 Task: Add a signature Mara Rodriguez containing With sincere appreciation and gratitude, Mara Rodriguez to email address softage.9@softage.net and add a folder Non-disclosure agreements
Action: Mouse moved to (1190, 90)
Screenshot: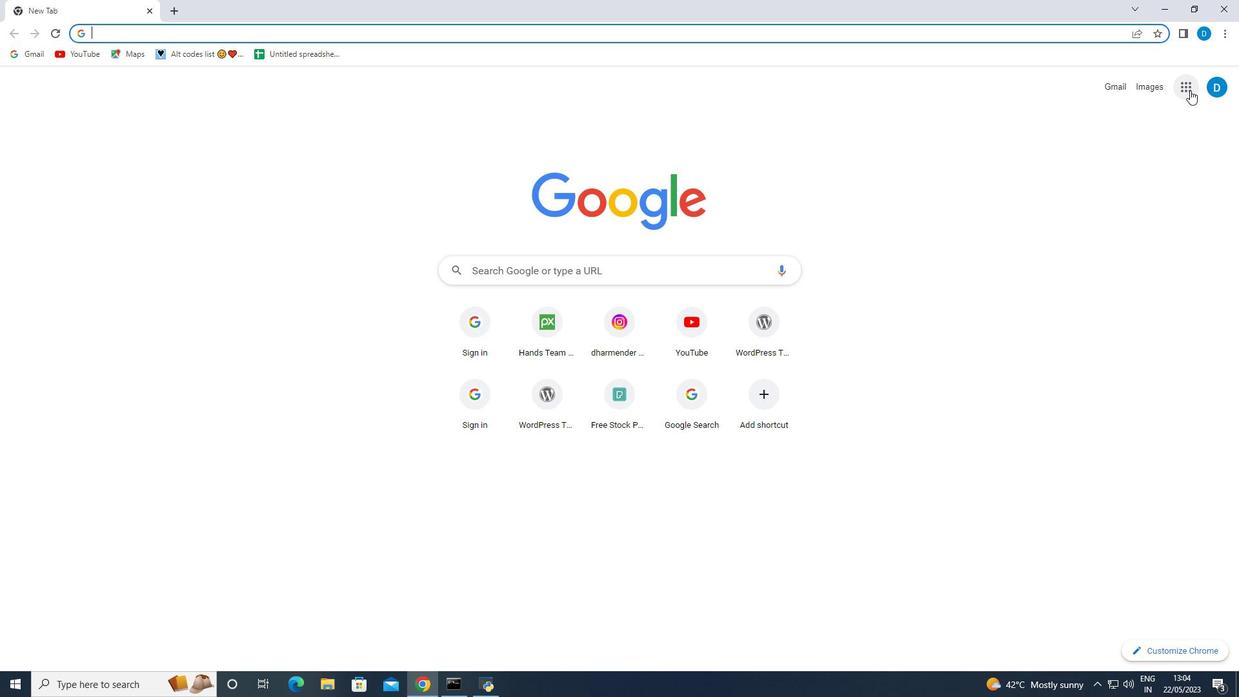 
Action: Mouse pressed left at (1190, 90)
Screenshot: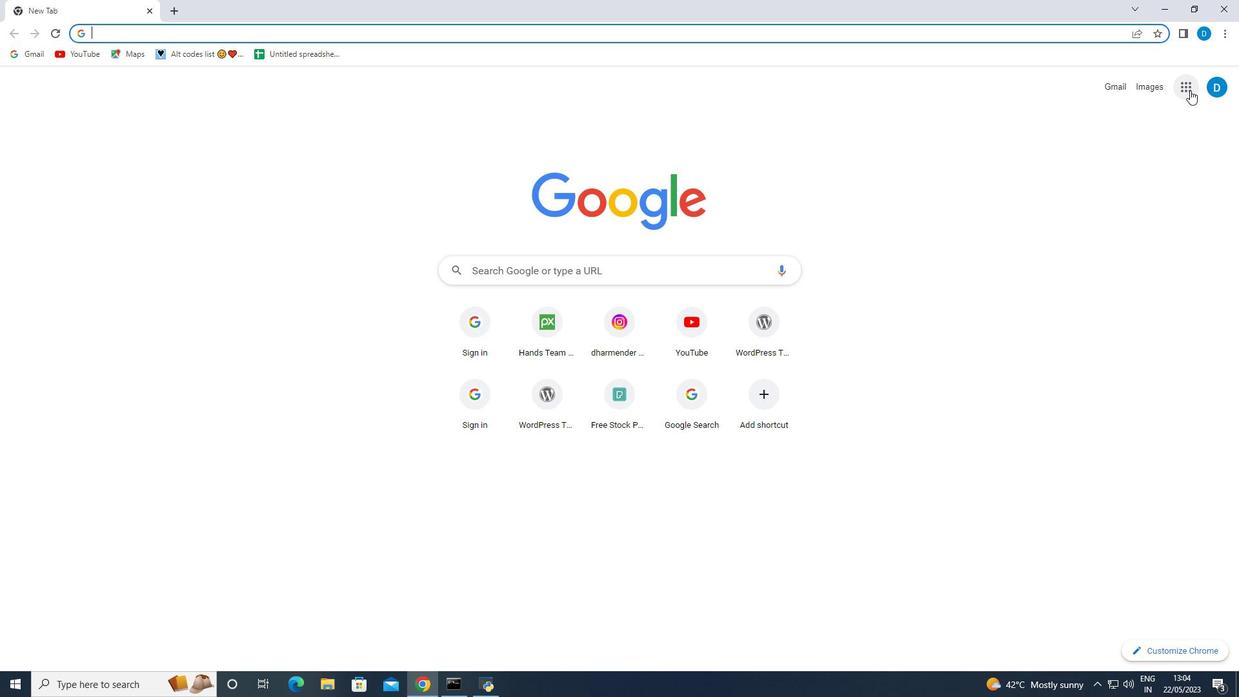 
Action: Mouse moved to (1064, 273)
Screenshot: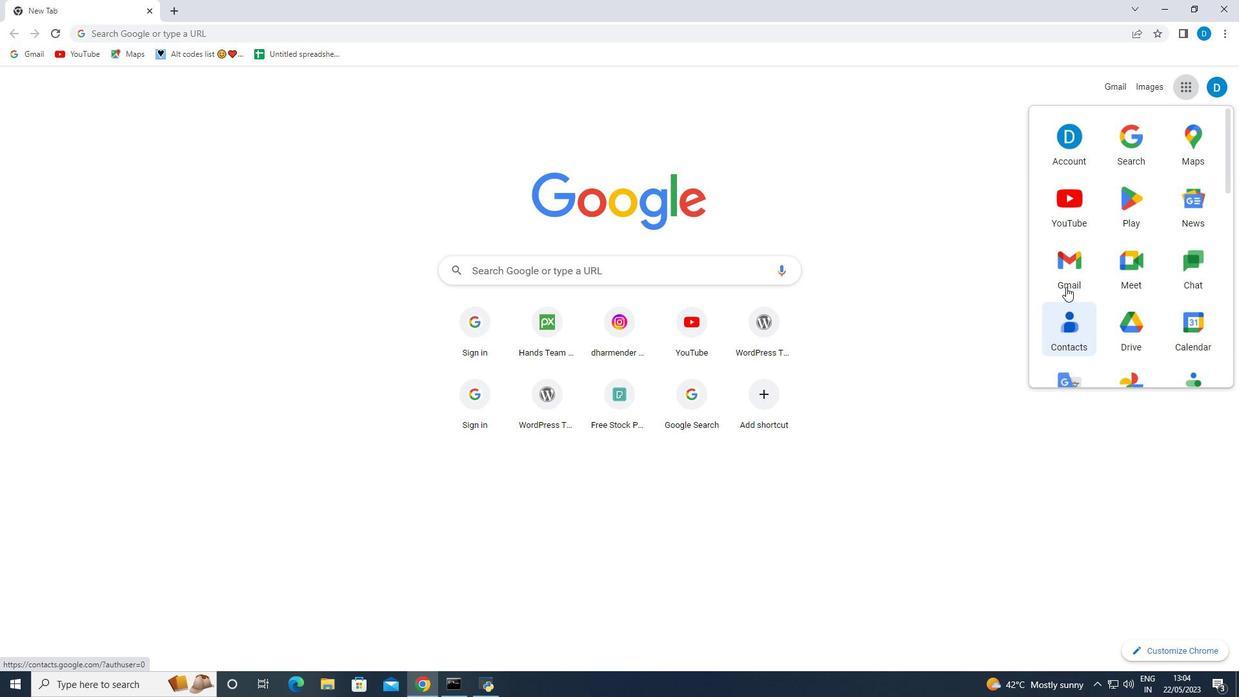 
Action: Mouse pressed left at (1064, 273)
Screenshot: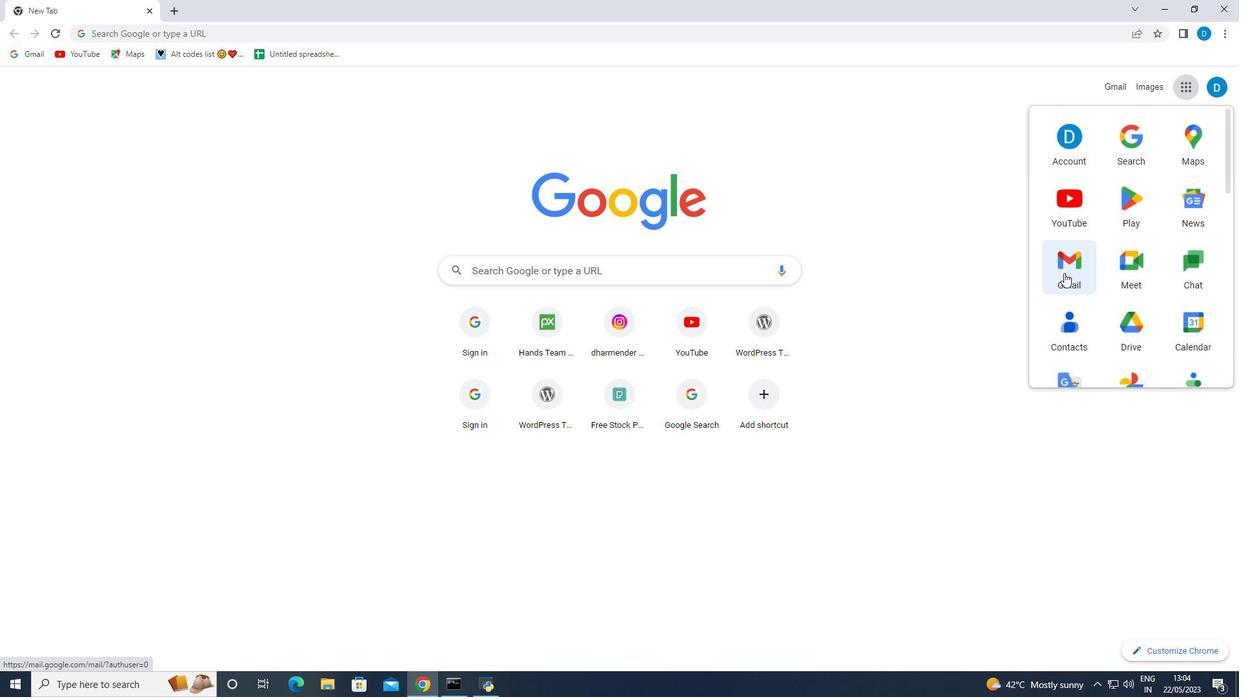 
Action: Mouse moved to (1153, 86)
Screenshot: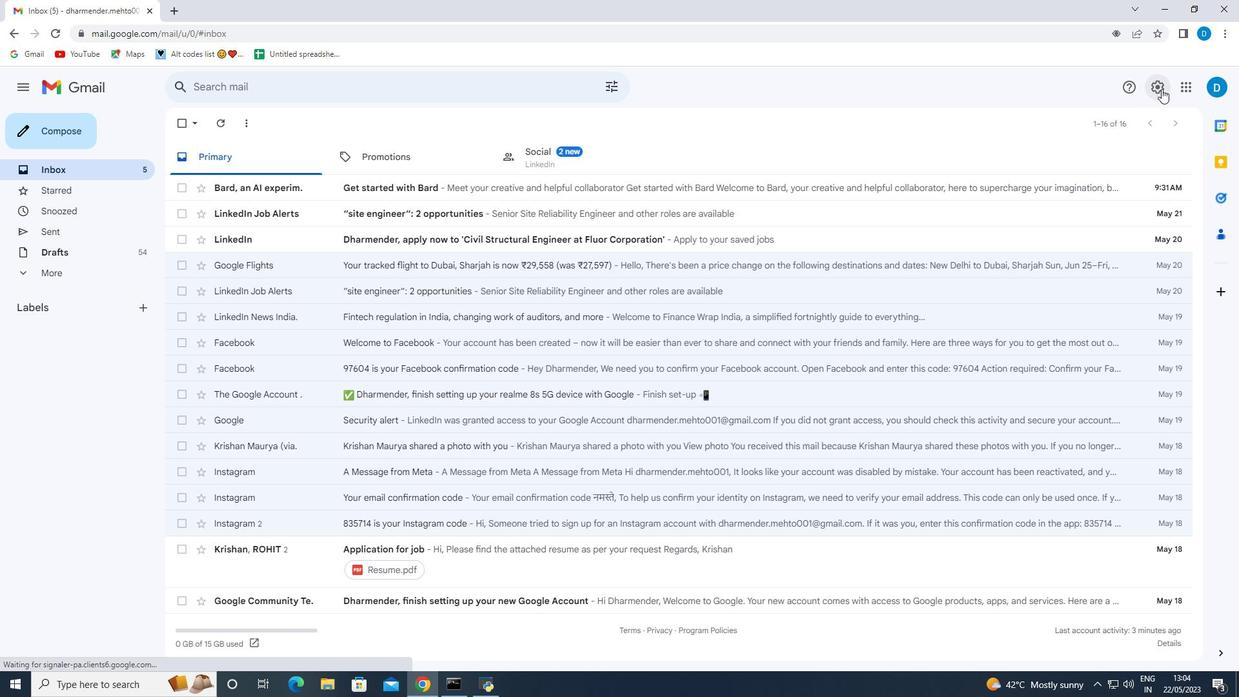 
Action: Mouse pressed left at (1153, 86)
Screenshot: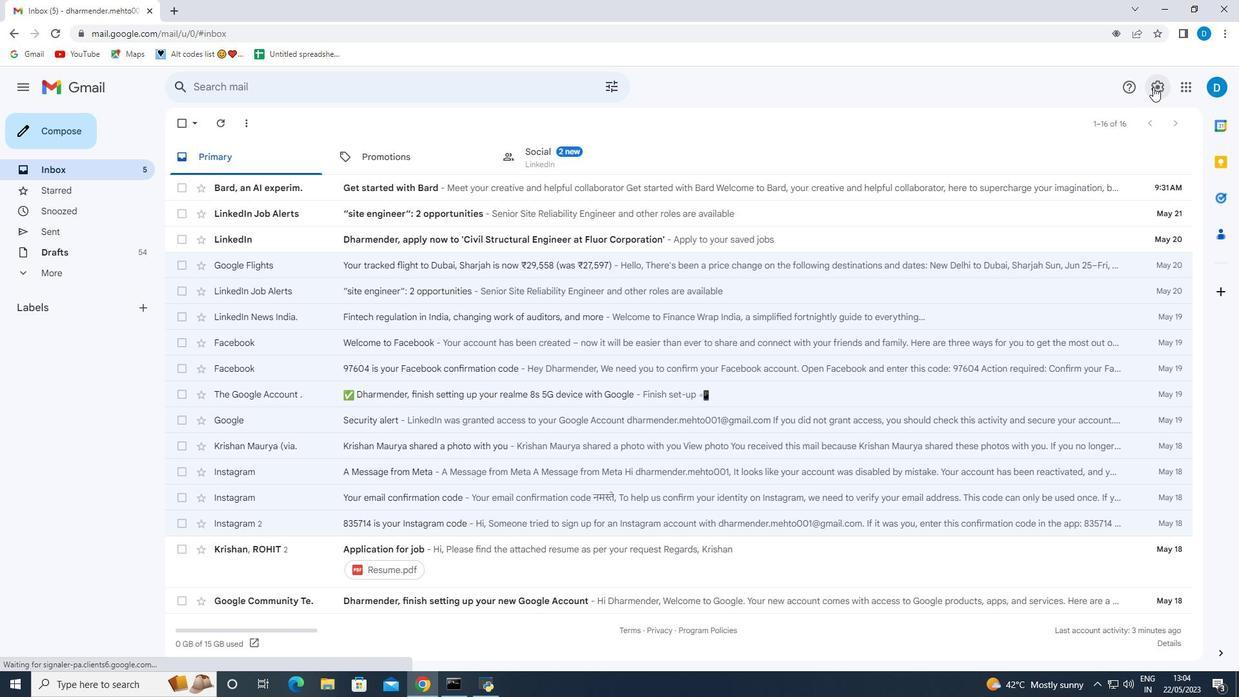 
Action: Mouse moved to (1093, 156)
Screenshot: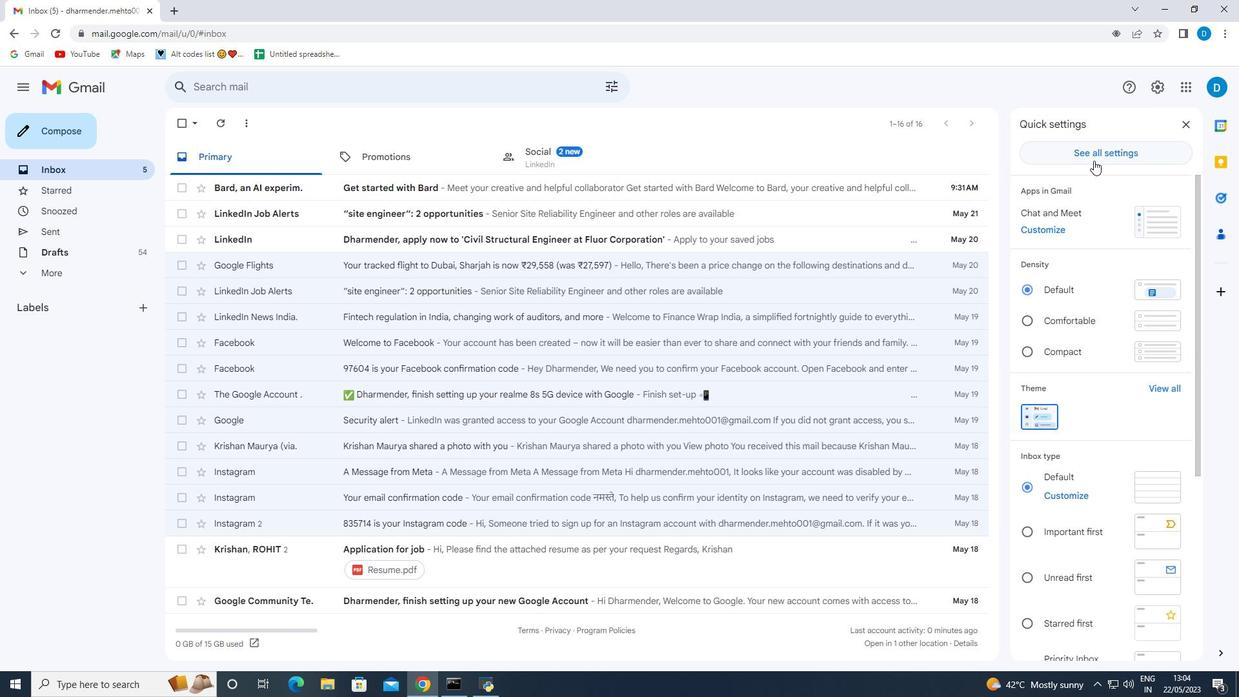 
Action: Mouse pressed left at (1093, 156)
Screenshot: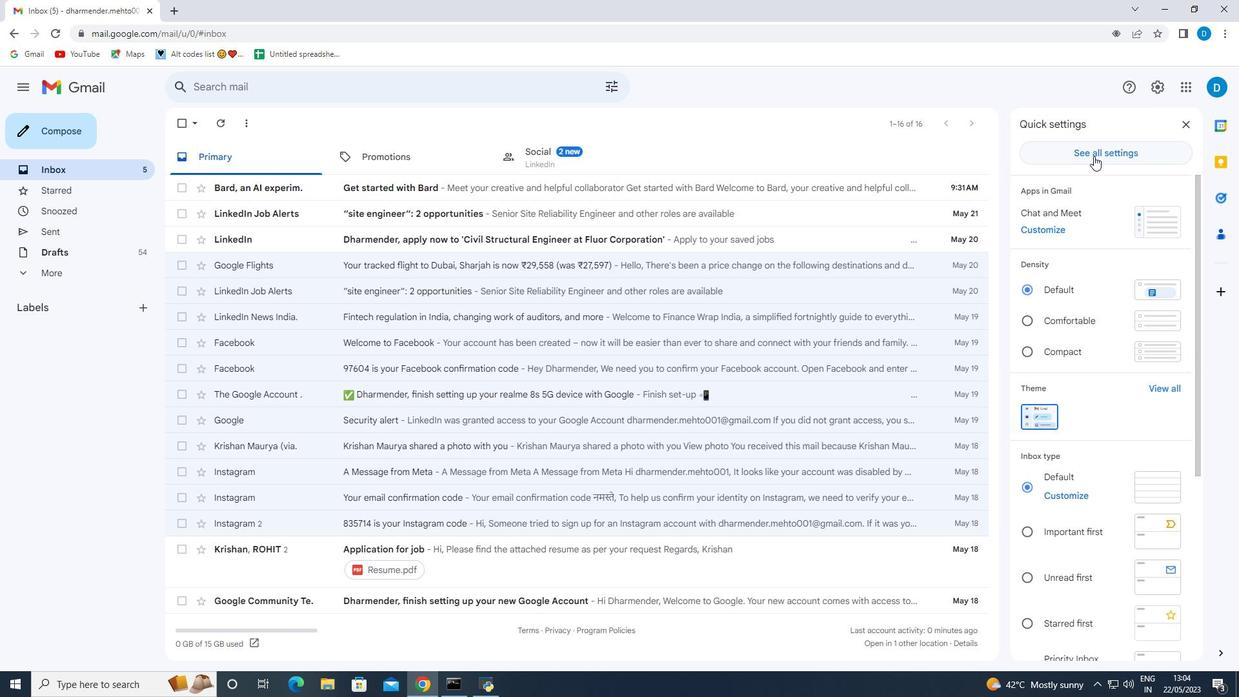 
Action: Mouse moved to (500, 422)
Screenshot: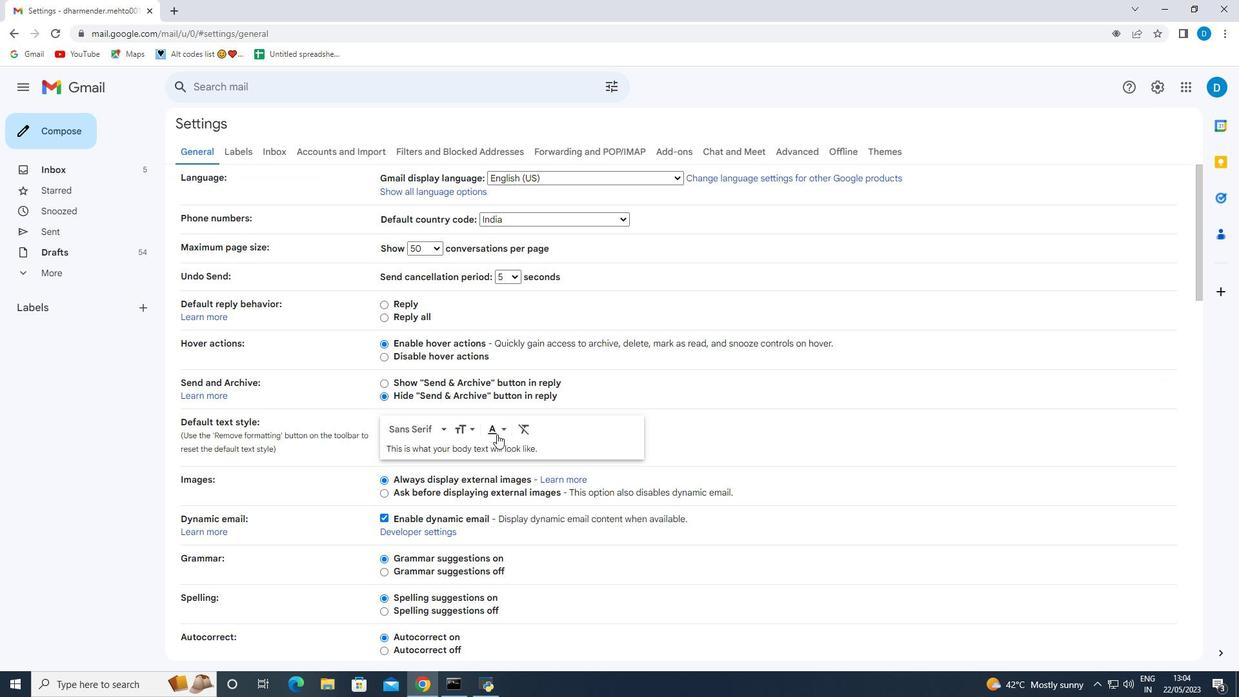 
Action: Mouse scrolled (500, 422) with delta (0, 0)
Screenshot: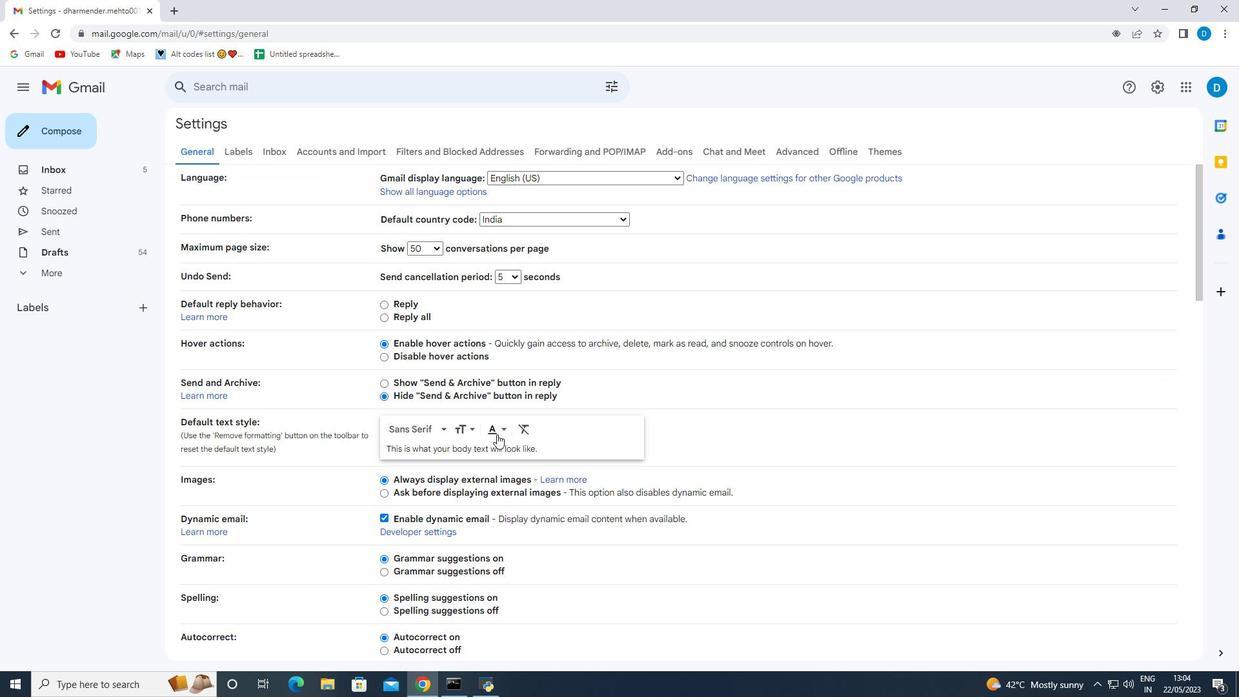 
Action: Mouse scrolled (500, 422) with delta (0, 0)
Screenshot: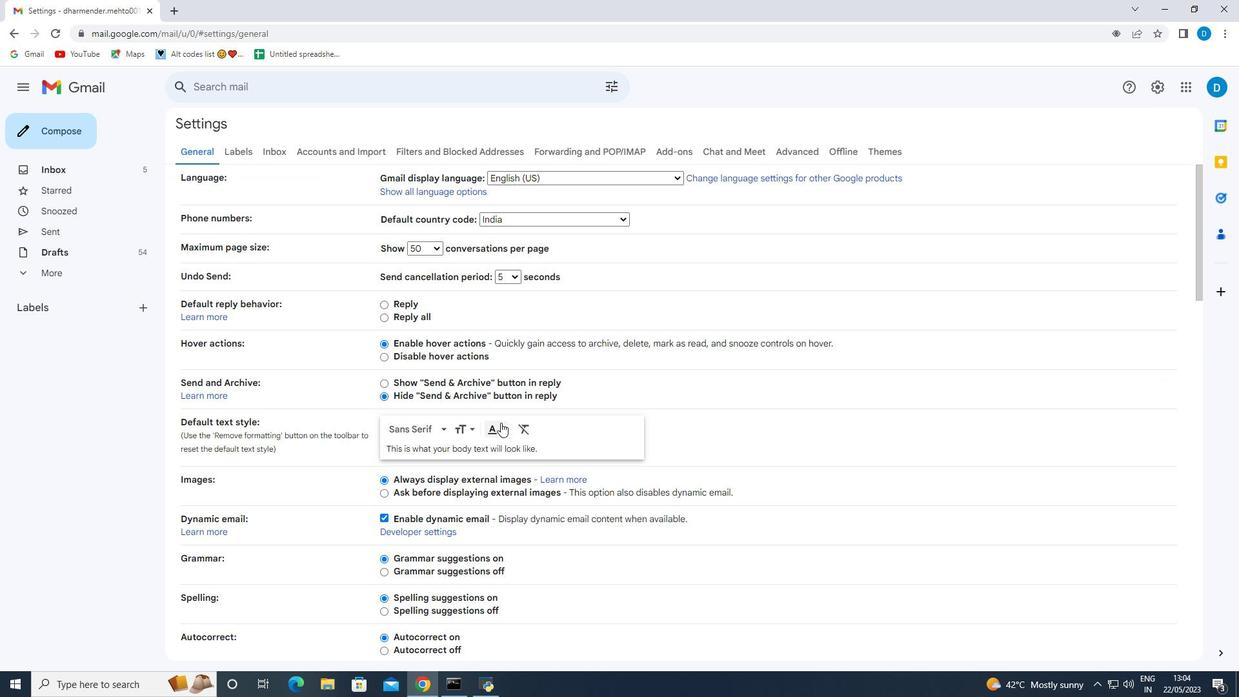 
Action: Mouse scrolled (500, 422) with delta (0, 0)
Screenshot: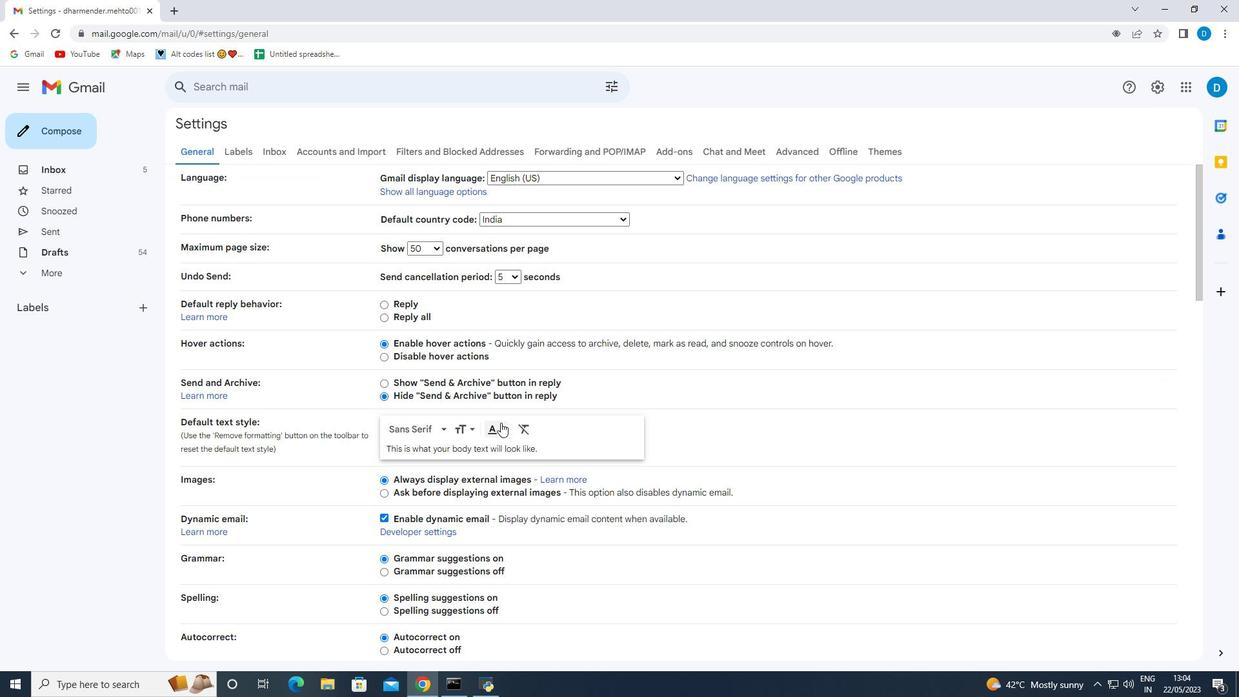 
Action: Mouse scrolled (500, 422) with delta (0, 0)
Screenshot: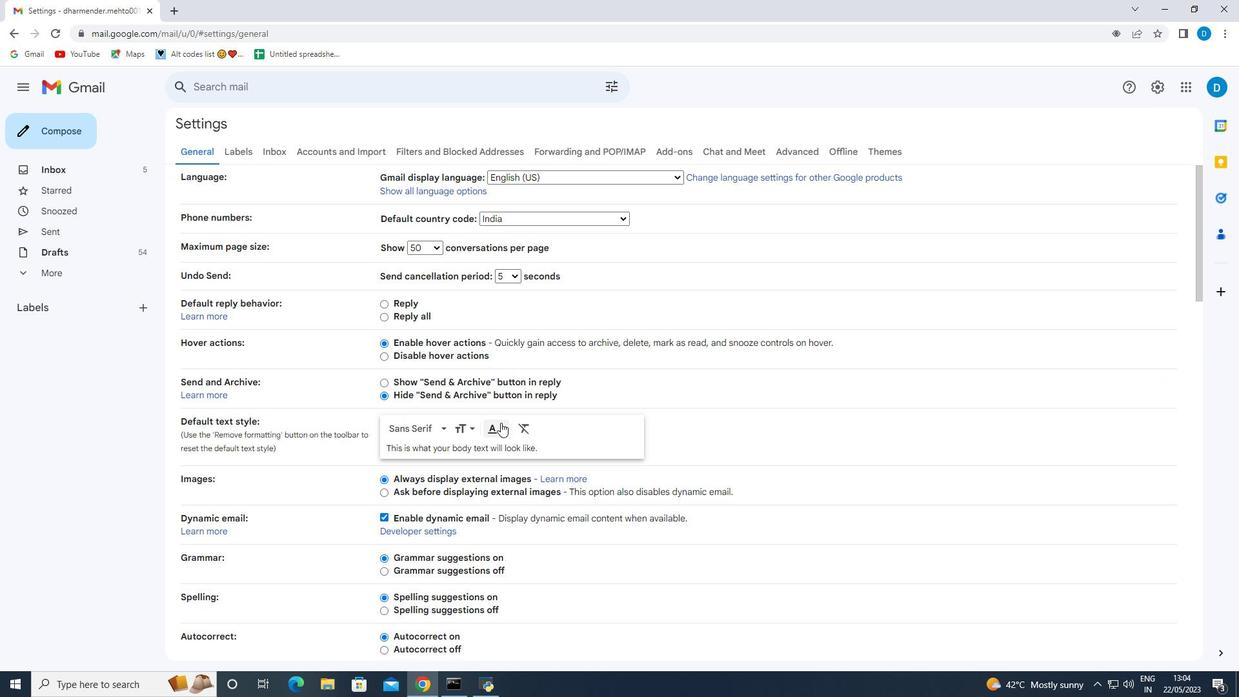 
Action: Mouse scrolled (500, 422) with delta (0, 0)
Screenshot: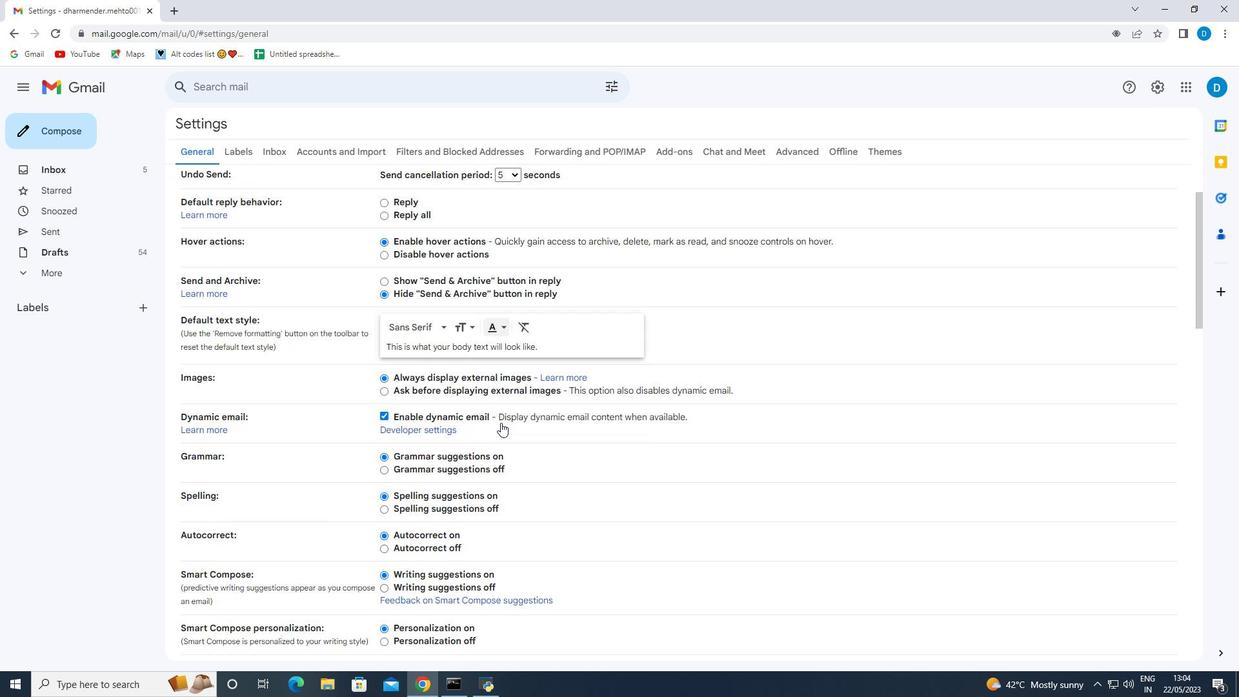 
Action: Mouse scrolled (500, 422) with delta (0, 0)
Screenshot: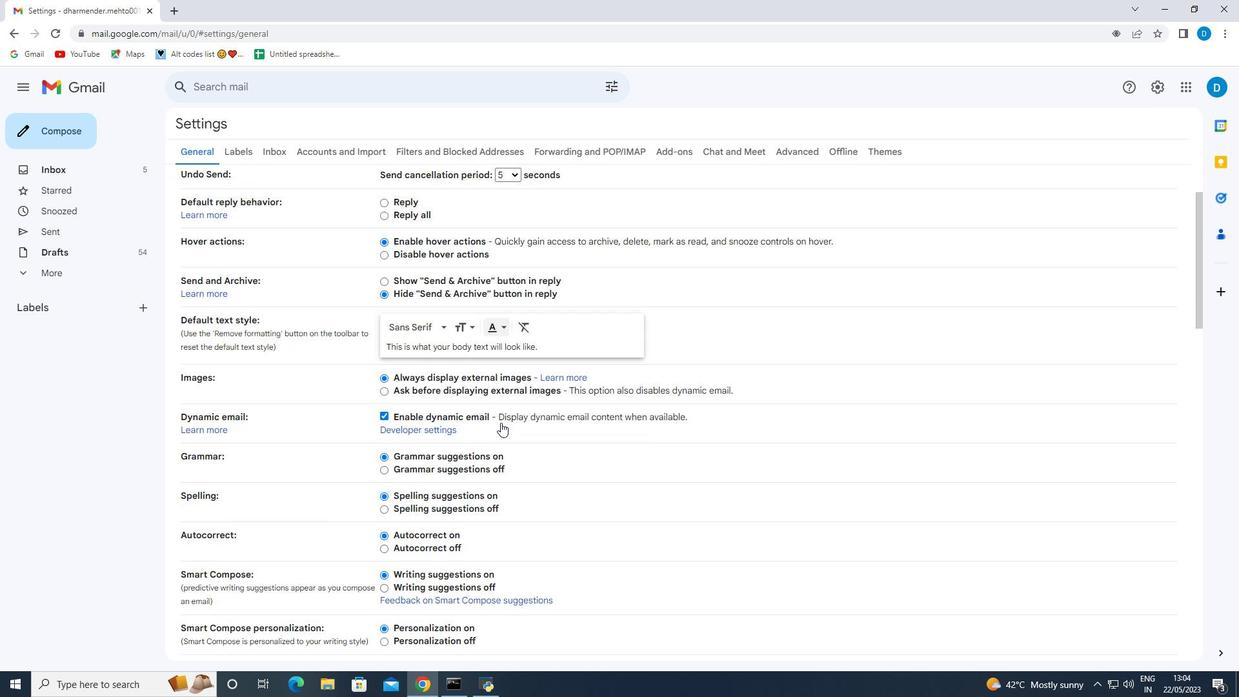 
Action: Mouse scrolled (500, 422) with delta (0, 0)
Screenshot: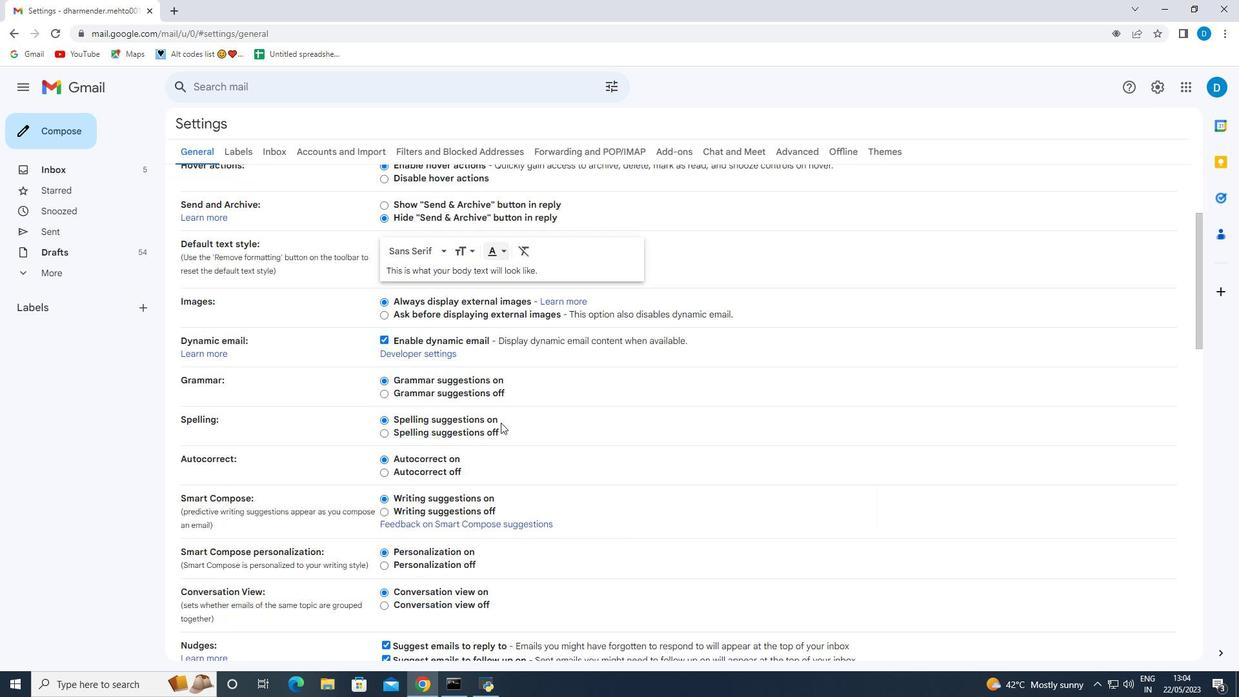 
Action: Mouse scrolled (500, 422) with delta (0, 0)
Screenshot: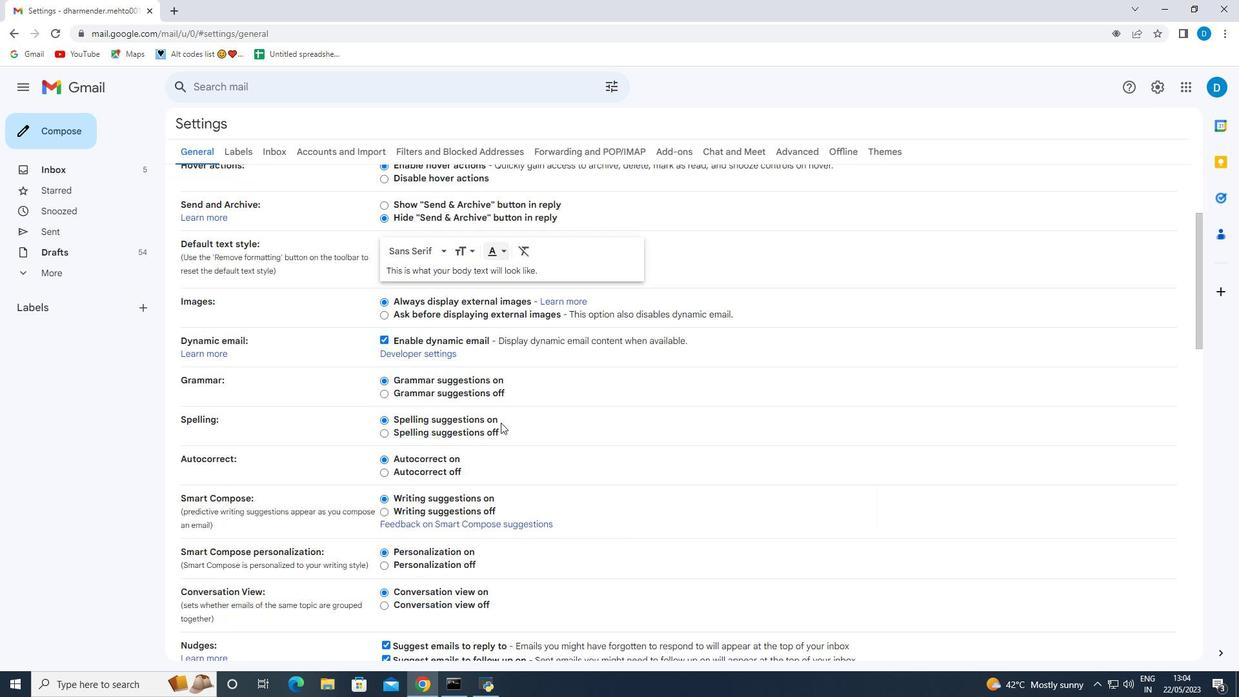 
Action: Mouse scrolled (500, 422) with delta (0, 0)
Screenshot: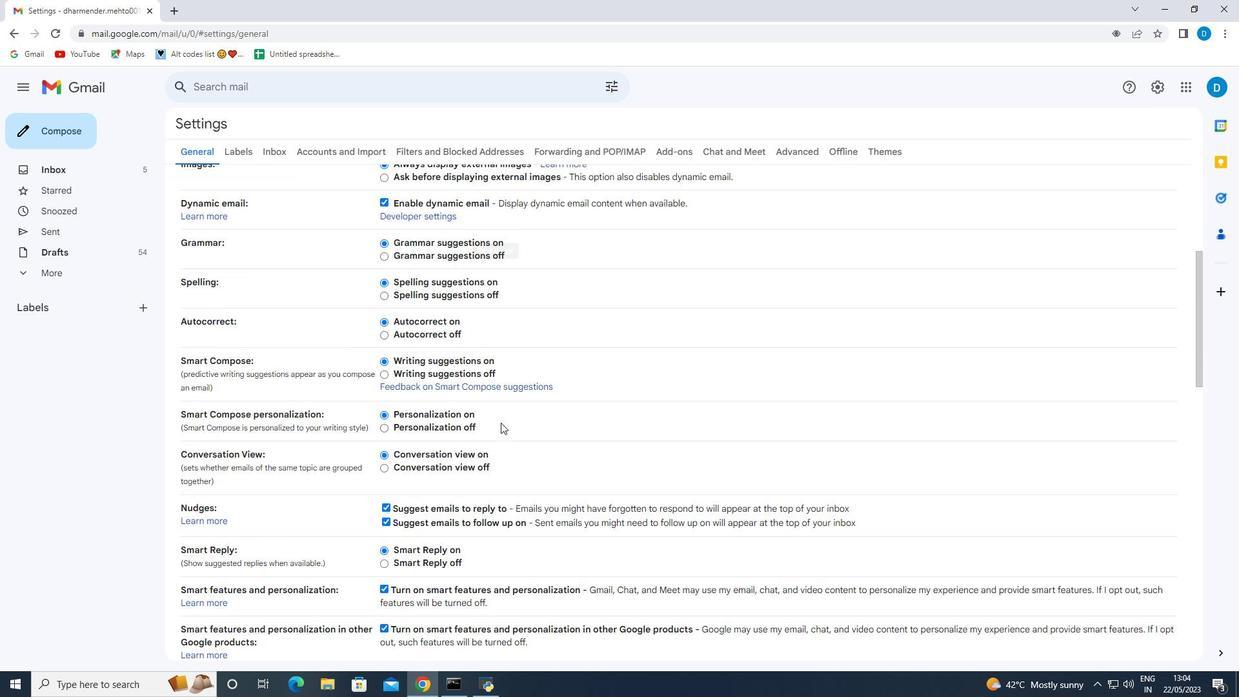 
Action: Mouse scrolled (500, 422) with delta (0, 0)
Screenshot: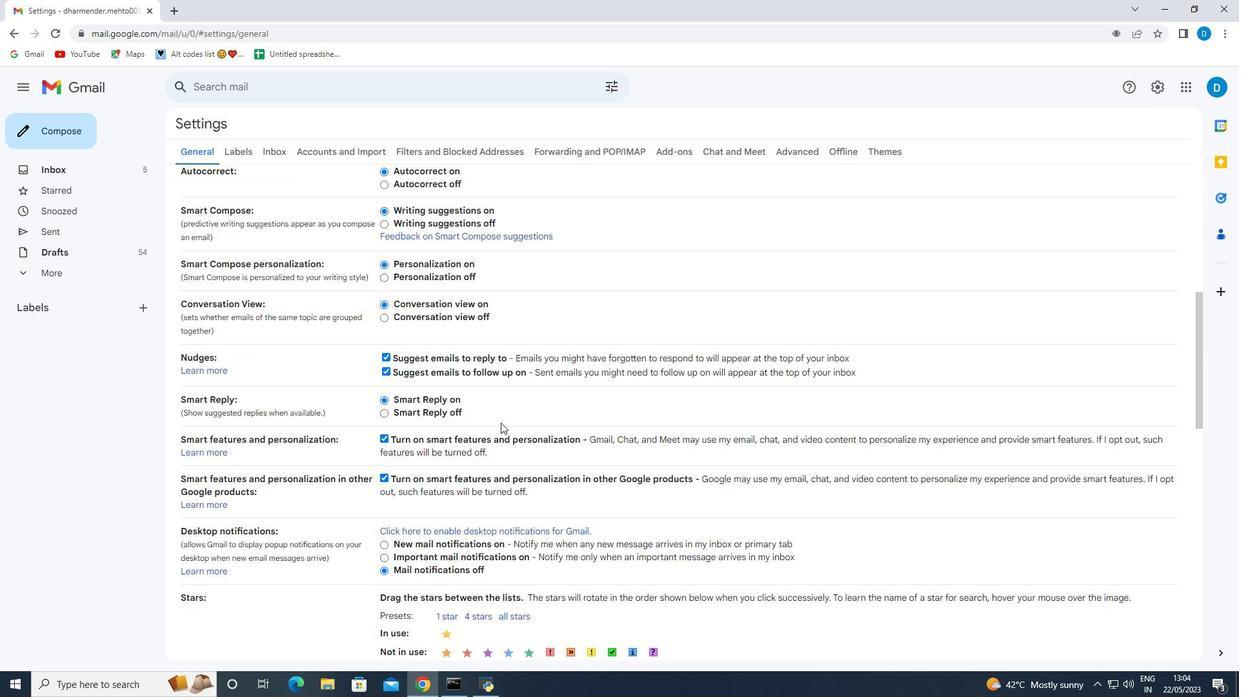 
Action: Mouse scrolled (500, 422) with delta (0, 0)
Screenshot: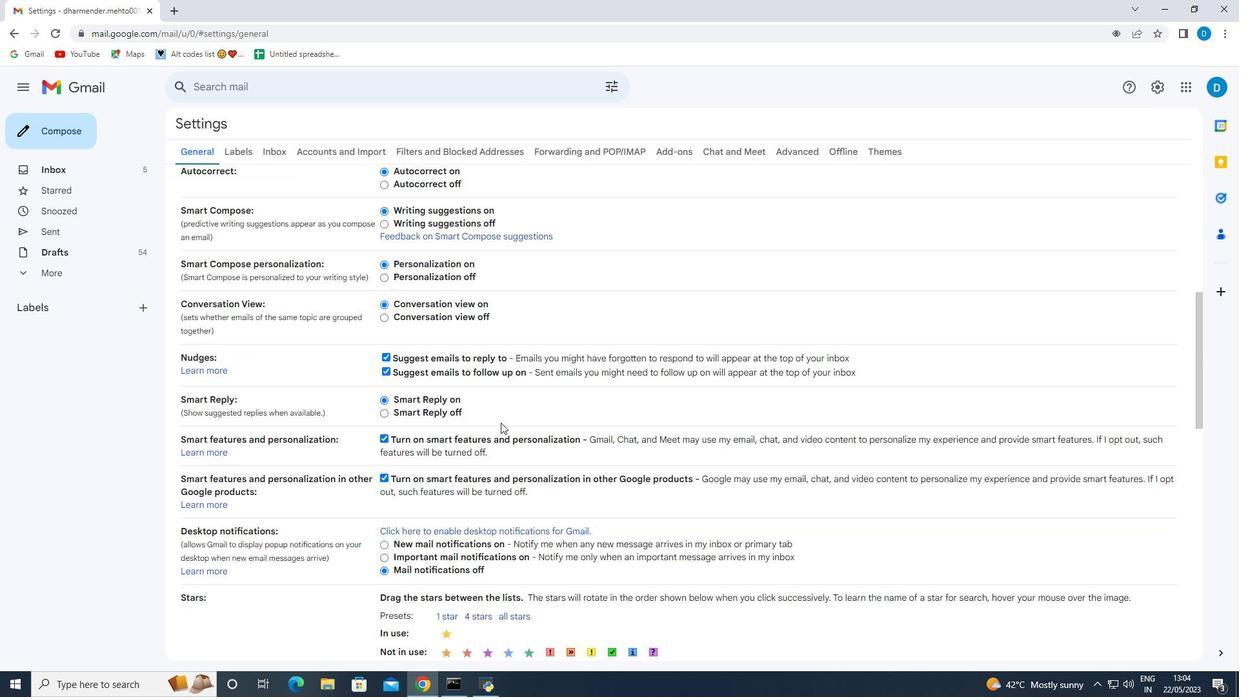 
Action: Mouse scrolled (500, 422) with delta (0, 0)
Screenshot: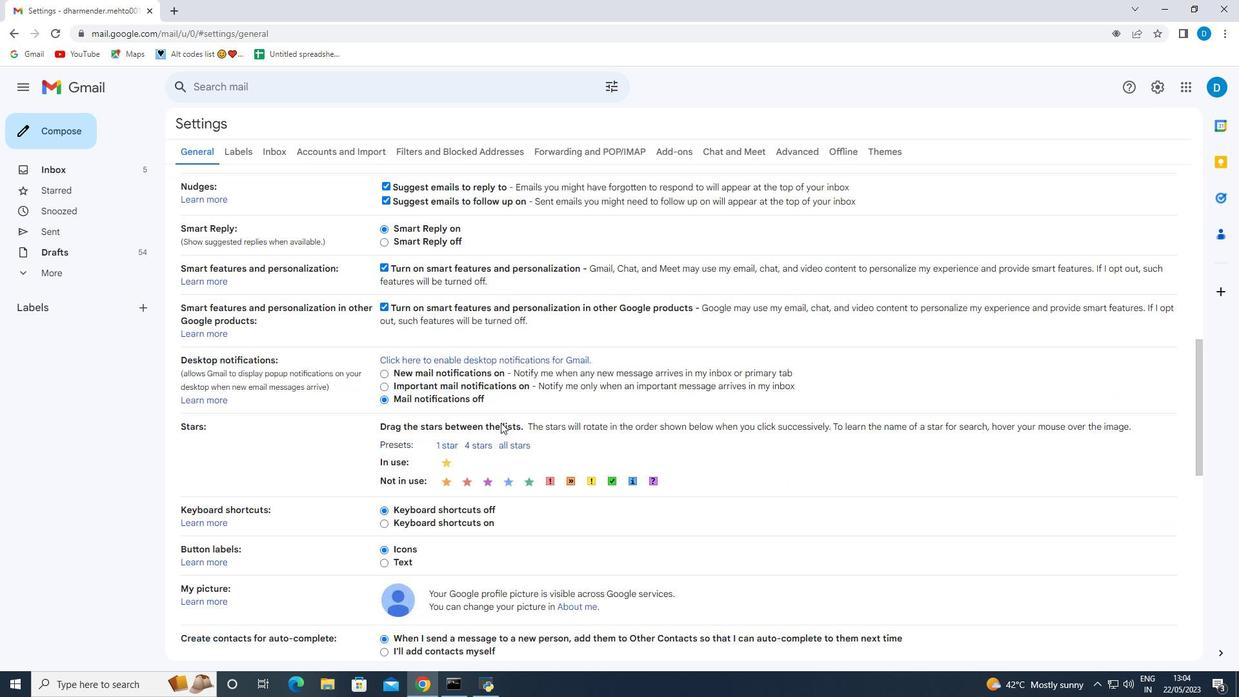 
Action: Mouse scrolled (500, 422) with delta (0, 0)
Screenshot: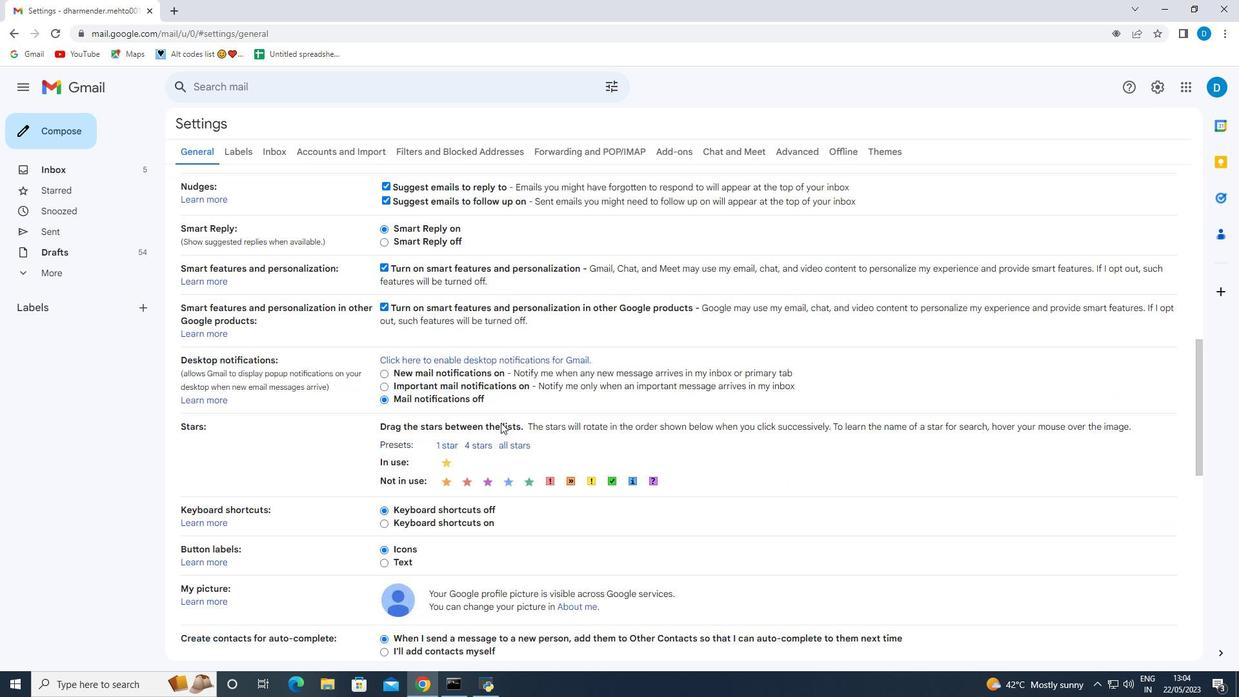 
Action: Mouse moved to (513, 509)
Screenshot: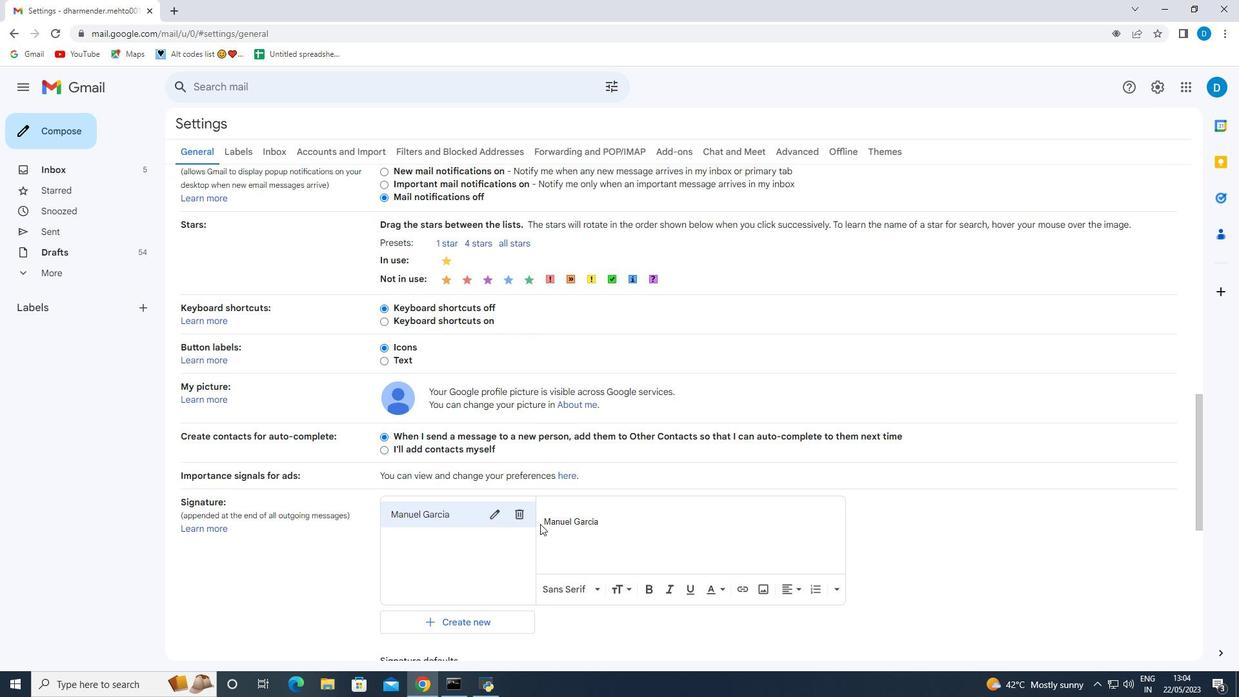 
Action: Mouse pressed left at (513, 509)
Screenshot: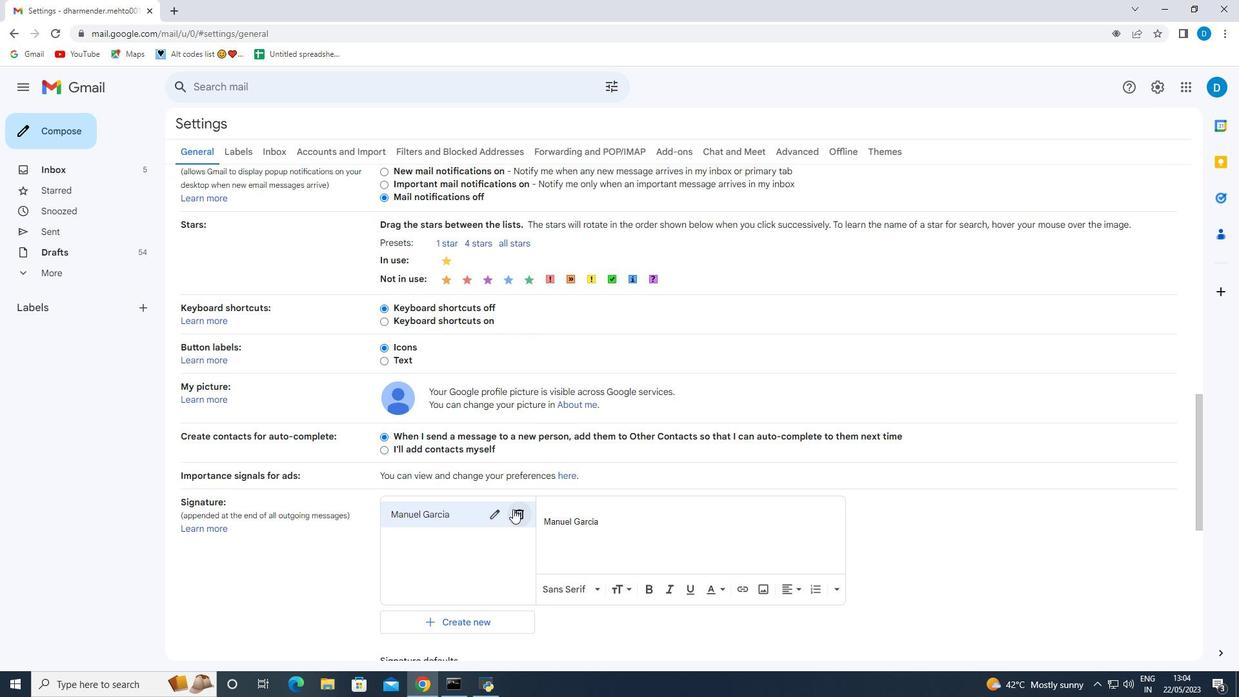 
Action: Mouse moved to (722, 403)
Screenshot: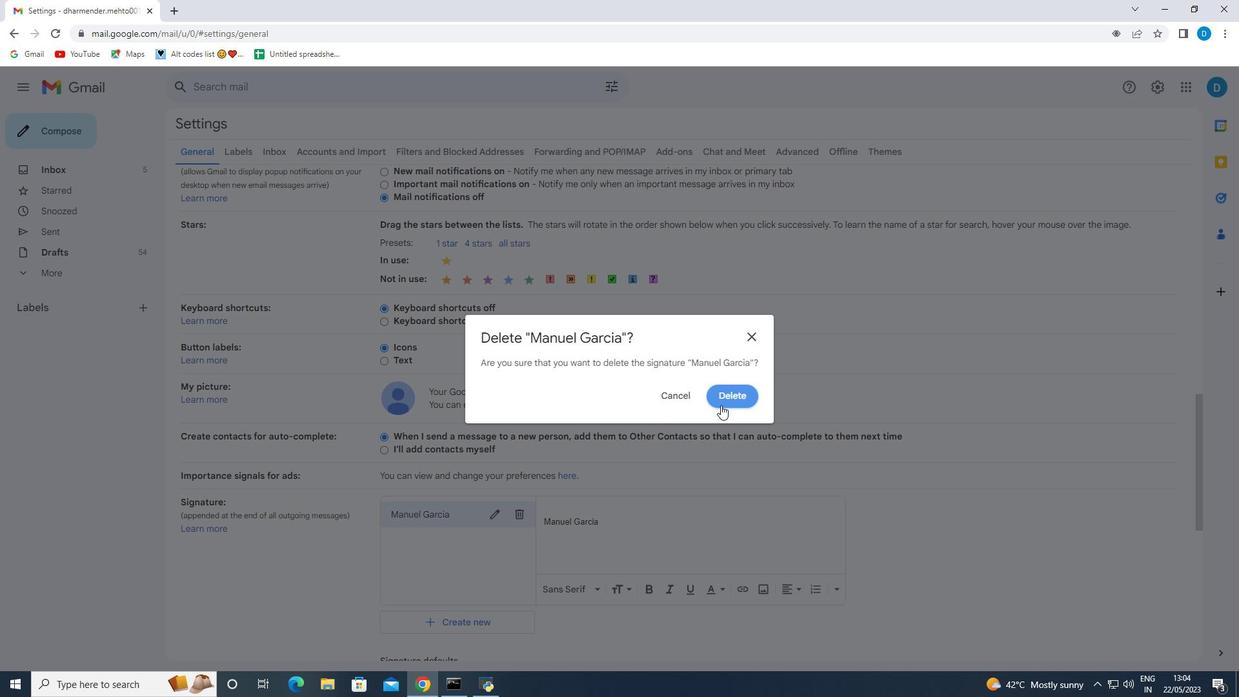 
Action: Mouse pressed left at (722, 403)
Screenshot: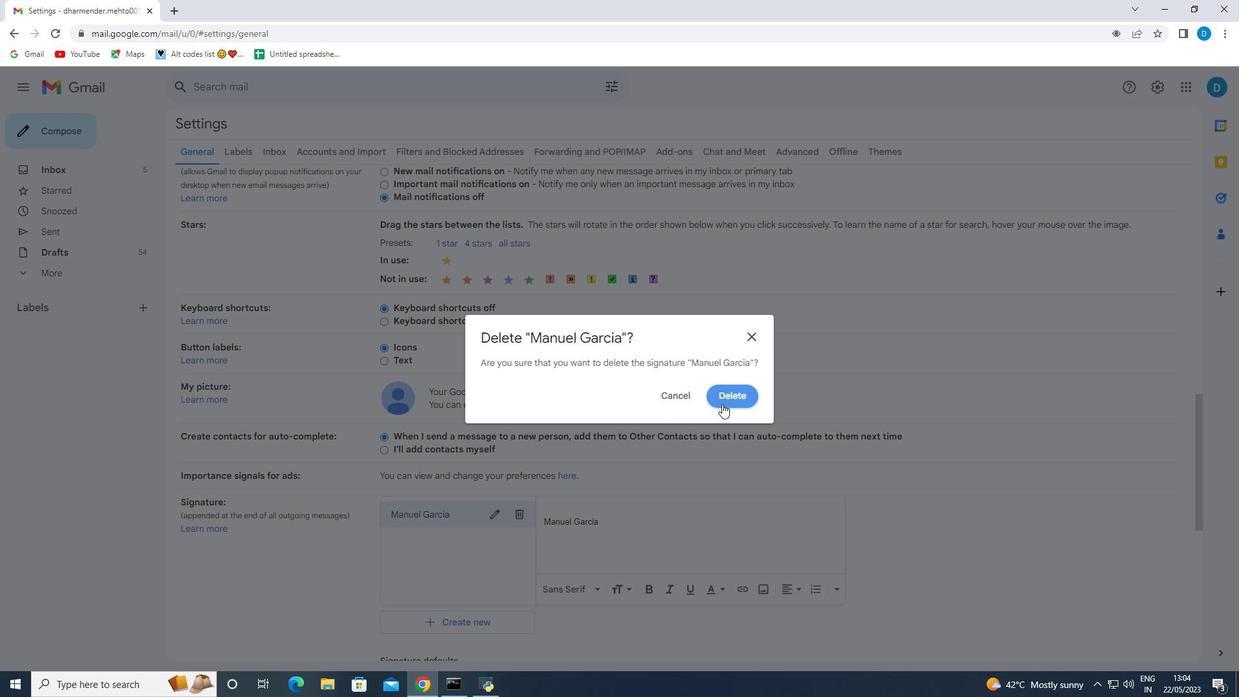
Action: Mouse scrolled (722, 402) with delta (0, 0)
Screenshot: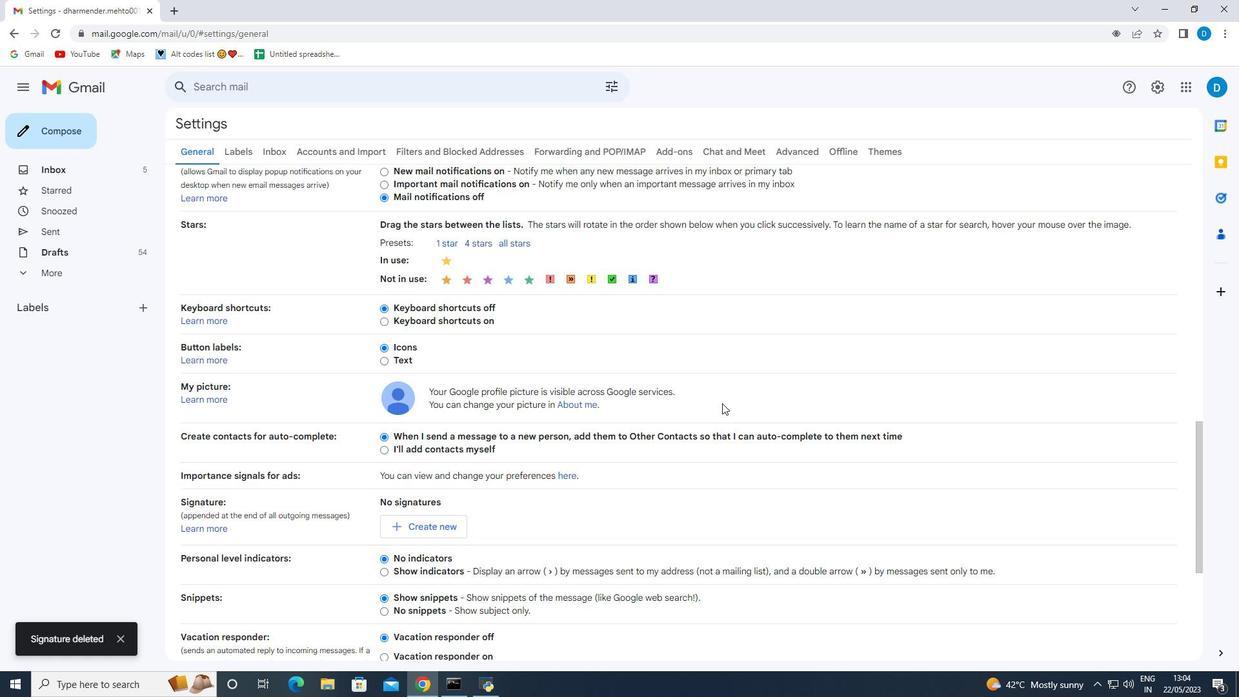 
Action: Mouse scrolled (722, 402) with delta (0, 0)
Screenshot: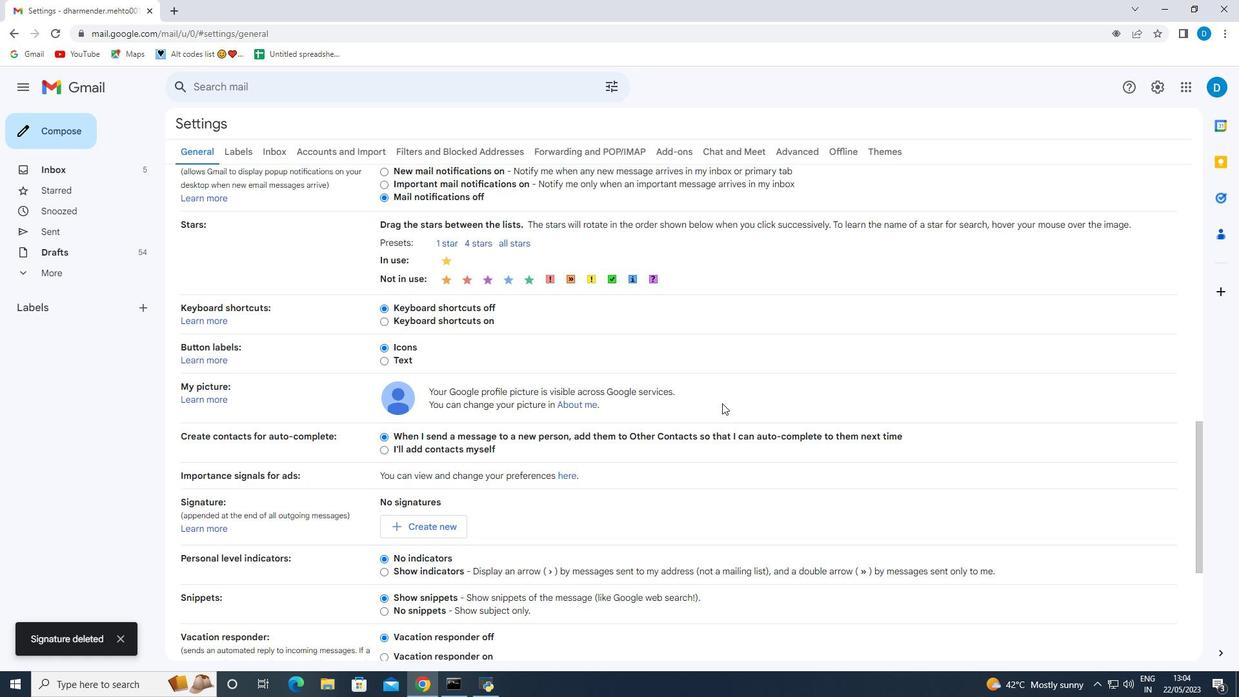 
Action: Mouse scrolled (722, 402) with delta (0, 0)
Screenshot: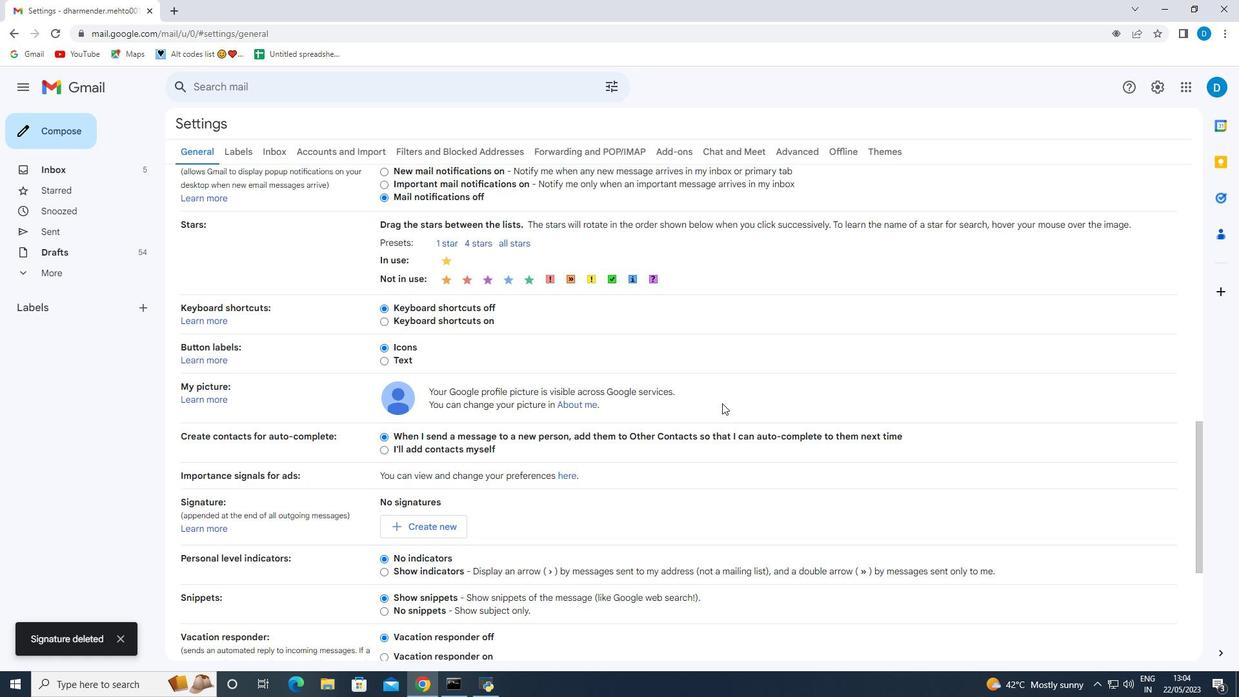 
Action: Mouse scrolled (722, 402) with delta (0, 0)
Screenshot: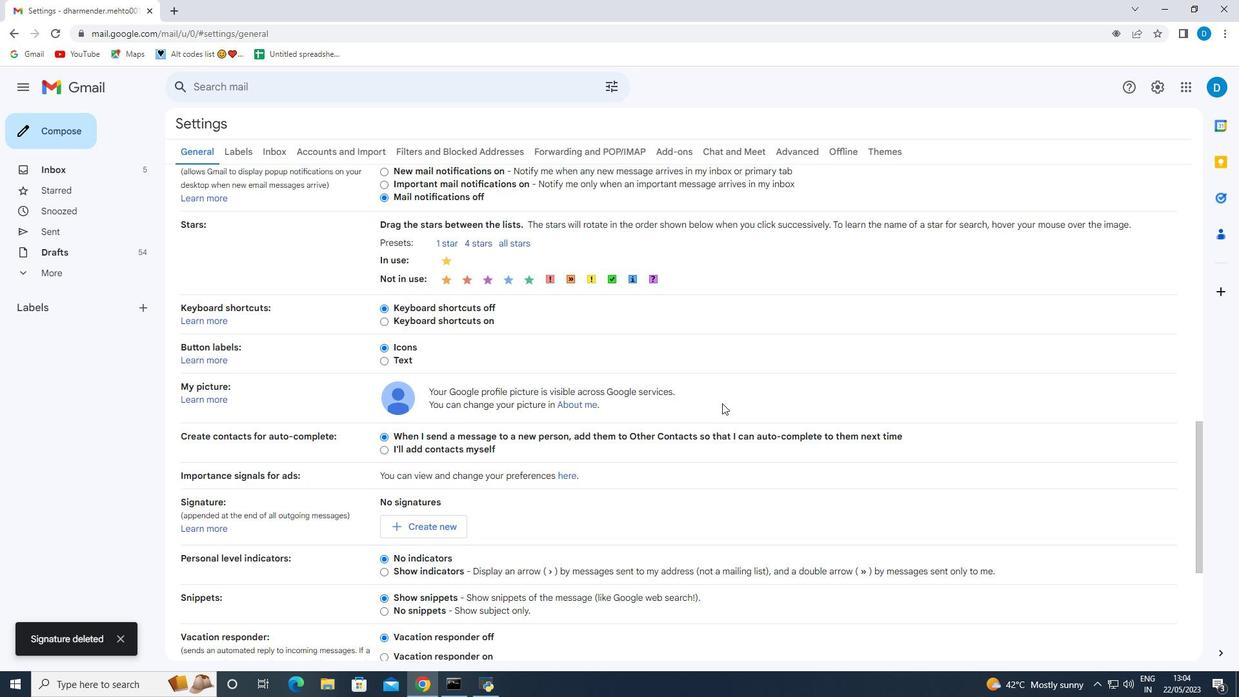 
Action: Mouse scrolled (722, 402) with delta (0, 0)
Screenshot: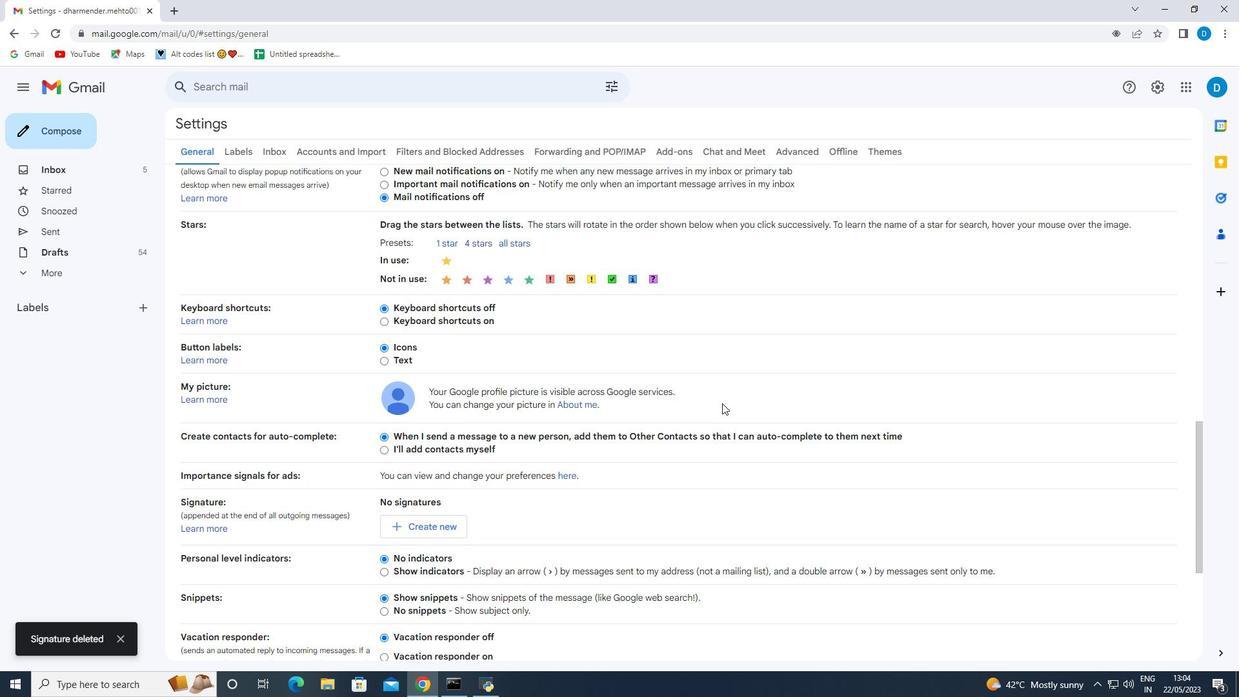 
Action: Mouse scrolled (722, 402) with delta (0, 0)
Screenshot: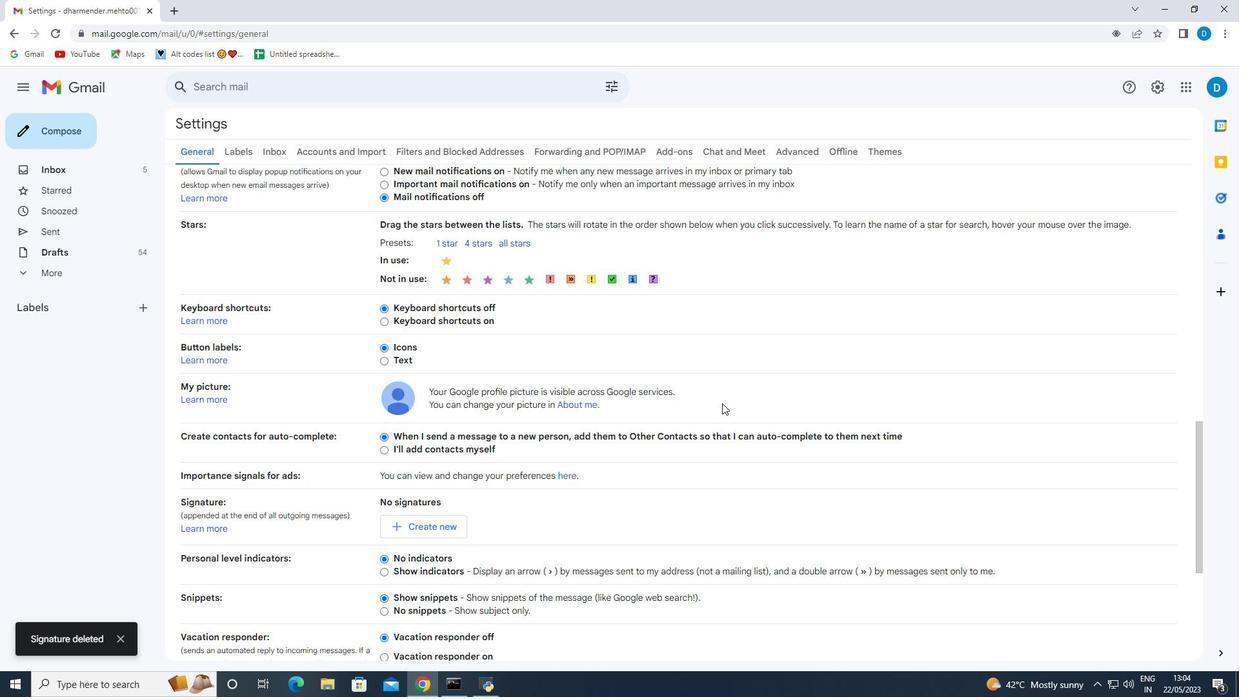 
Action: Mouse moved to (624, 385)
Screenshot: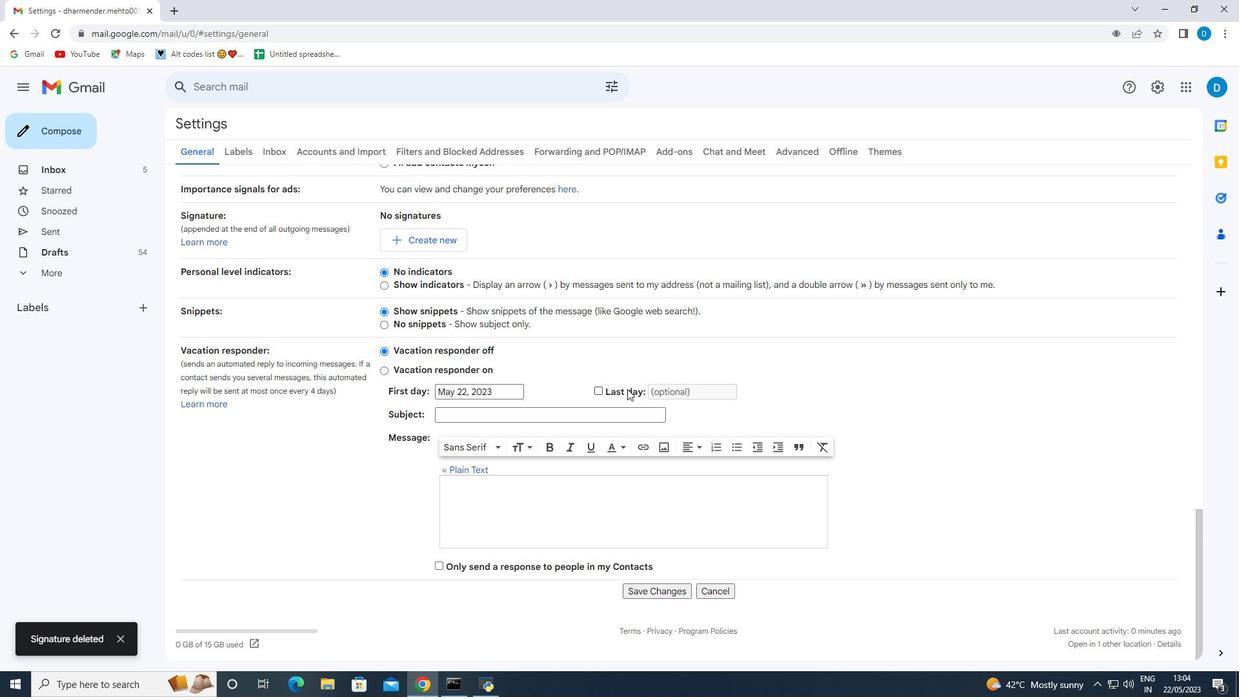 
Action: Mouse scrolled (624, 386) with delta (0, 0)
Screenshot: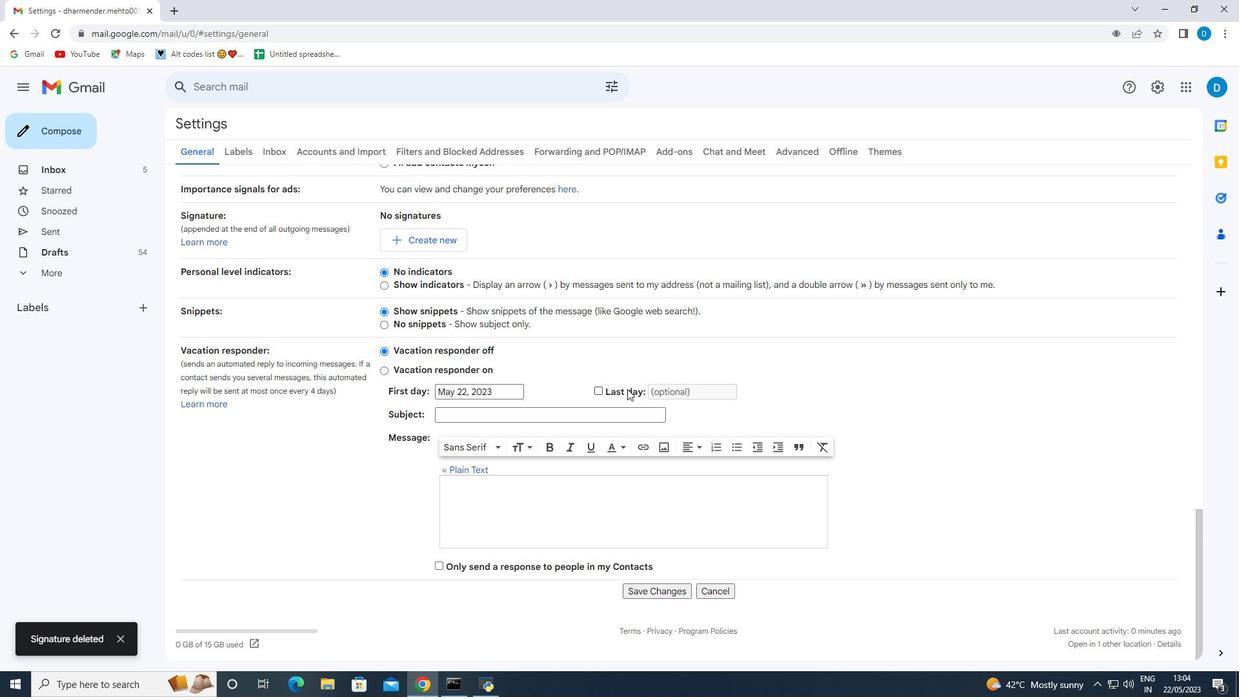 
Action: Mouse scrolled (624, 386) with delta (0, 0)
Screenshot: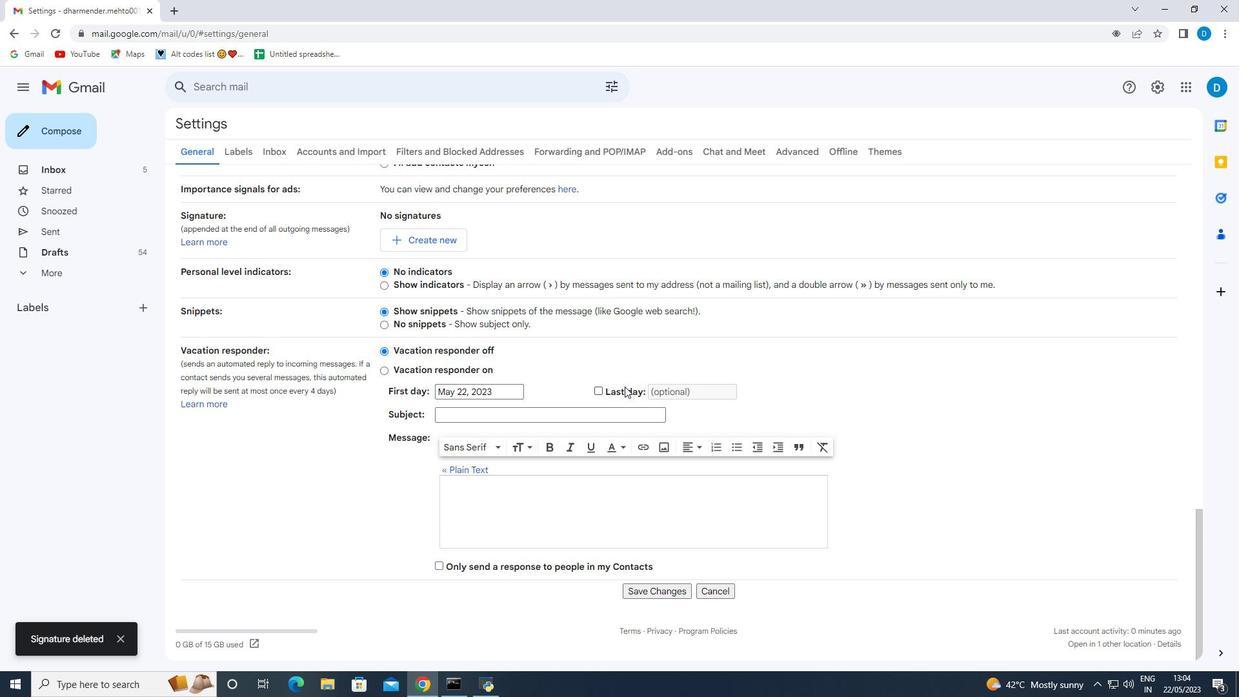 
Action: Mouse moved to (444, 365)
Screenshot: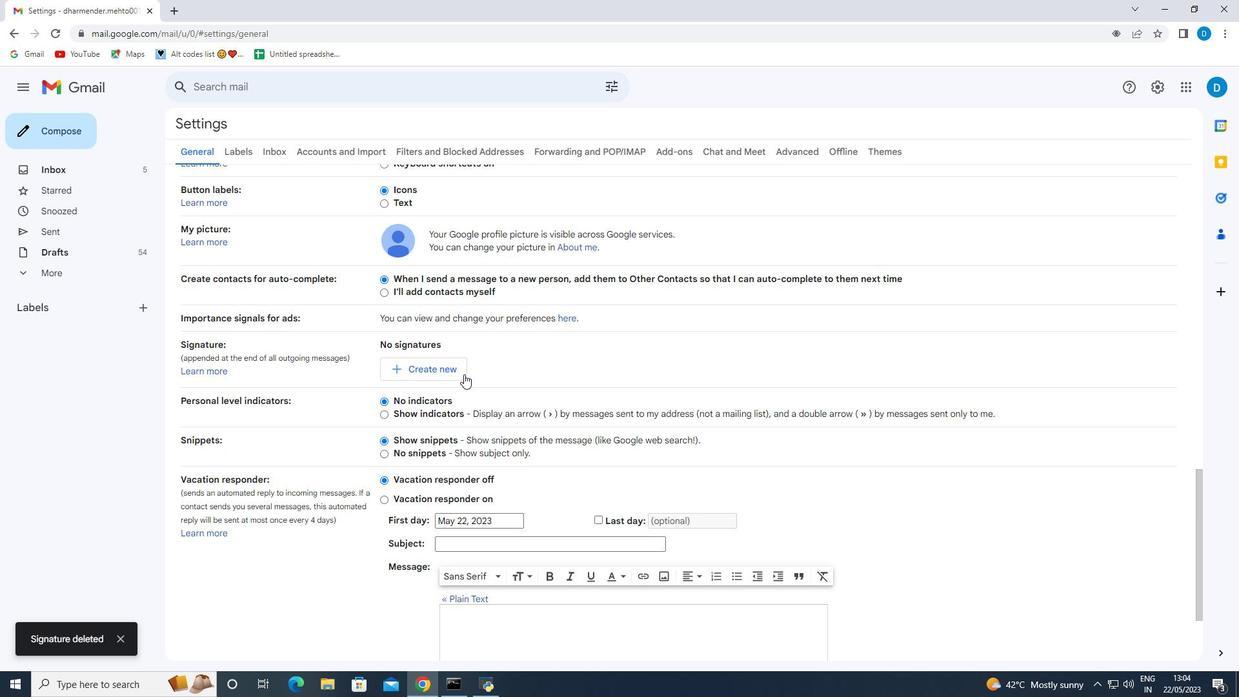 
Action: Mouse pressed left at (444, 365)
Screenshot: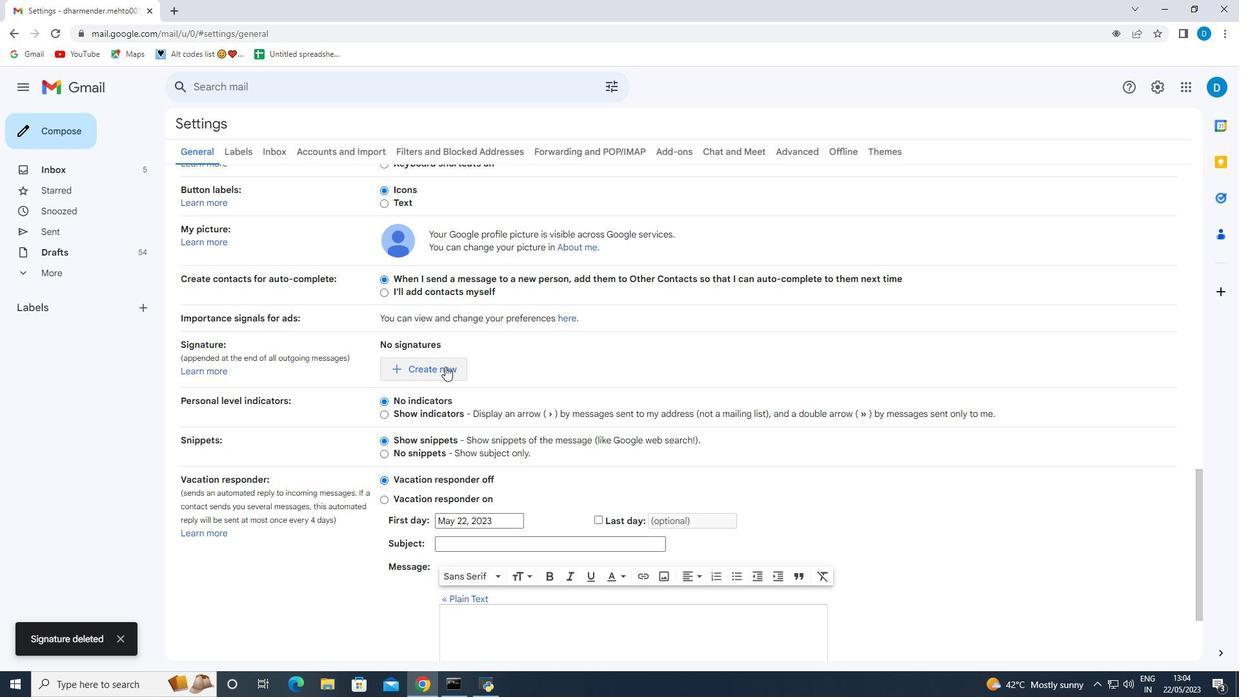 
Action: Mouse moved to (511, 363)
Screenshot: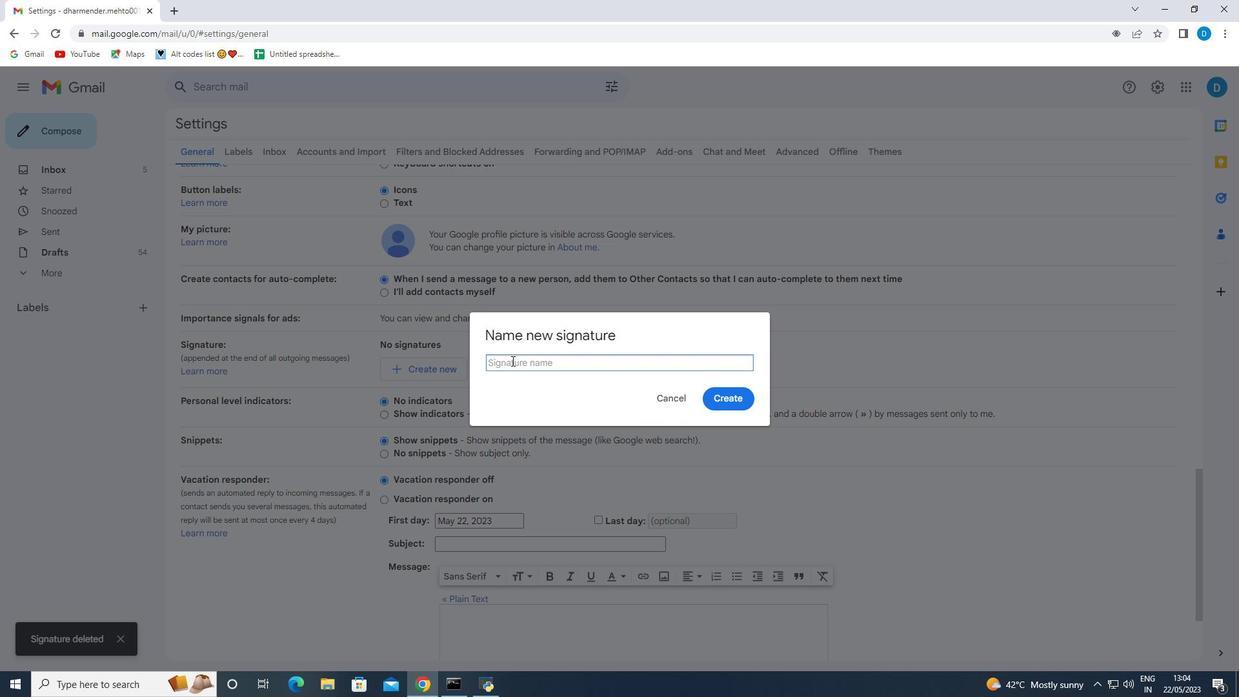 
Action: Mouse pressed left at (511, 363)
Screenshot: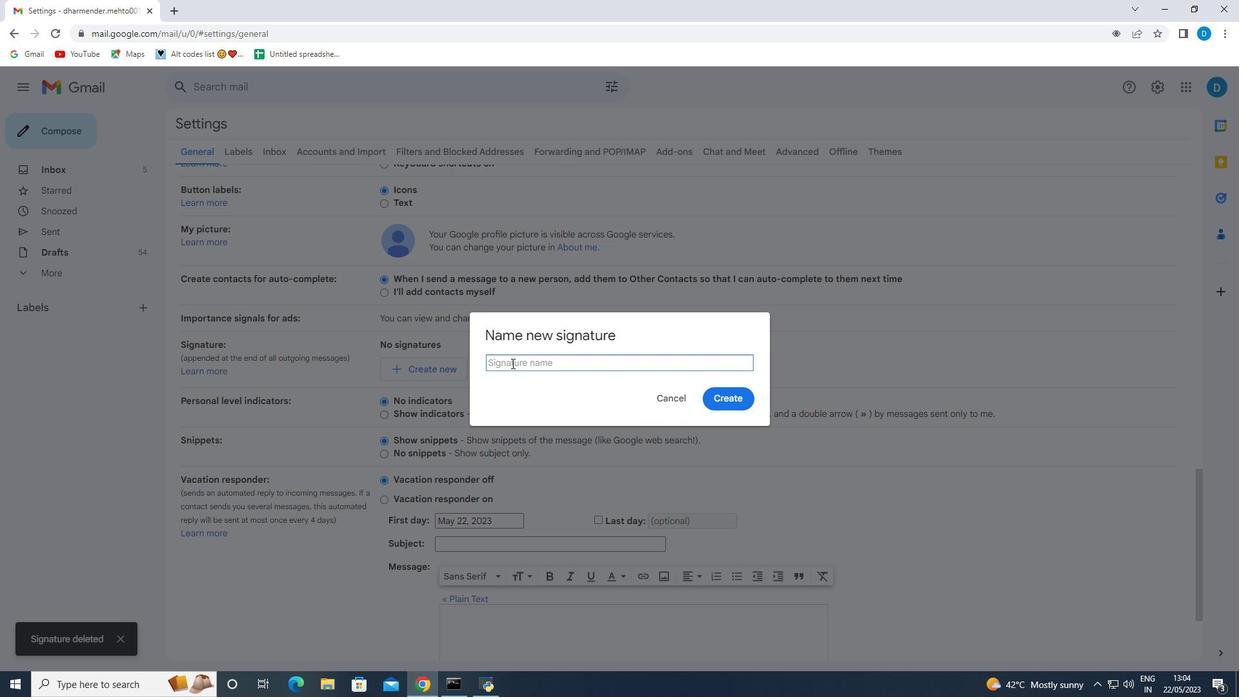 
Action: Key pressed <Key.shift><Key.shift><Key.shift><Key.shift><Key.shift><Key.shift><Key.shift><Key.shift><Key.shift><Key.shift><Key.shift><Key.shift><Key.shift><Key.shift><Key.shift>Mara<Key.space><Key.shift>Rodriguez
Screenshot: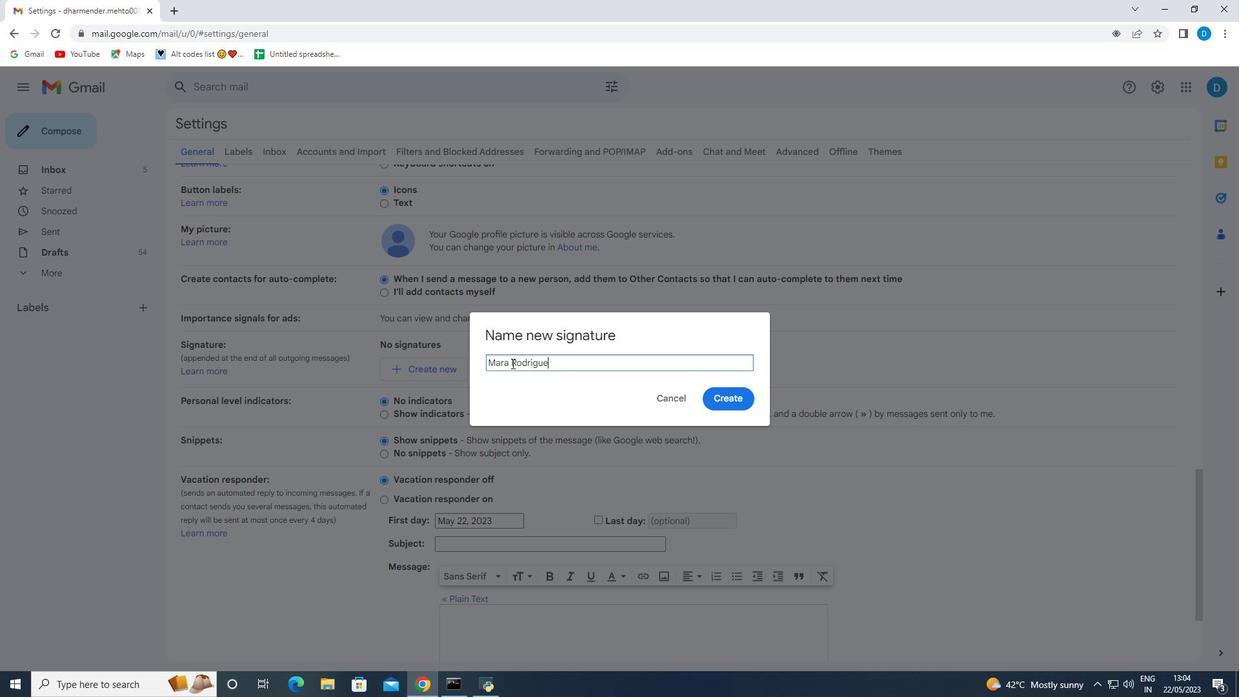 
Action: Mouse moved to (726, 405)
Screenshot: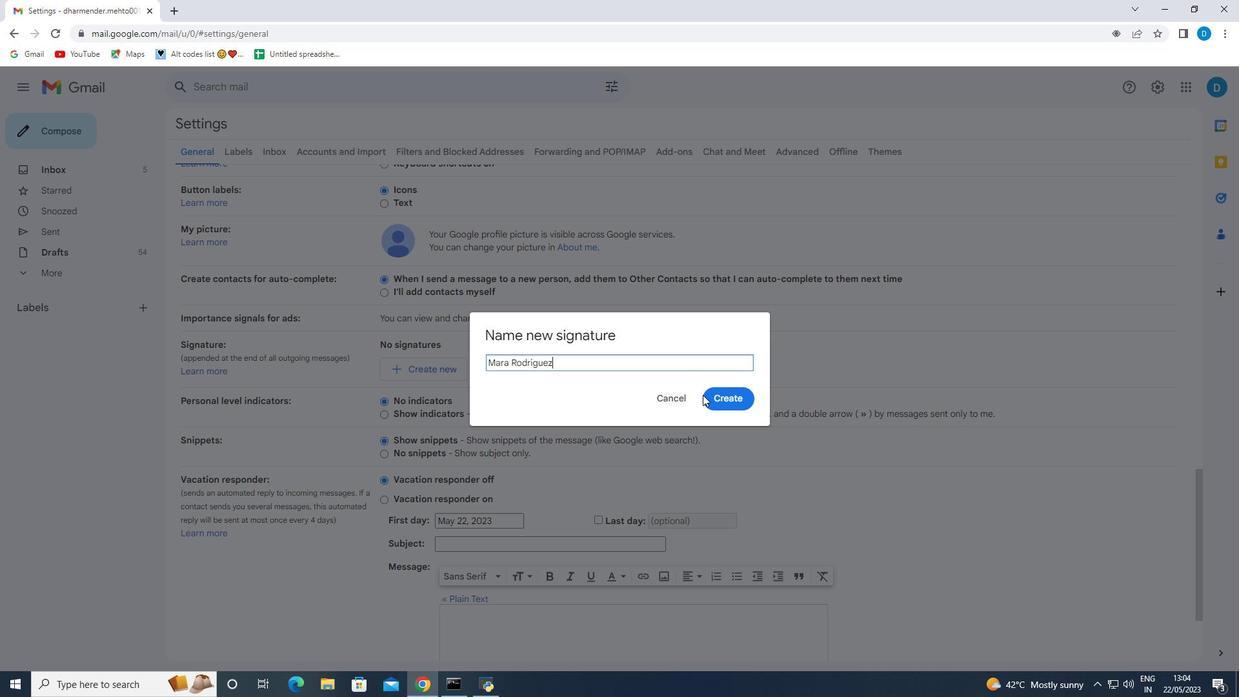 
Action: Mouse pressed left at (726, 405)
Screenshot: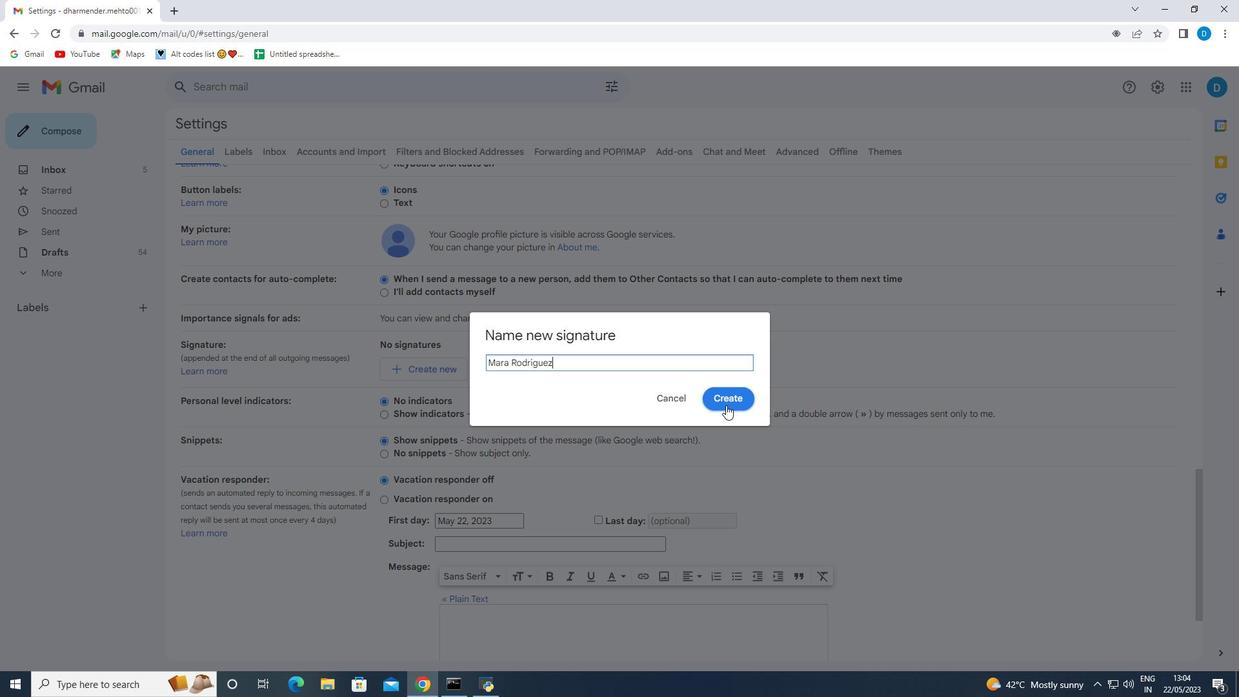 
Action: Mouse moved to (561, 368)
Screenshot: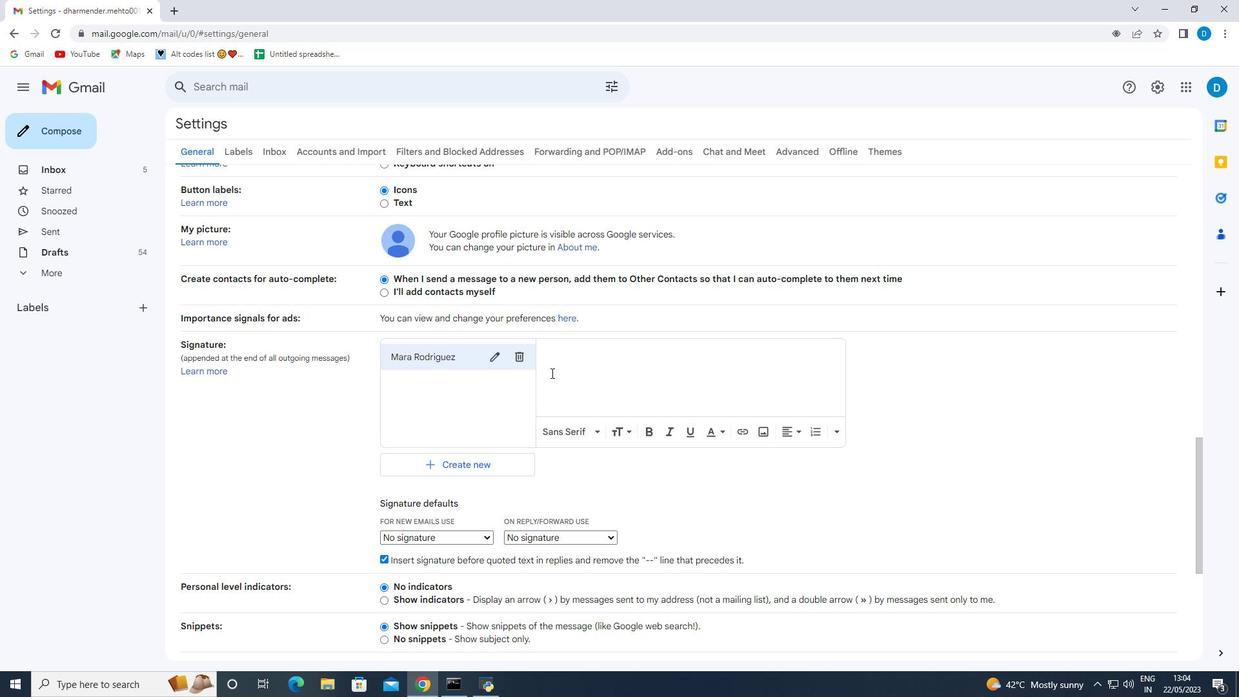 
Action: Mouse pressed left at (561, 368)
Screenshot: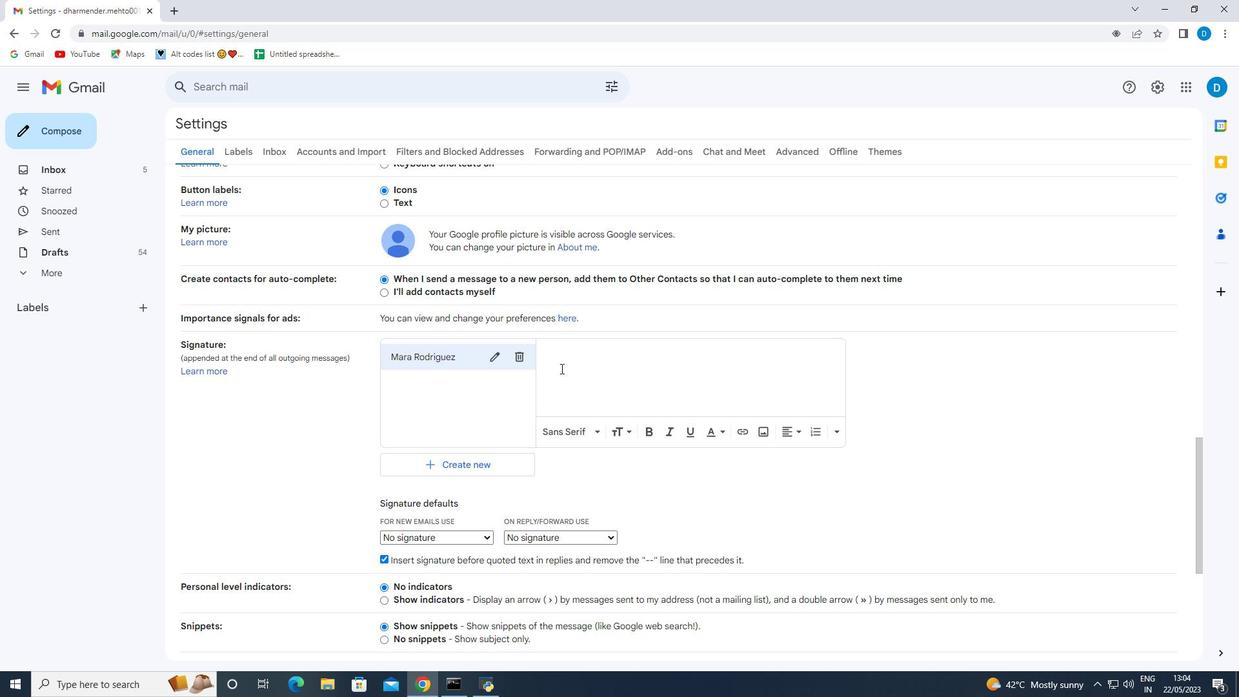 
Action: Key pressed <Key.enter><Key.shift><Key.shift><Key.shift><Key.shift>Mara<Key.space><Key.shift>Rodriguez
Screenshot: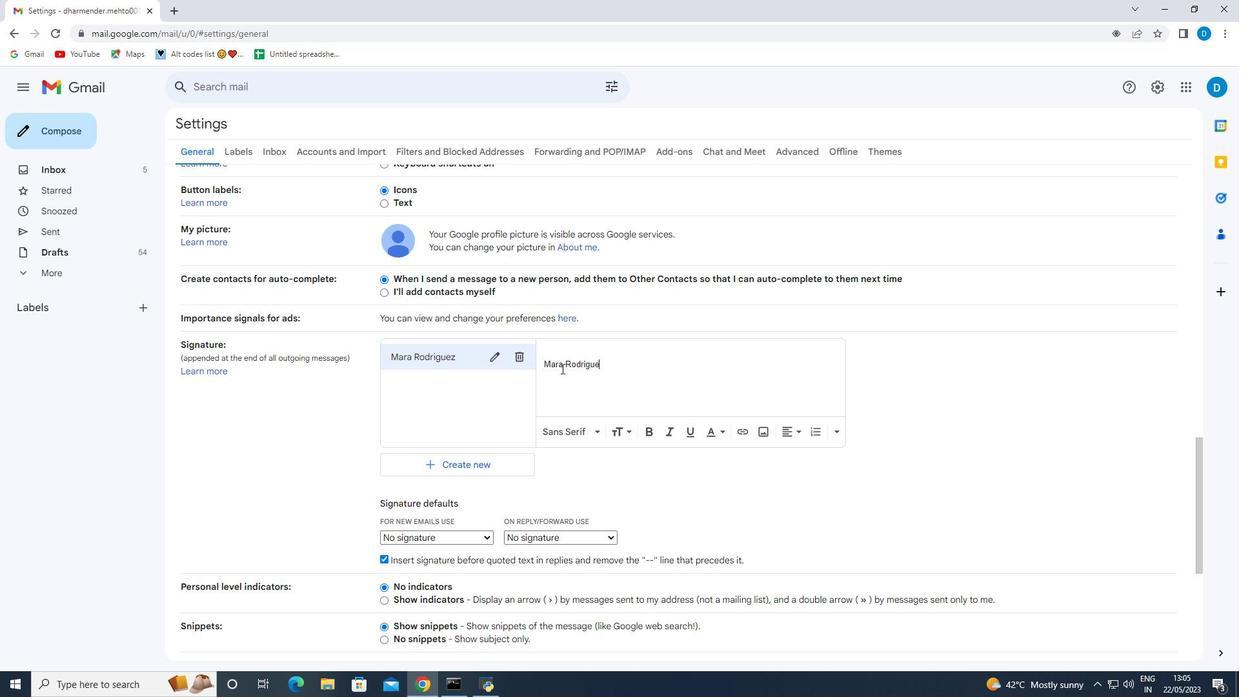 
Action: Mouse moved to (559, 490)
Screenshot: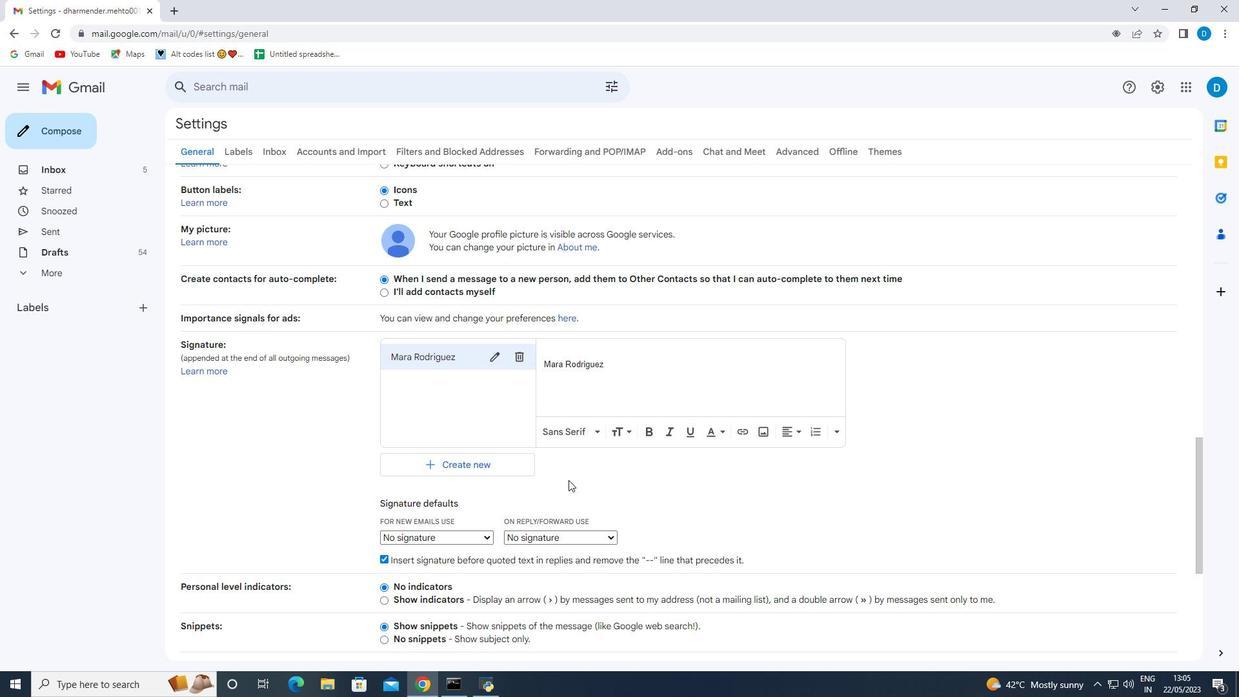 
Action: Mouse scrolled (559, 489) with delta (0, 0)
Screenshot: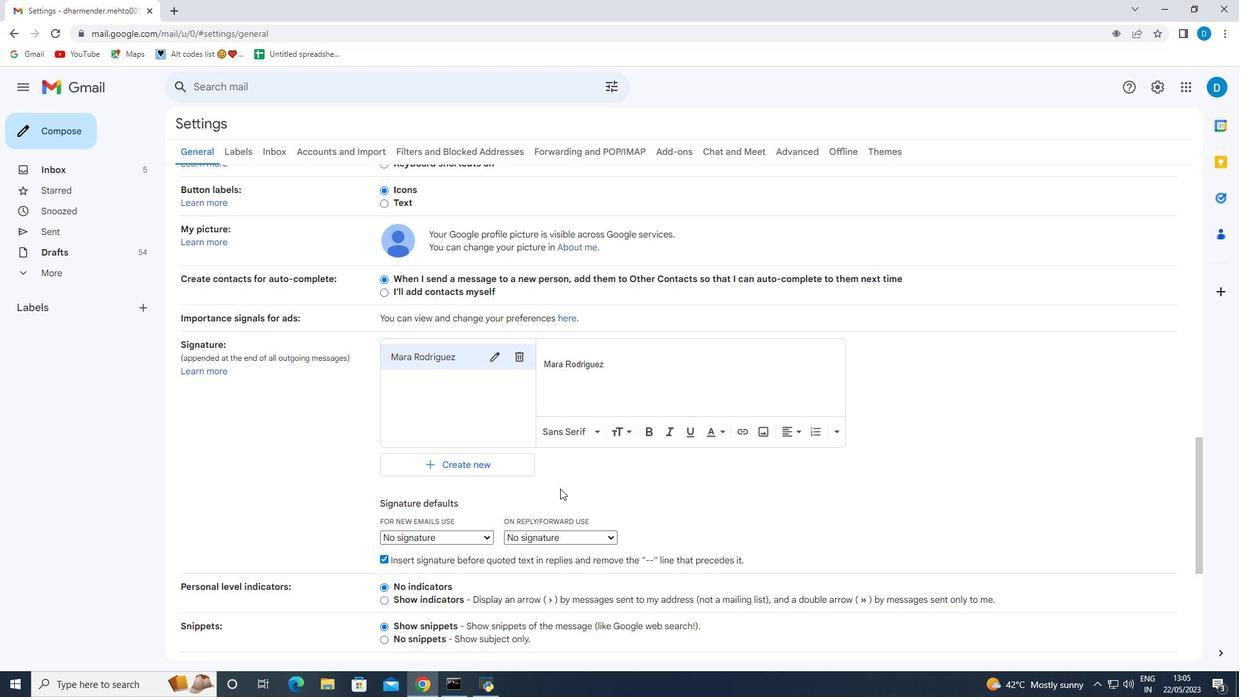 
Action: Mouse moved to (464, 478)
Screenshot: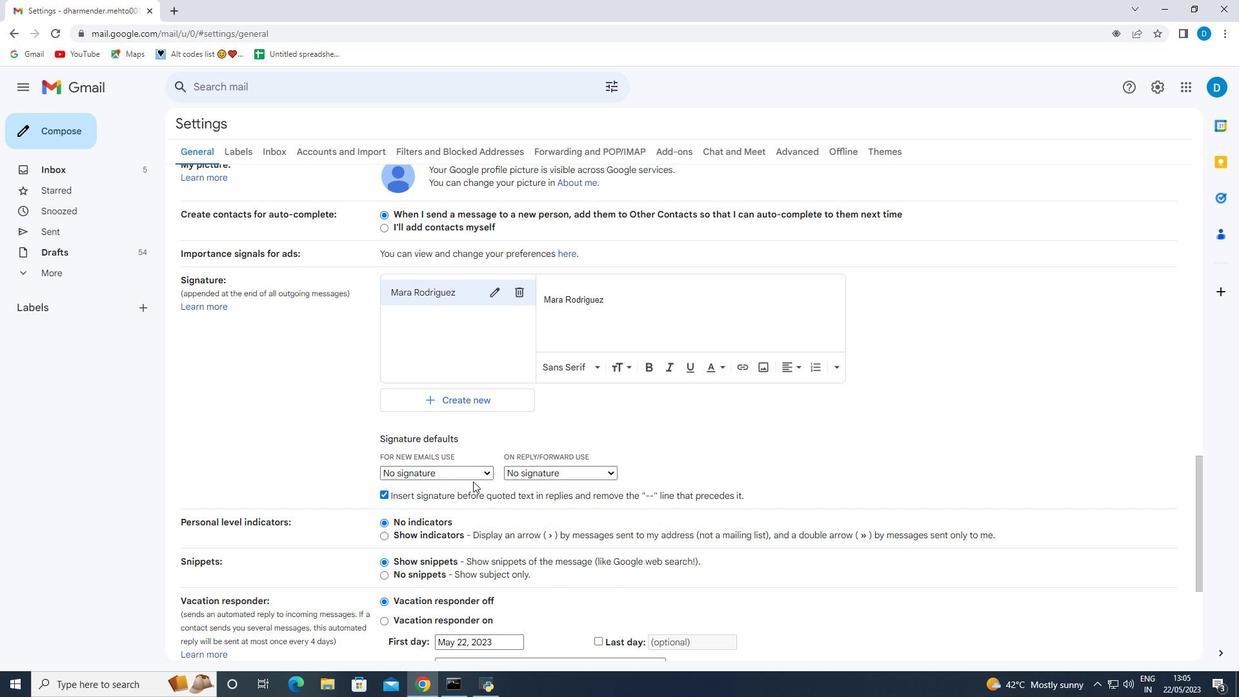 
Action: Mouse pressed left at (464, 478)
Screenshot: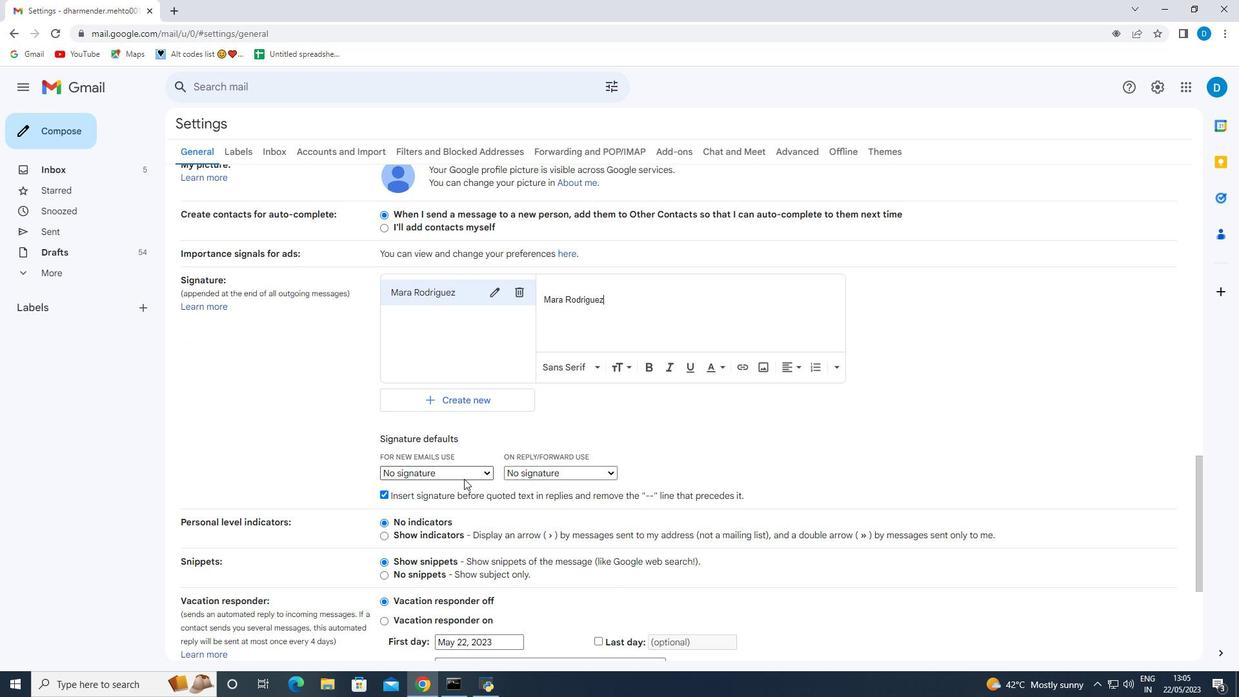 
Action: Mouse moved to (466, 501)
Screenshot: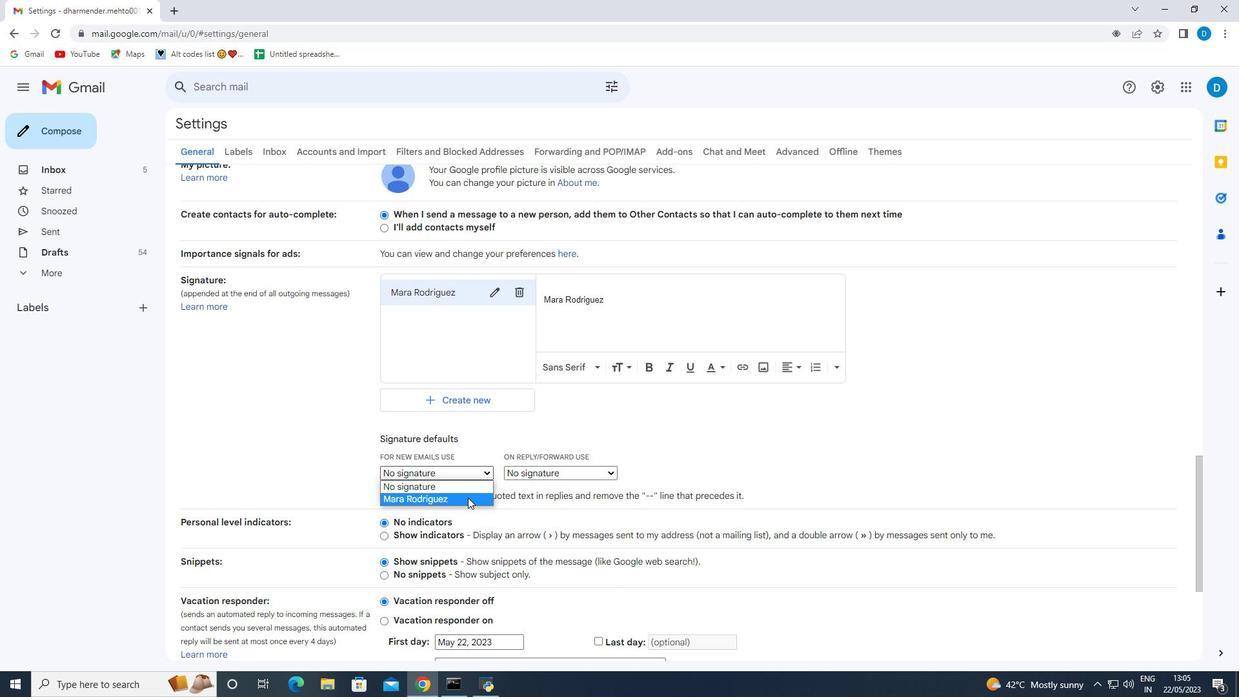 
Action: Mouse pressed left at (466, 501)
Screenshot: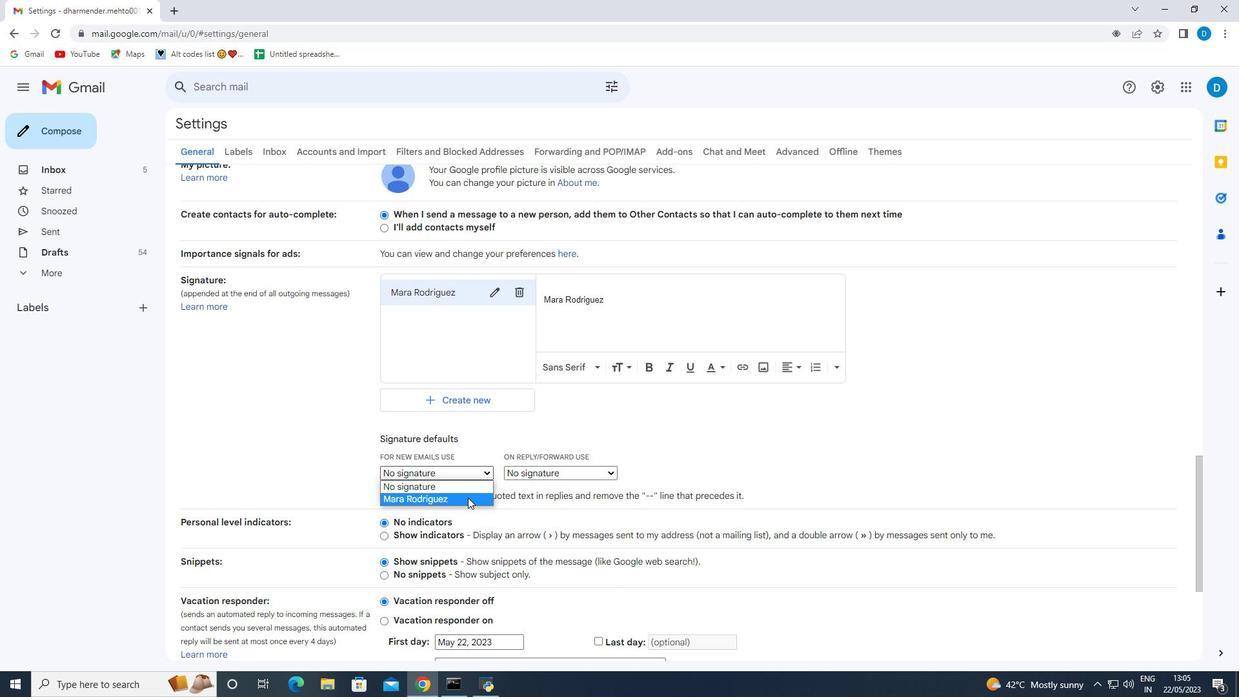 
Action: Mouse moved to (574, 475)
Screenshot: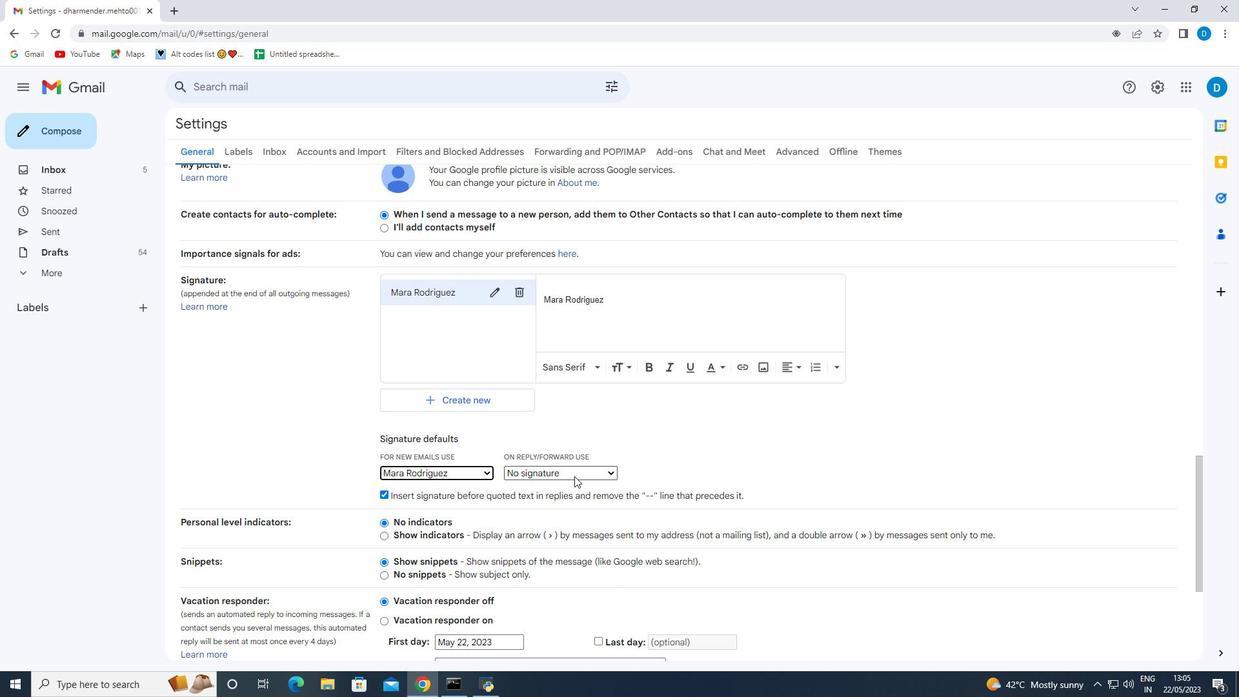 
Action: Mouse pressed left at (574, 475)
Screenshot: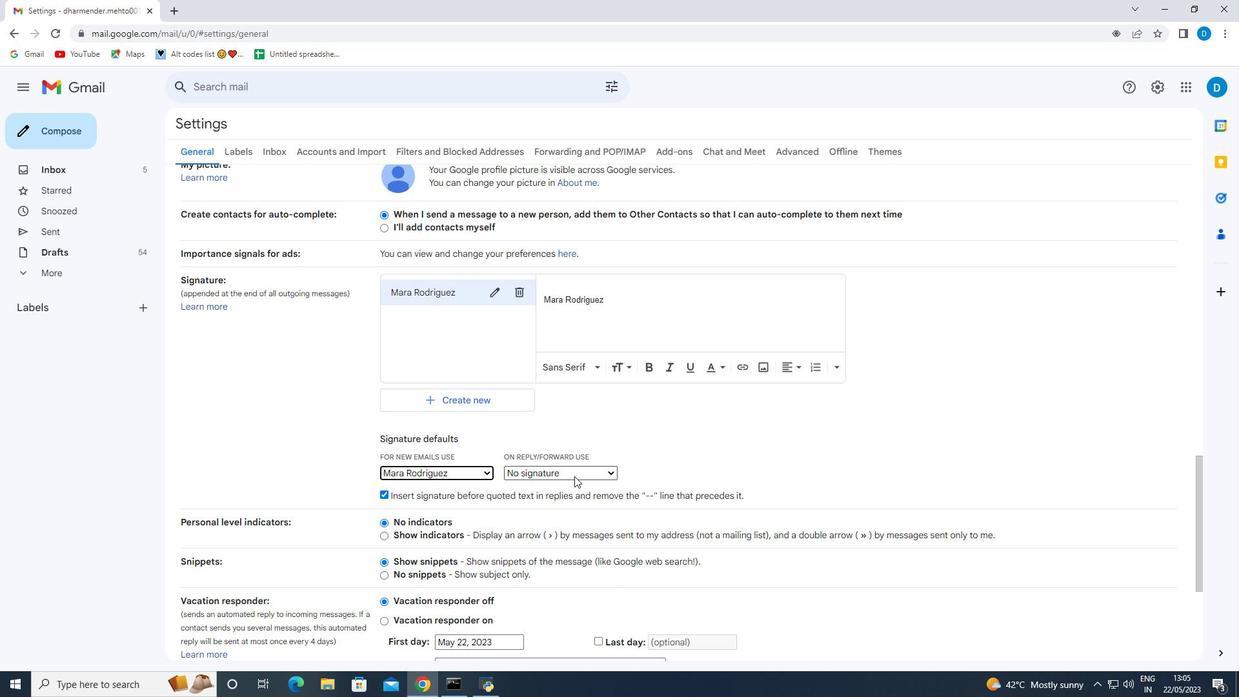 
Action: Mouse moved to (566, 496)
Screenshot: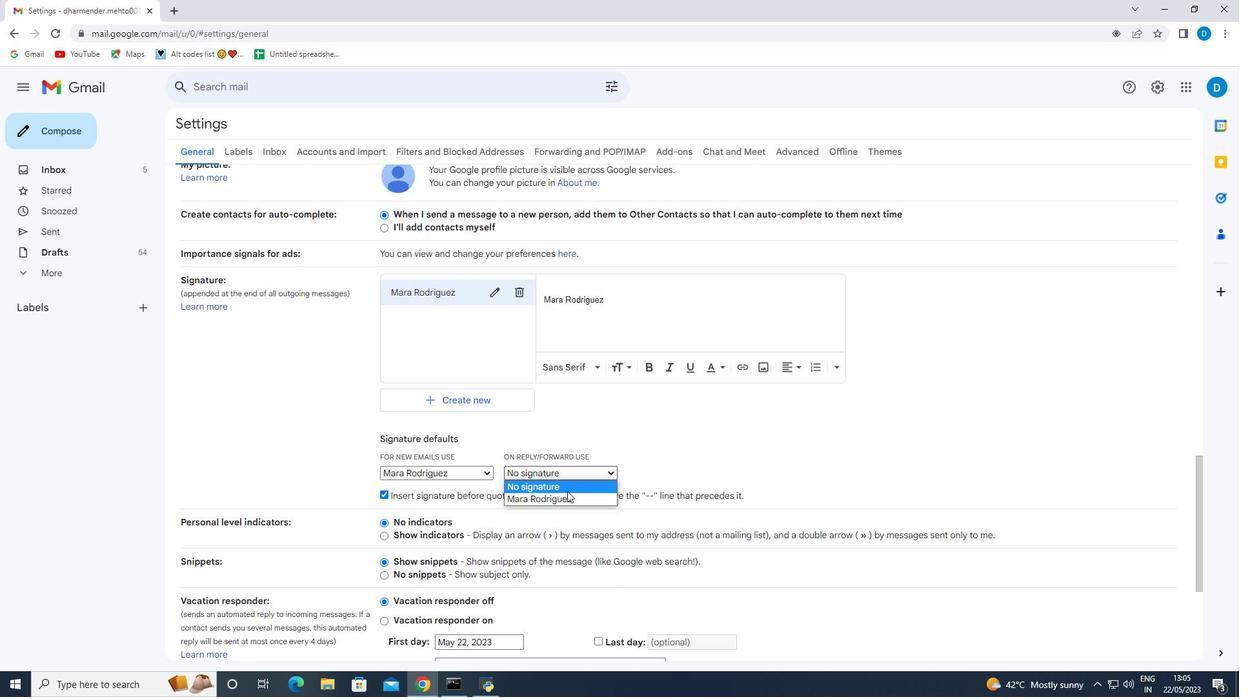 
Action: Mouse pressed left at (566, 496)
Screenshot: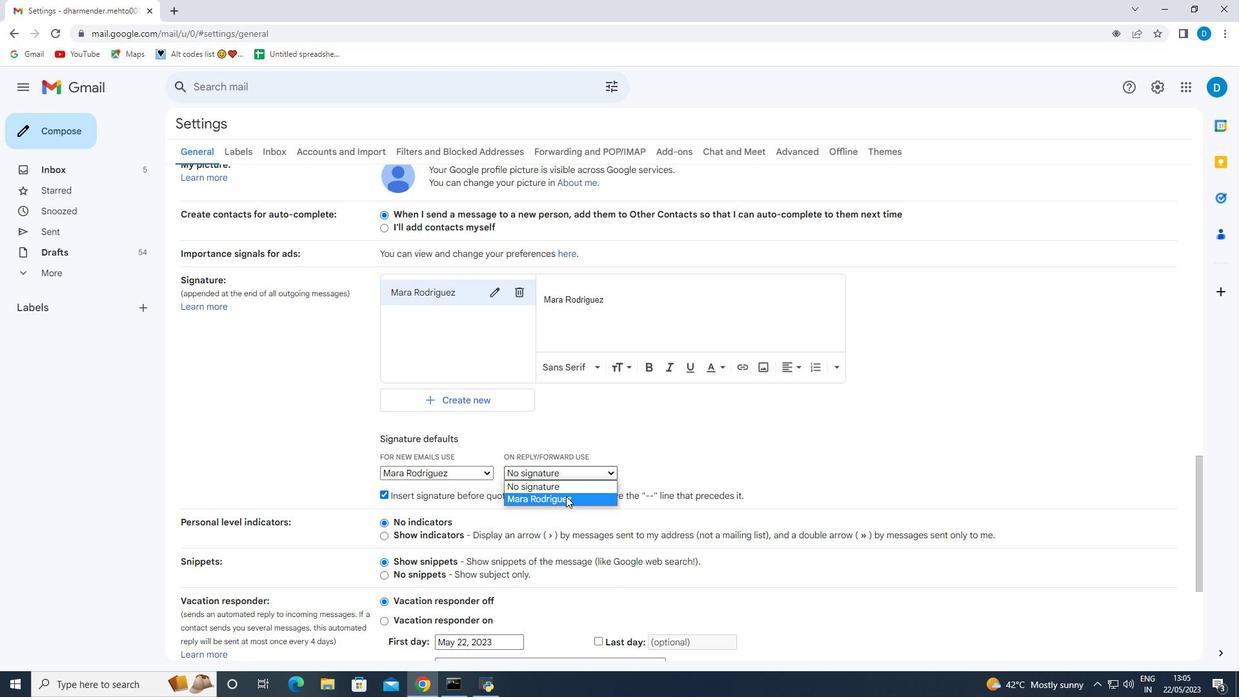 
Action: Mouse moved to (575, 480)
Screenshot: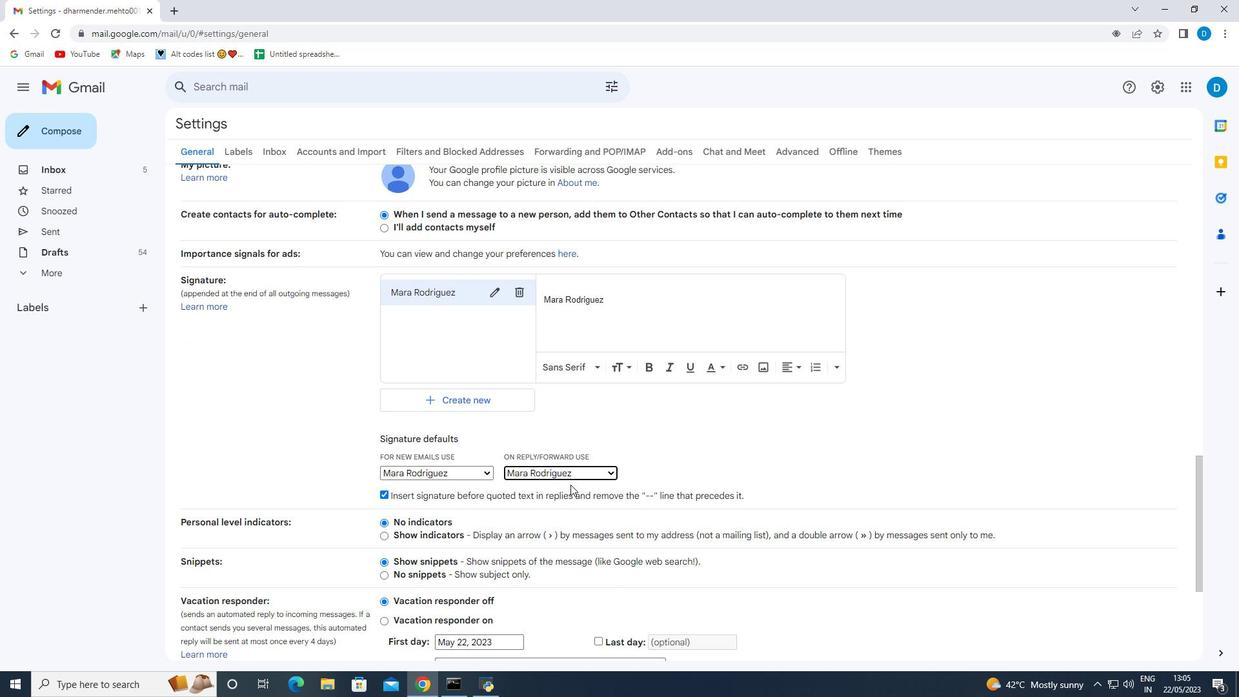 
Action: Mouse scrolled (575, 480) with delta (0, 0)
Screenshot: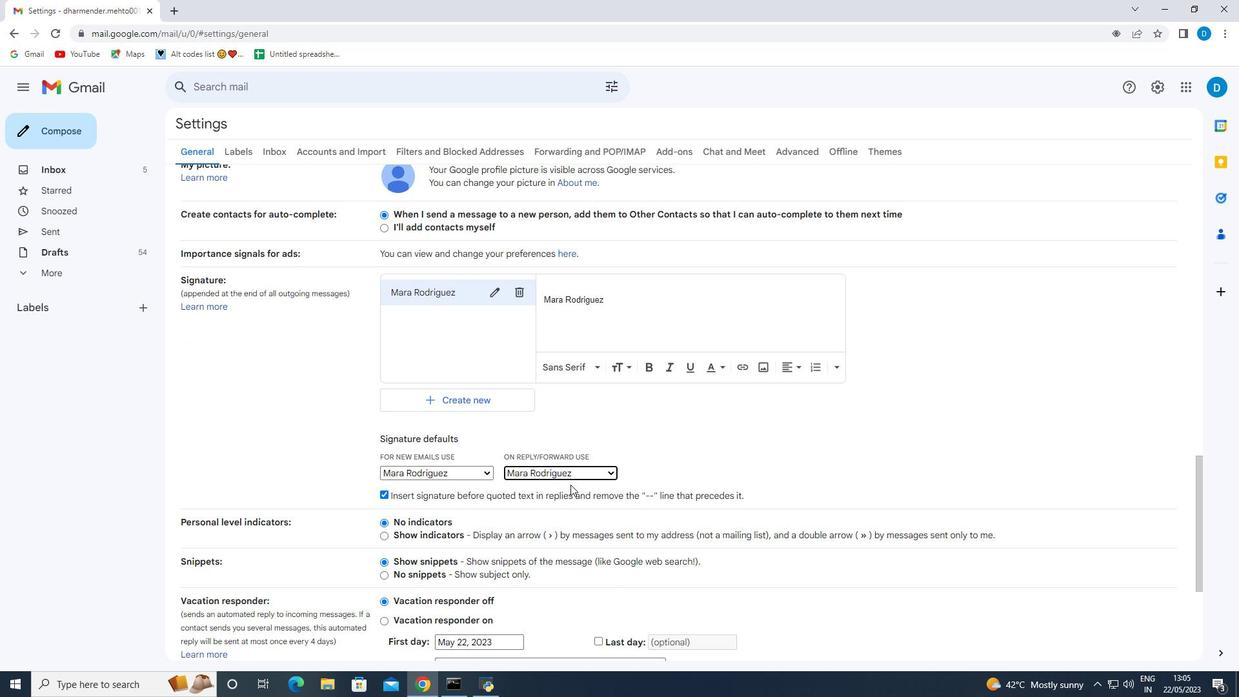 
Action: Mouse scrolled (575, 480) with delta (0, 0)
Screenshot: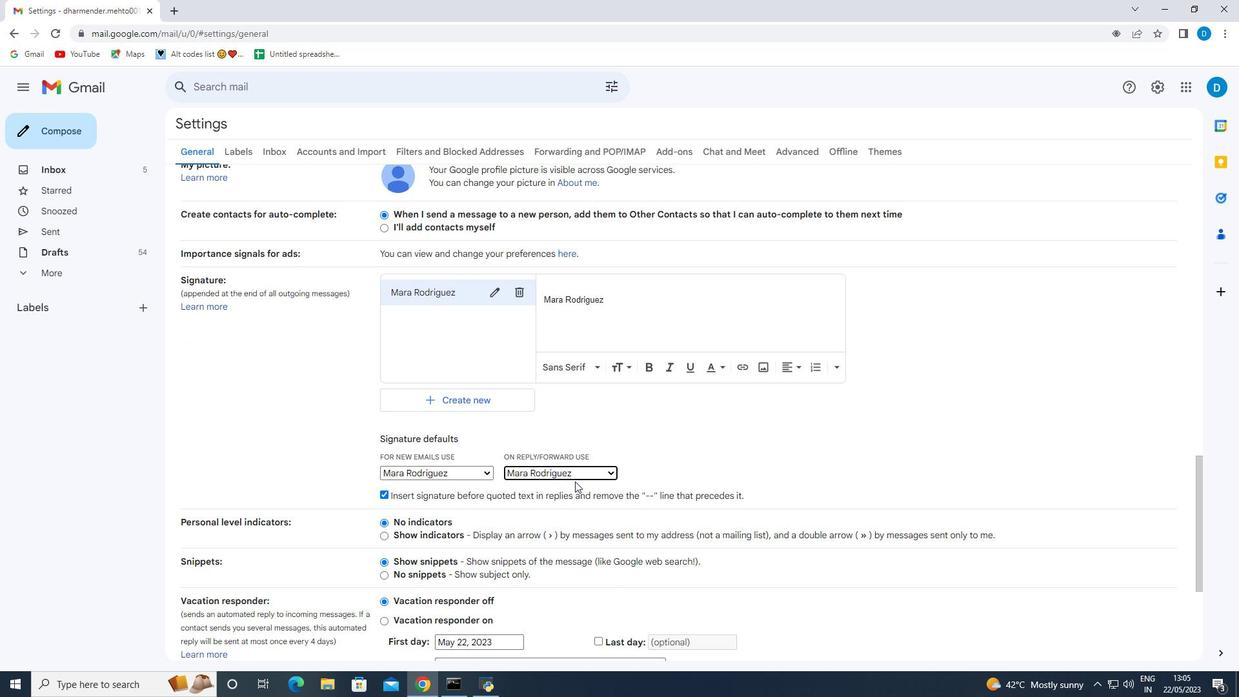 
Action: Mouse scrolled (575, 480) with delta (0, 0)
Screenshot: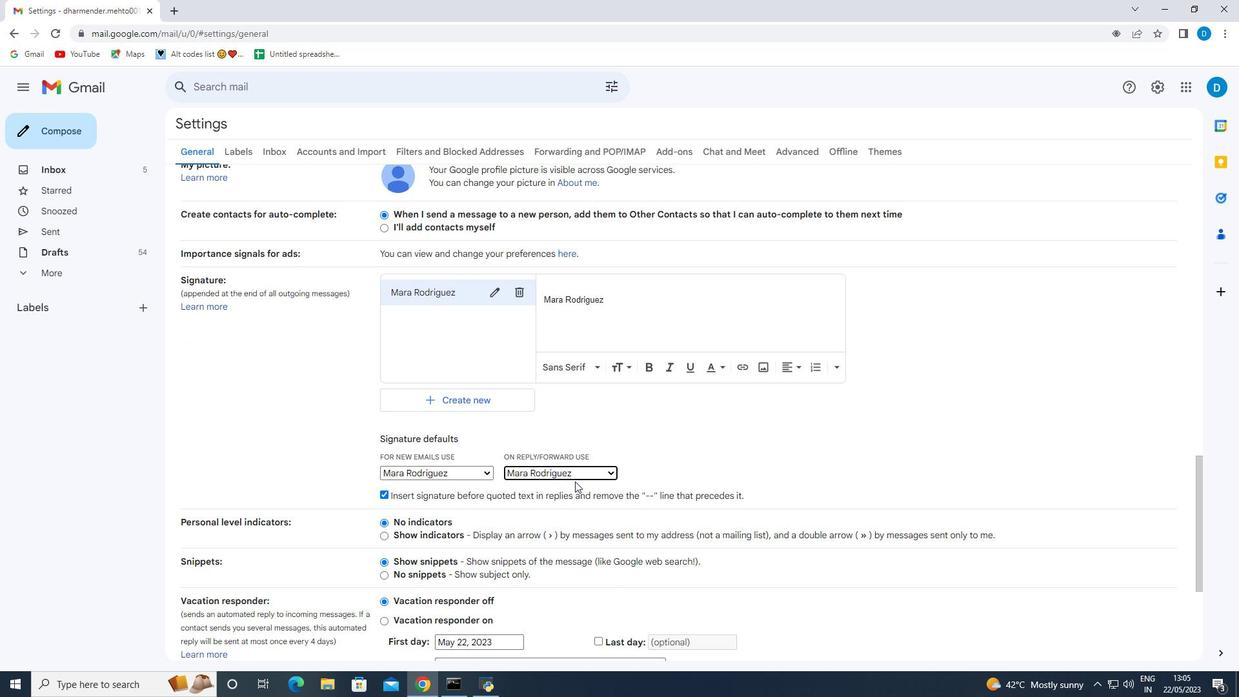 
Action: Mouse scrolled (575, 480) with delta (0, 0)
Screenshot: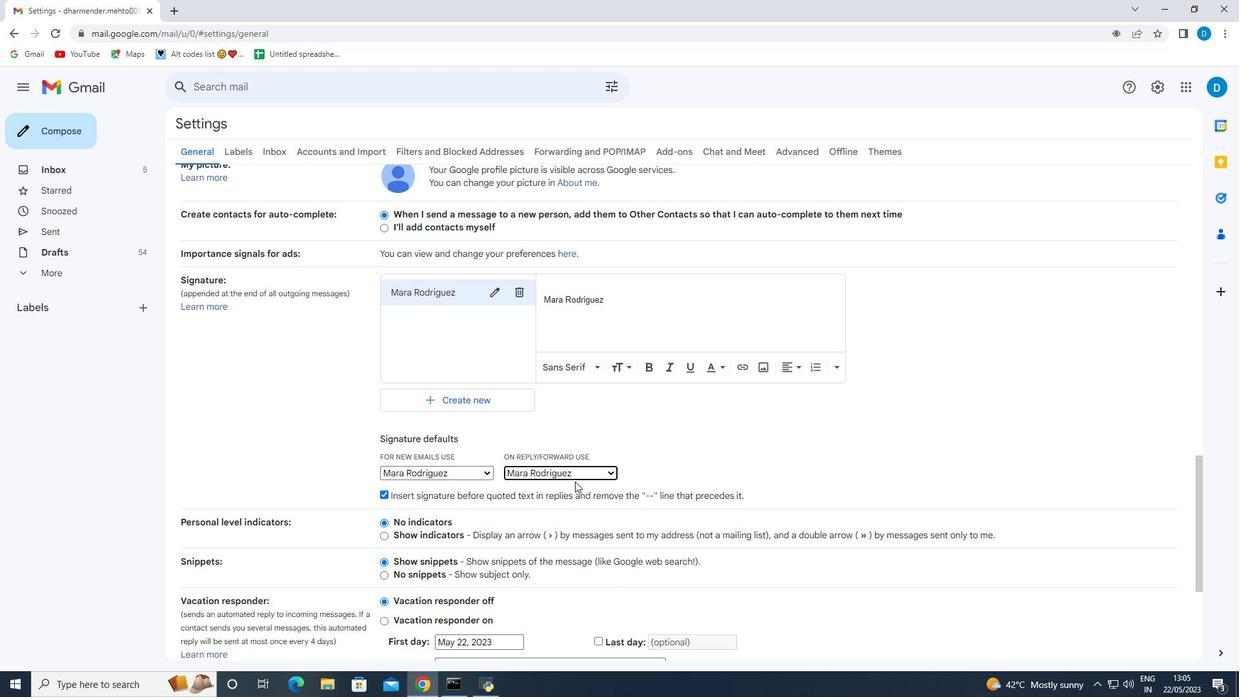 
Action: Mouse scrolled (575, 480) with delta (0, 0)
Screenshot: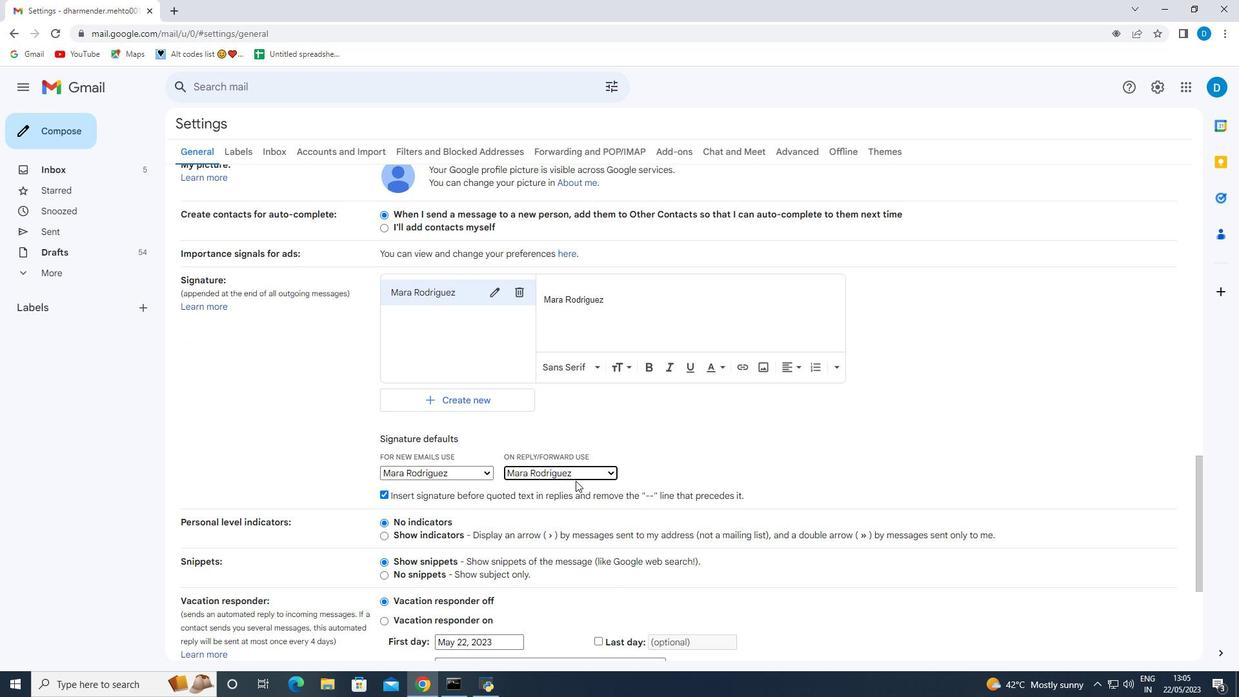 
Action: Mouse moved to (580, 472)
Screenshot: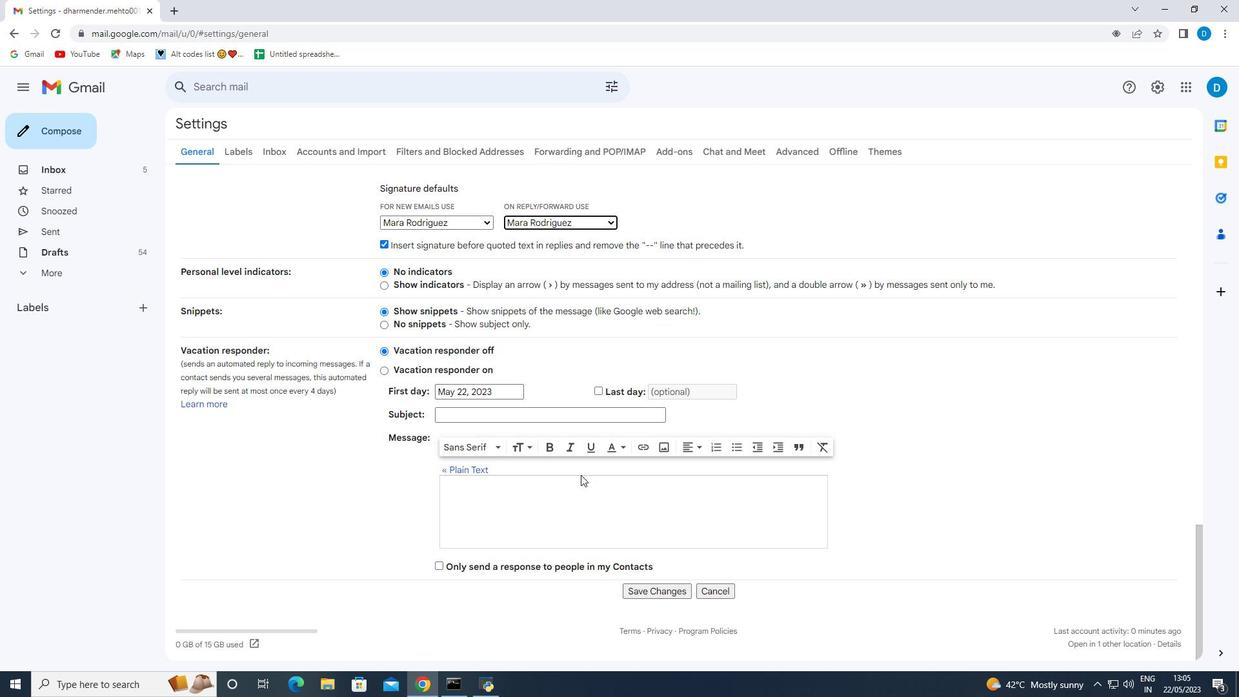 
Action: Mouse scrolled (580, 471) with delta (0, 0)
Screenshot: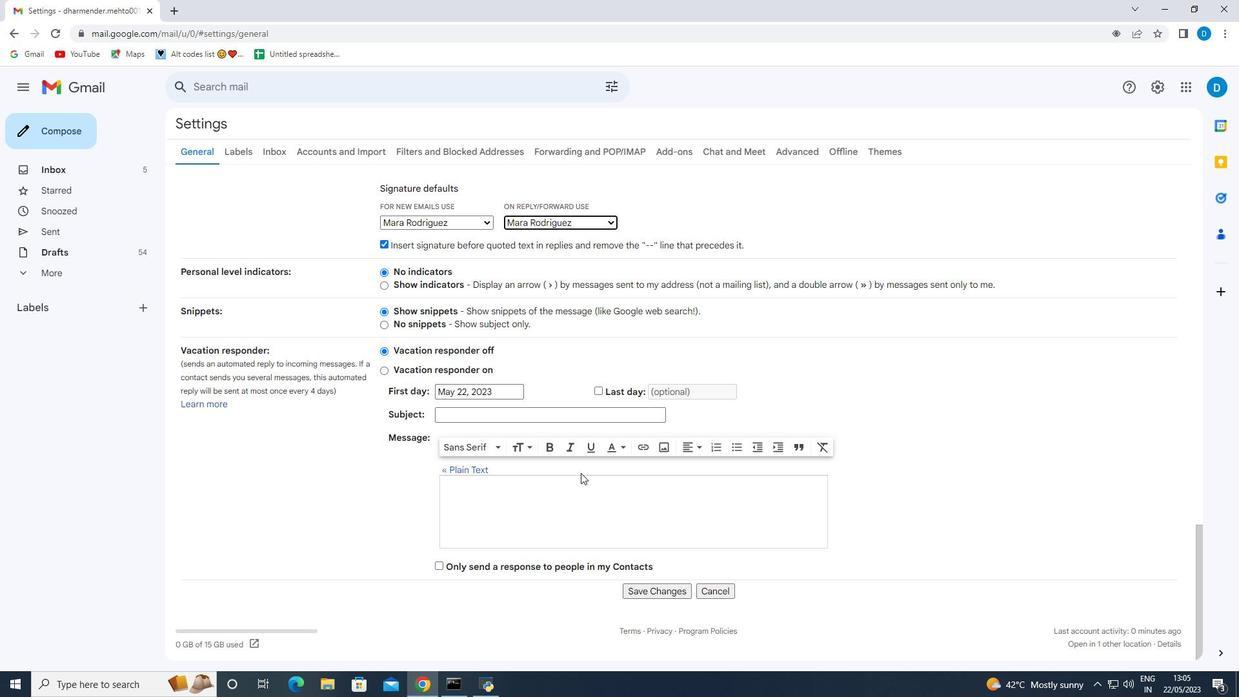 
Action: Mouse scrolled (580, 471) with delta (0, 0)
Screenshot: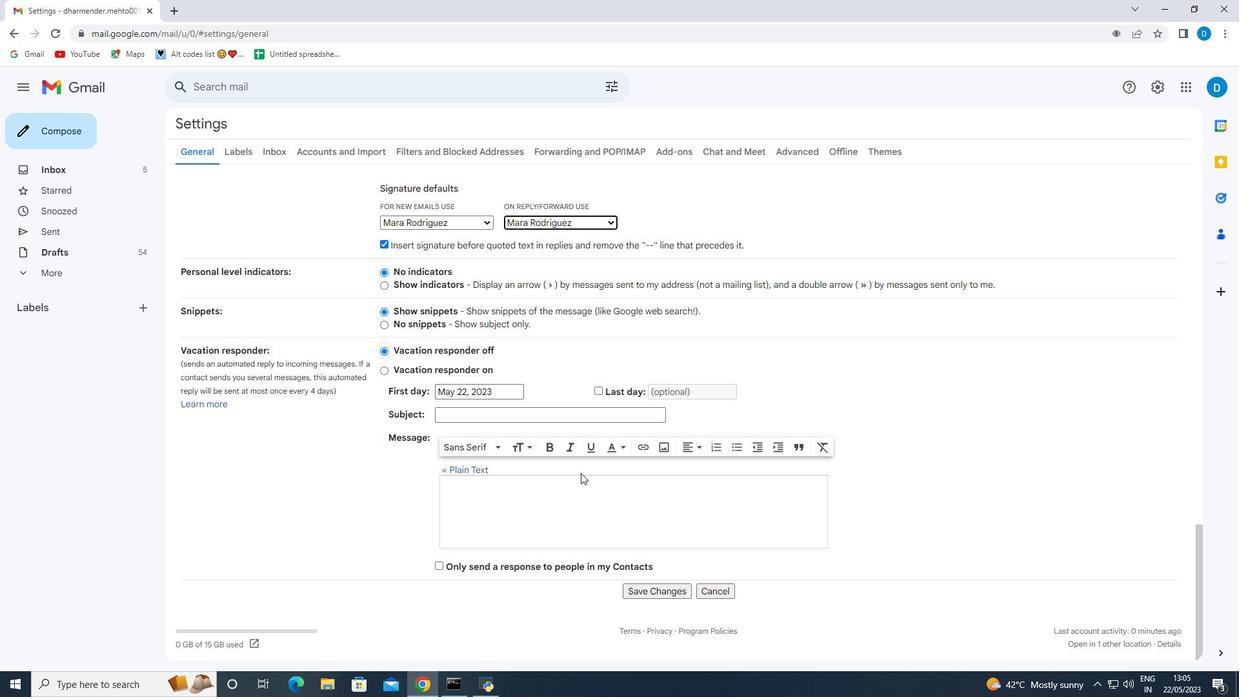 
Action: Mouse scrolled (580, 471) with delta (0, 0)
Screenshot: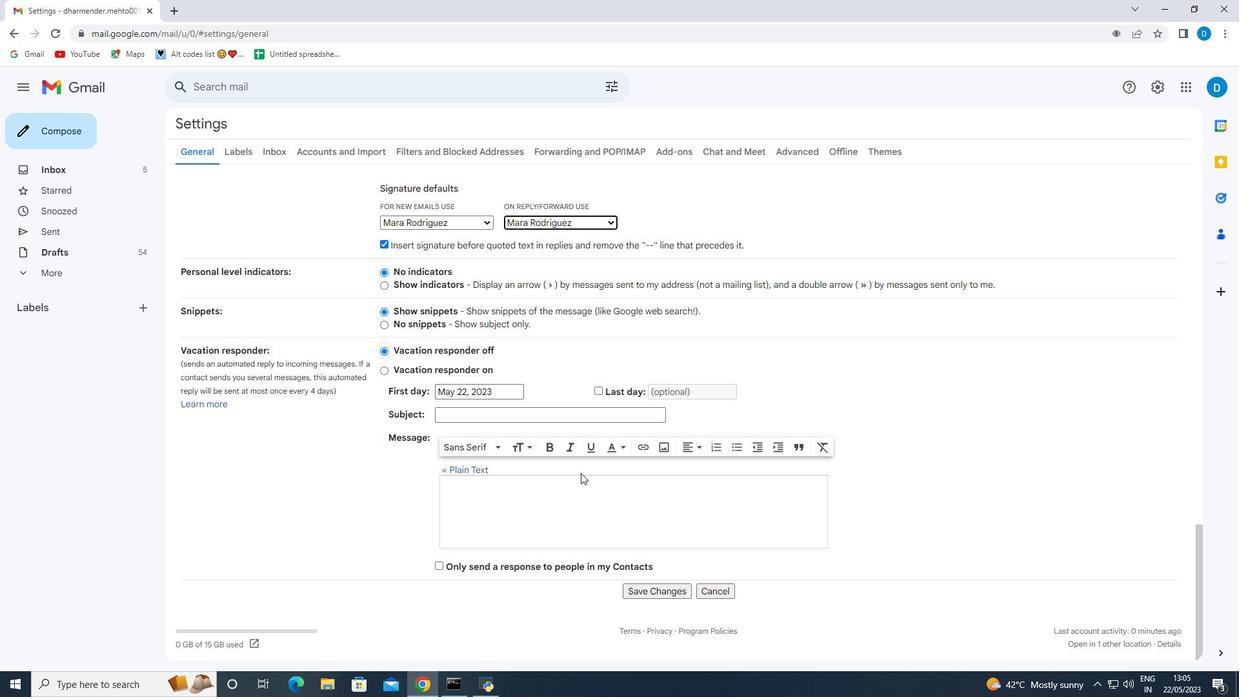 
Action: Mouse moved to (639, 590)
Screenshot: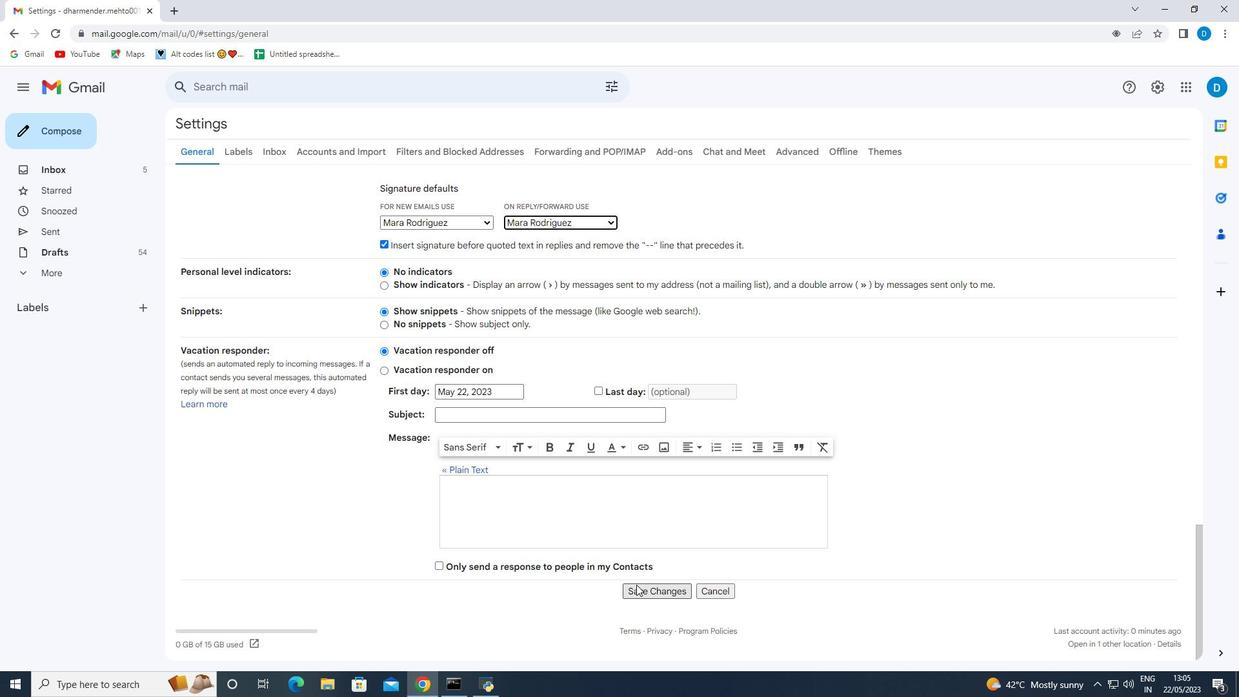 
Action: Mouse pressed left at (639, 590)
Screenshot: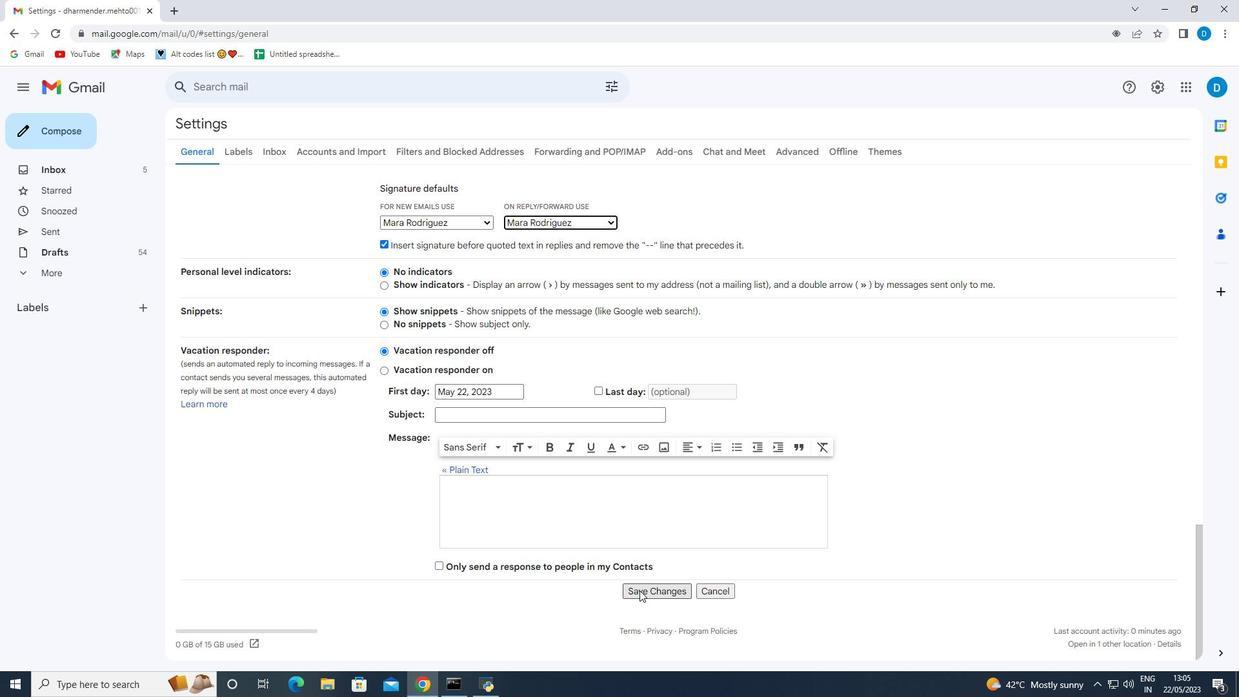 
Action: Mouse moved to (74, 132)
Screenshot: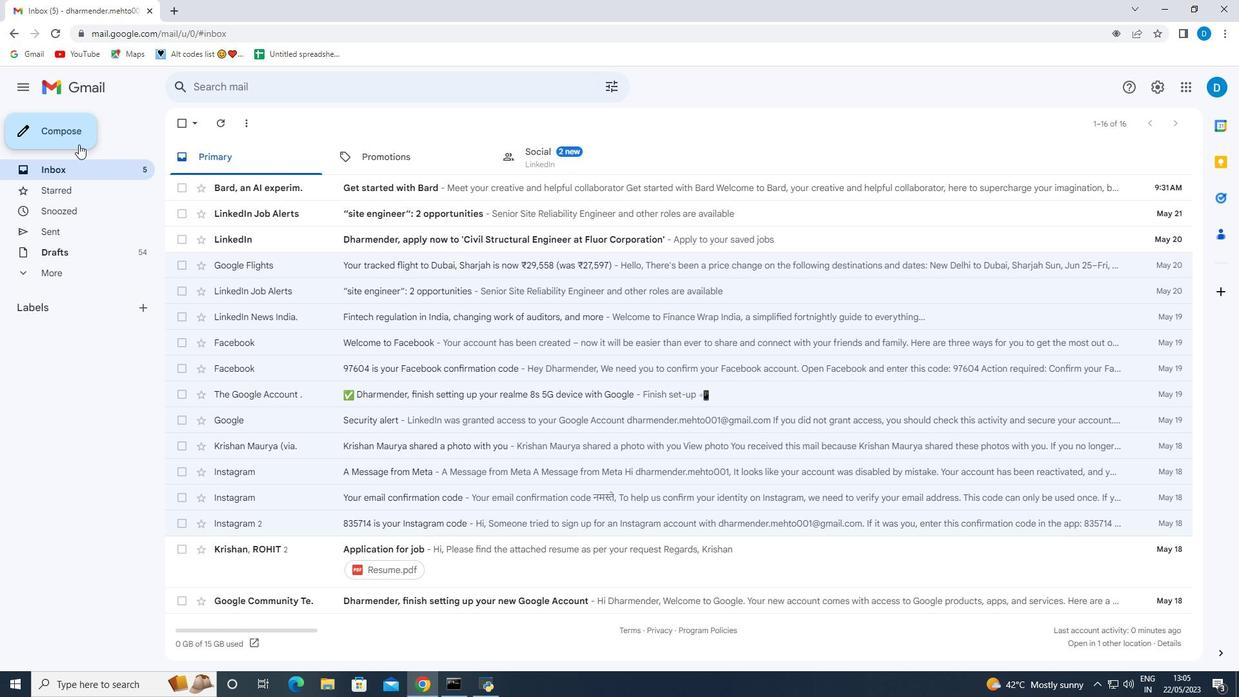 
Action: Mouse pressed left at (74, 132)
Screenshot: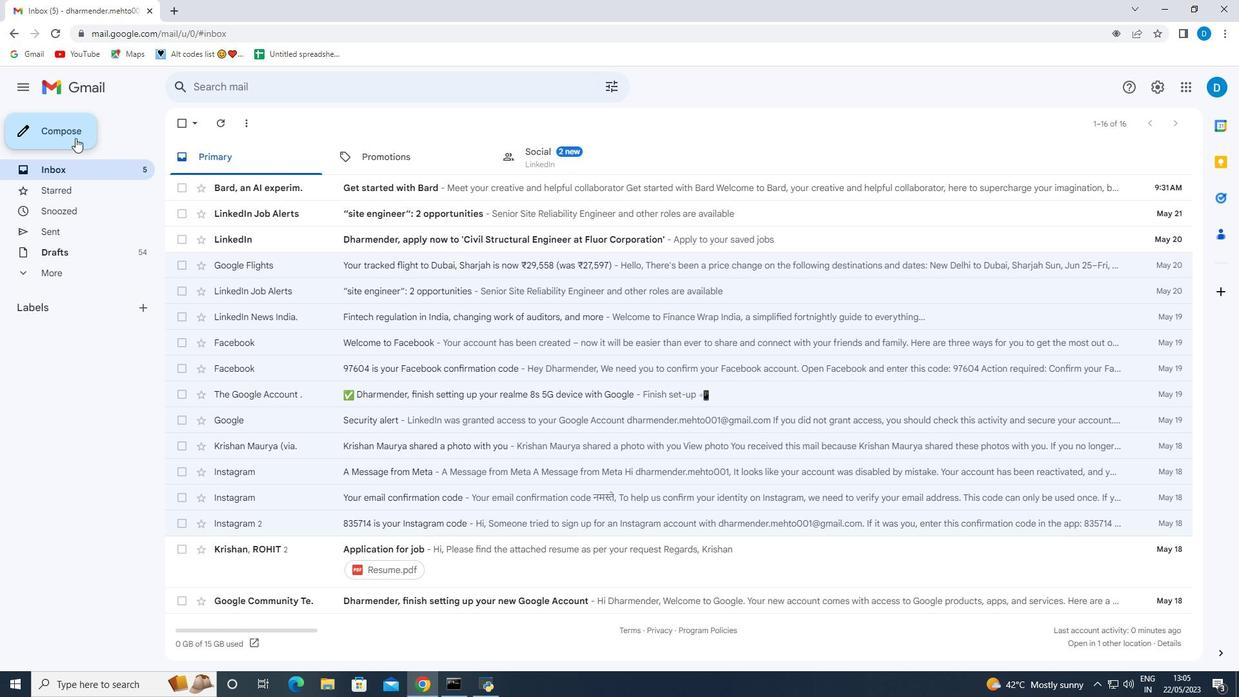 
Action: Mouse moved to (828, 364)
Screenshot: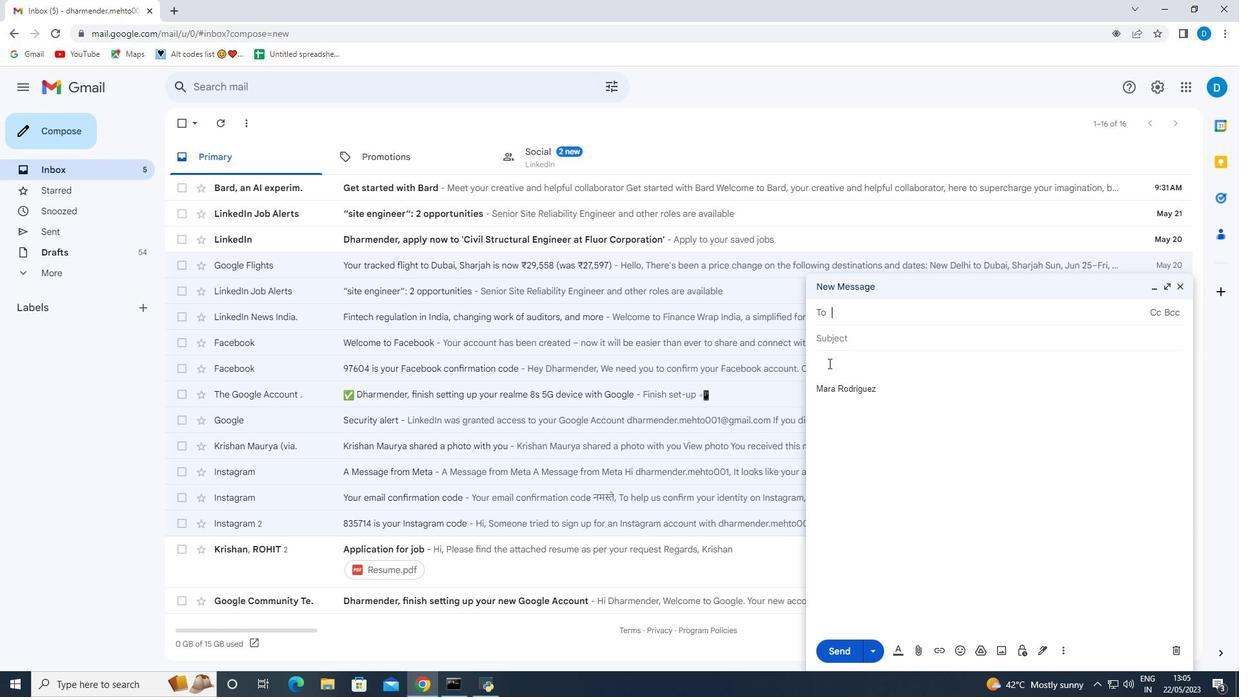 
Action: Mouse pressed left at (828, 364)
Screenshot: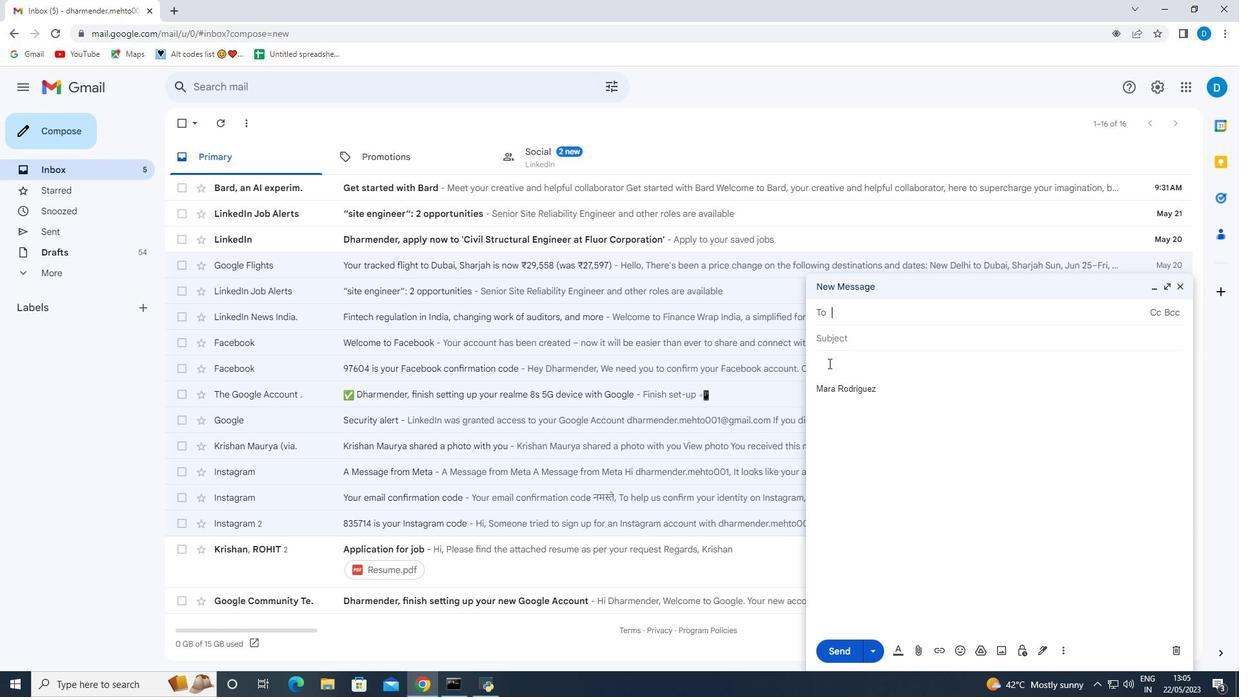 
Action: Mouse moved to (831, 365)
Screenshot: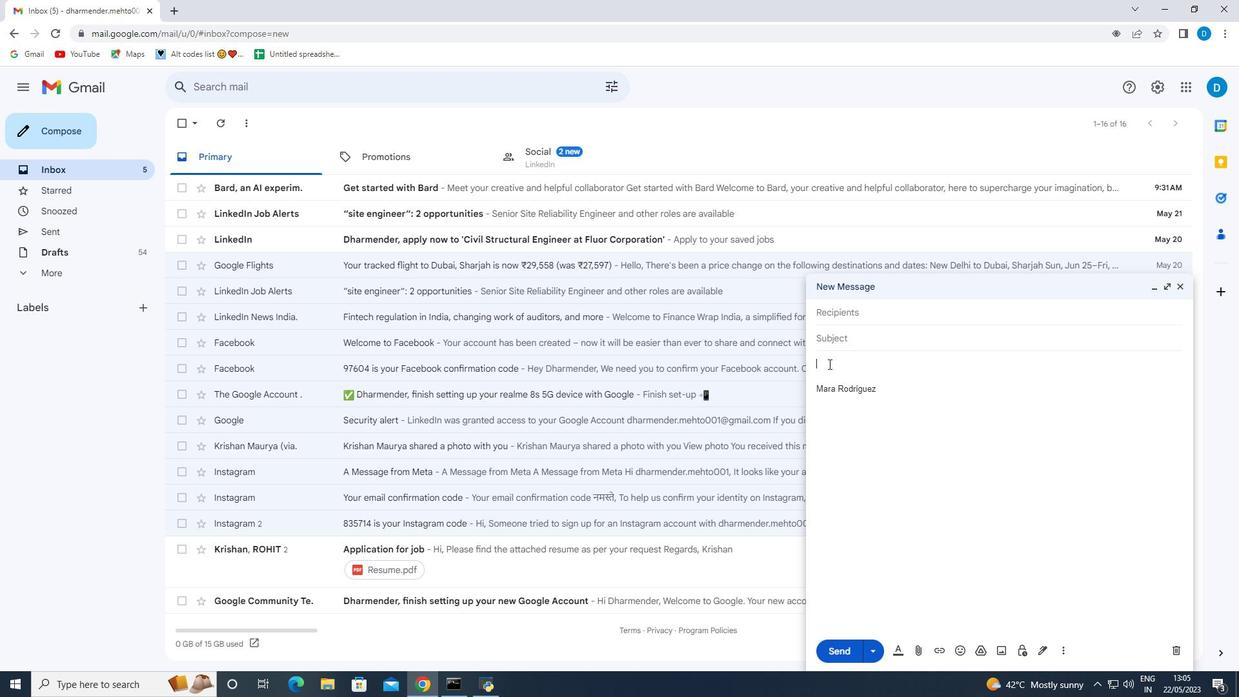 
Action: Key pressed <Key.shift>With<Key.space>sincere<Key.space>appreciation<Key.space>and<Key.space>gratitut<Key.backspace>de,
Screenshot: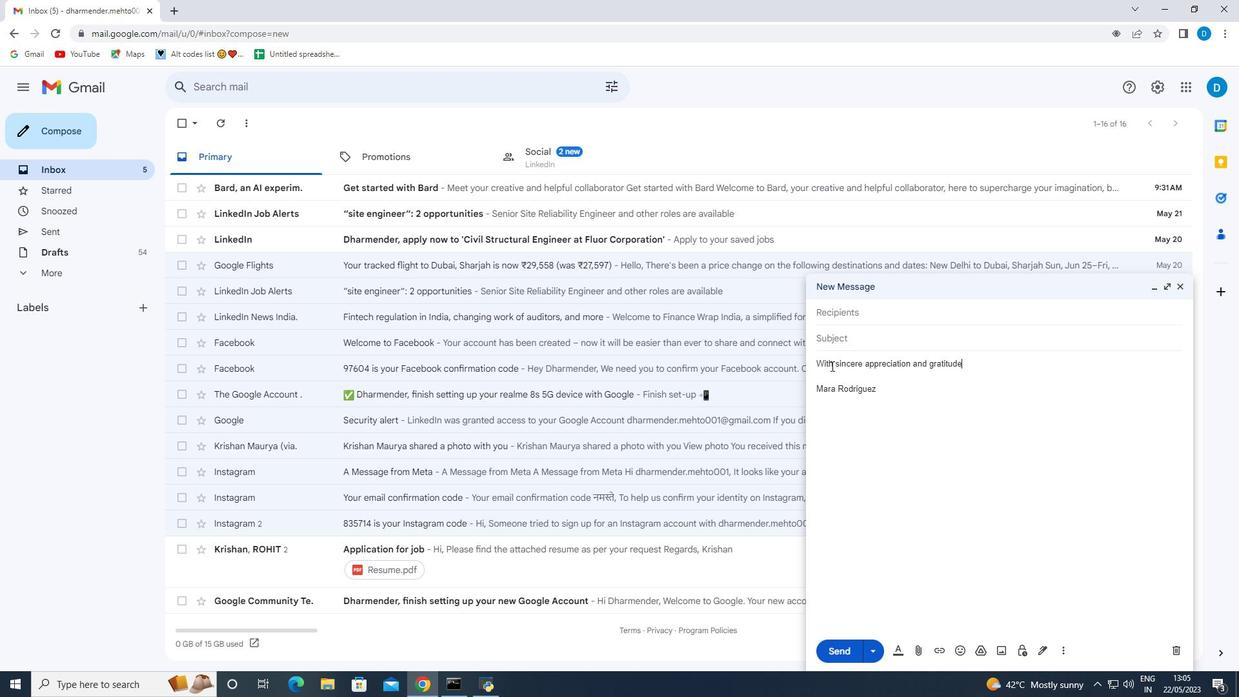 
Action: Mouse moved to (1060, 648)
Screenshot: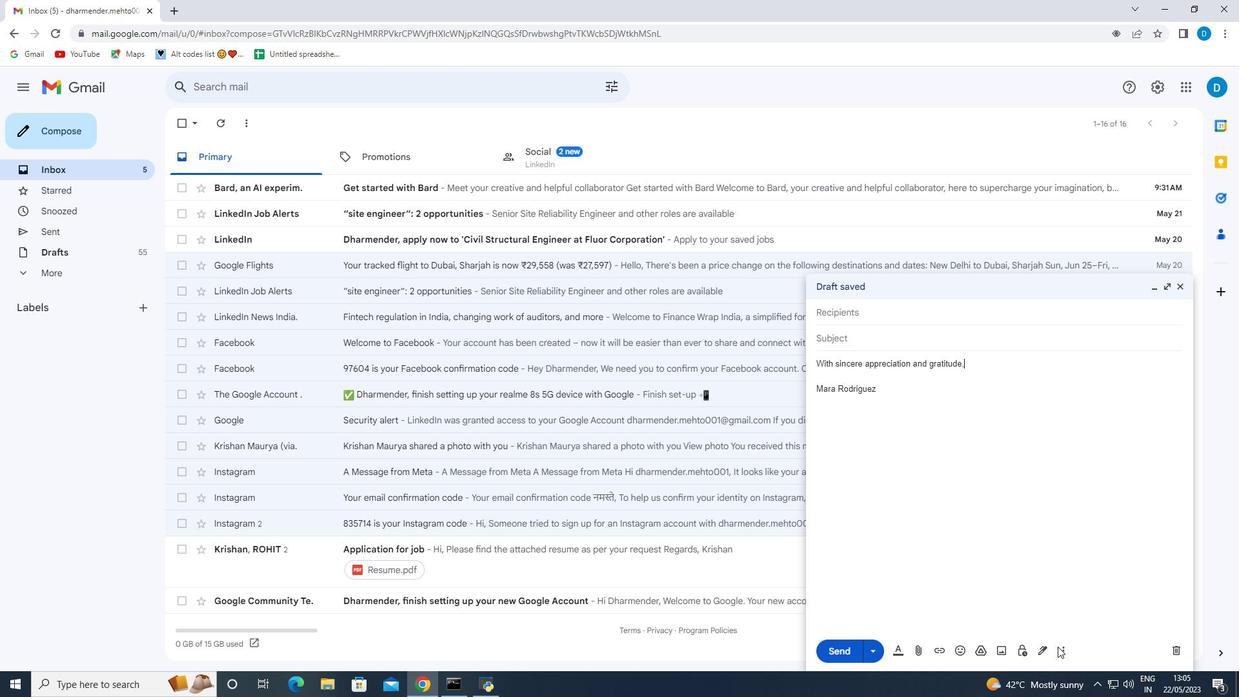 
Action: Mouse pressed left at (1060, 648)
Screenshot: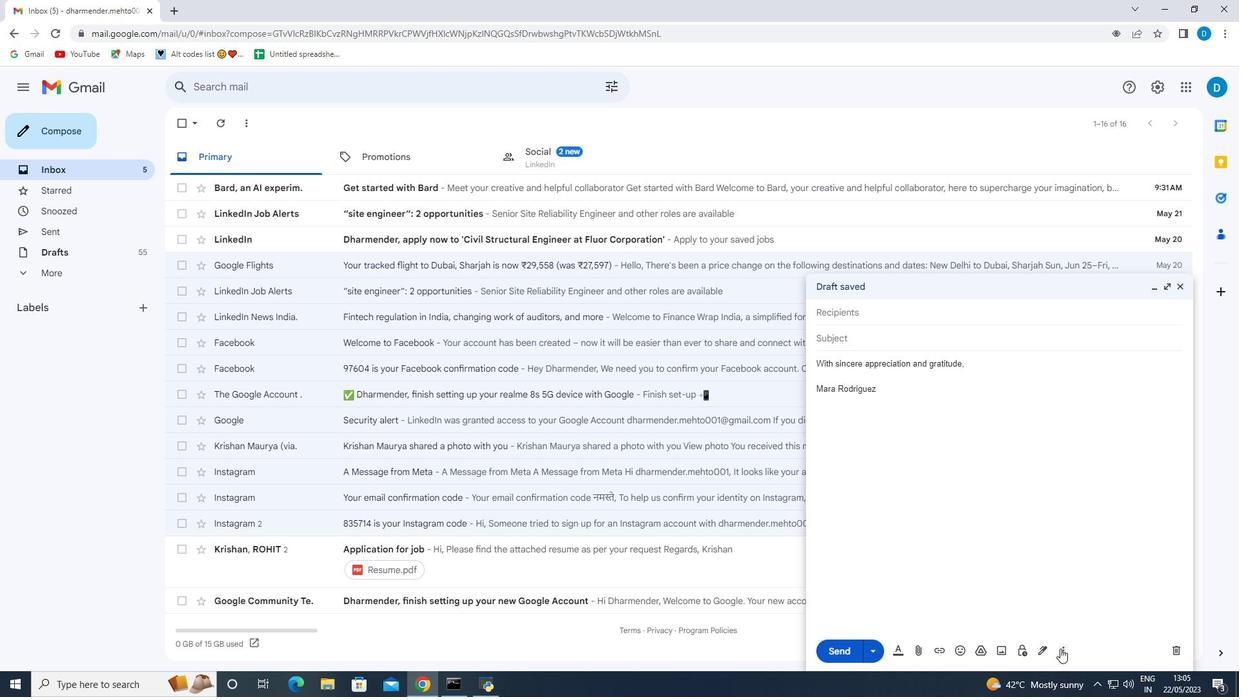 
Action: Mouse moved to (1091, 522)
Screenshot: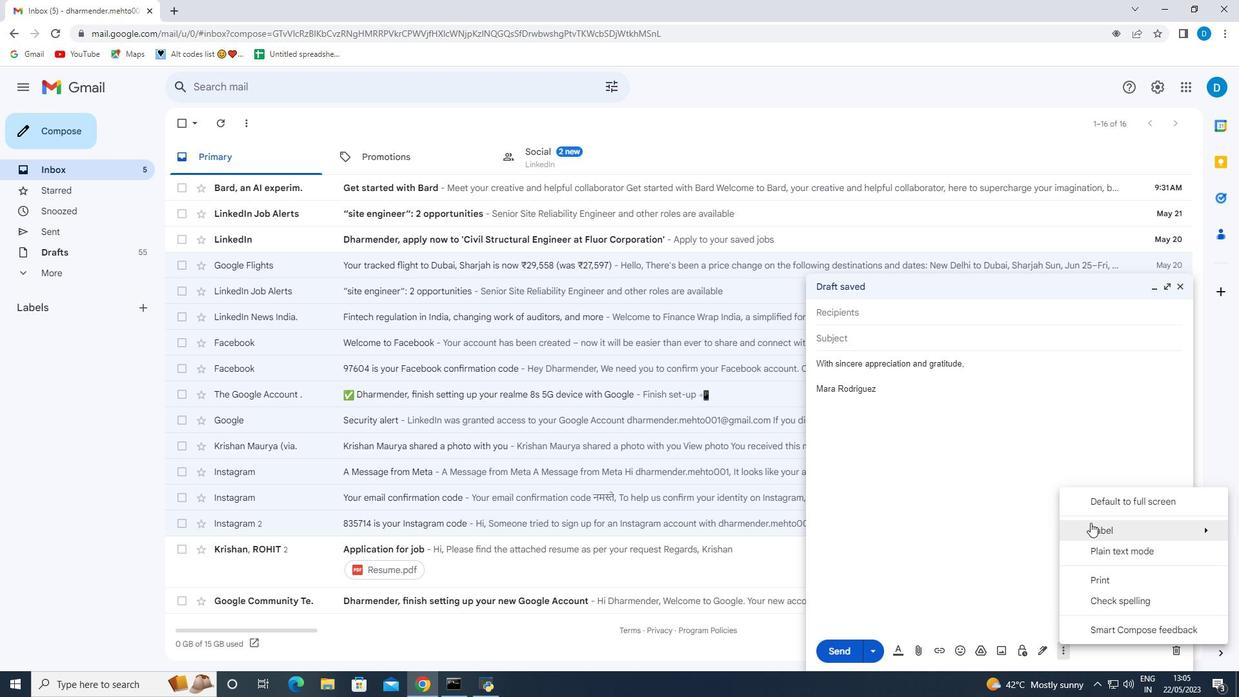 
Action: Mouse pressed left at (1091, 522)
Screenshot: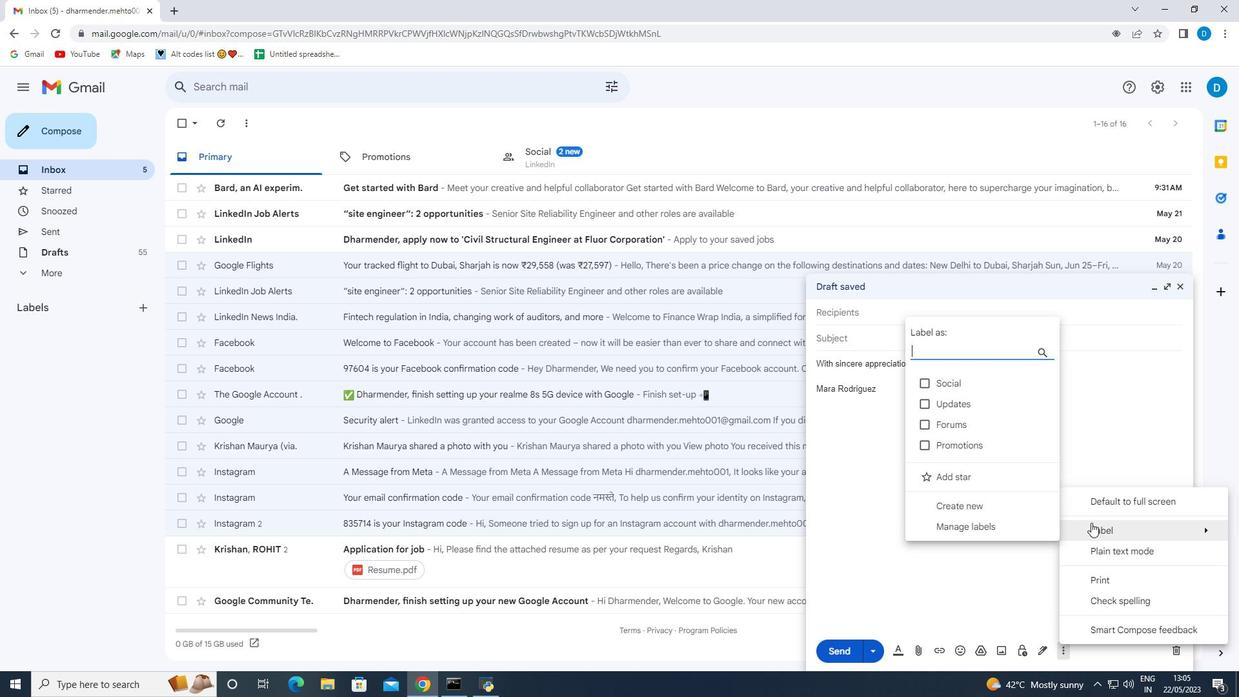 
Action: Mouse moved to (966, 509)
Screenshot: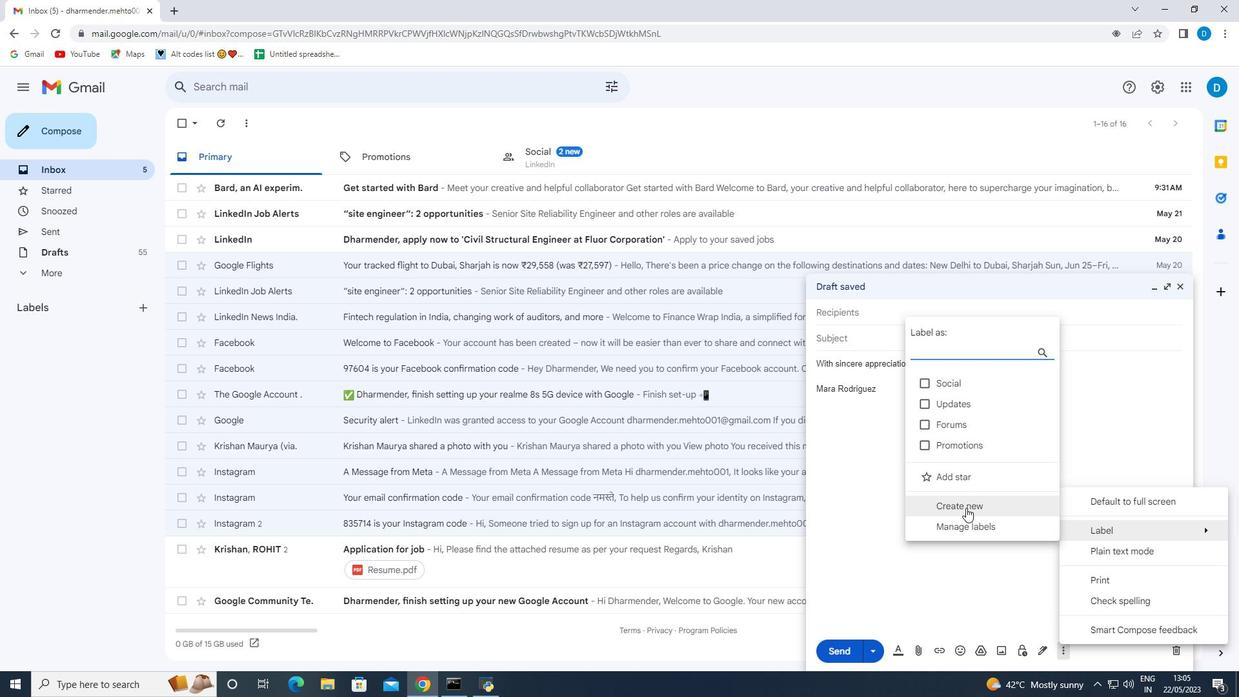 
Action: Mouse pressed left at (966, 509)
Screenshot: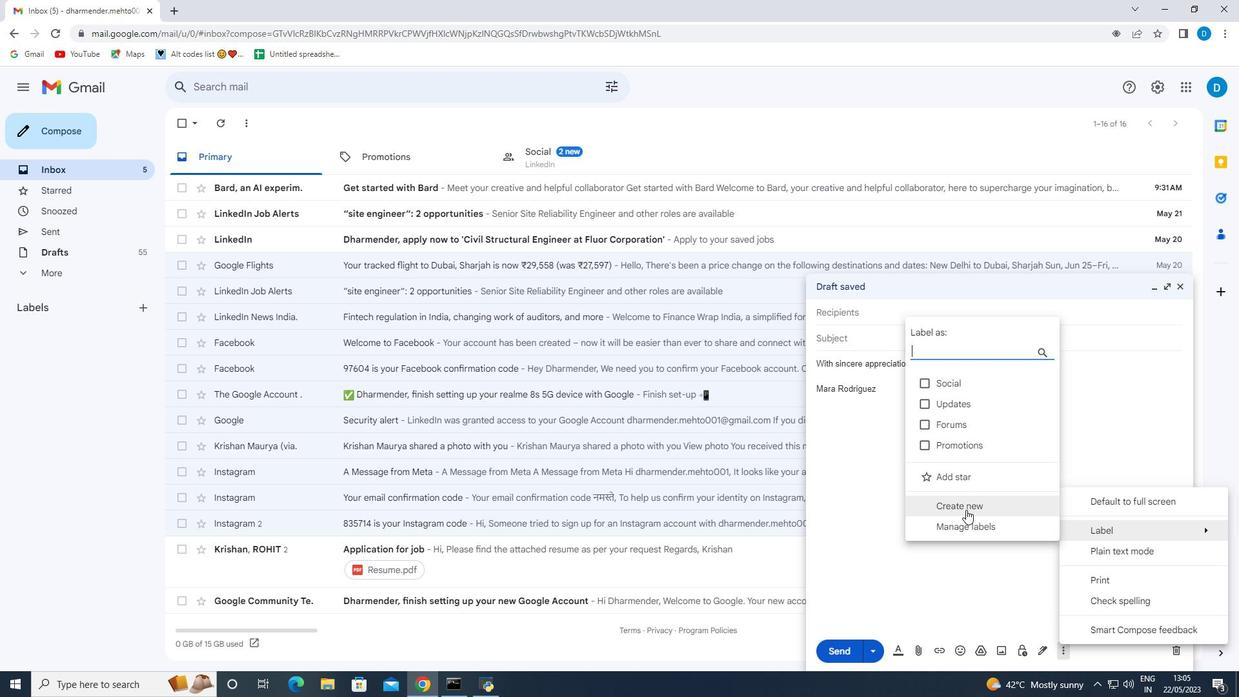 
Action: Mouse moved to (572, 350)
Screenshot: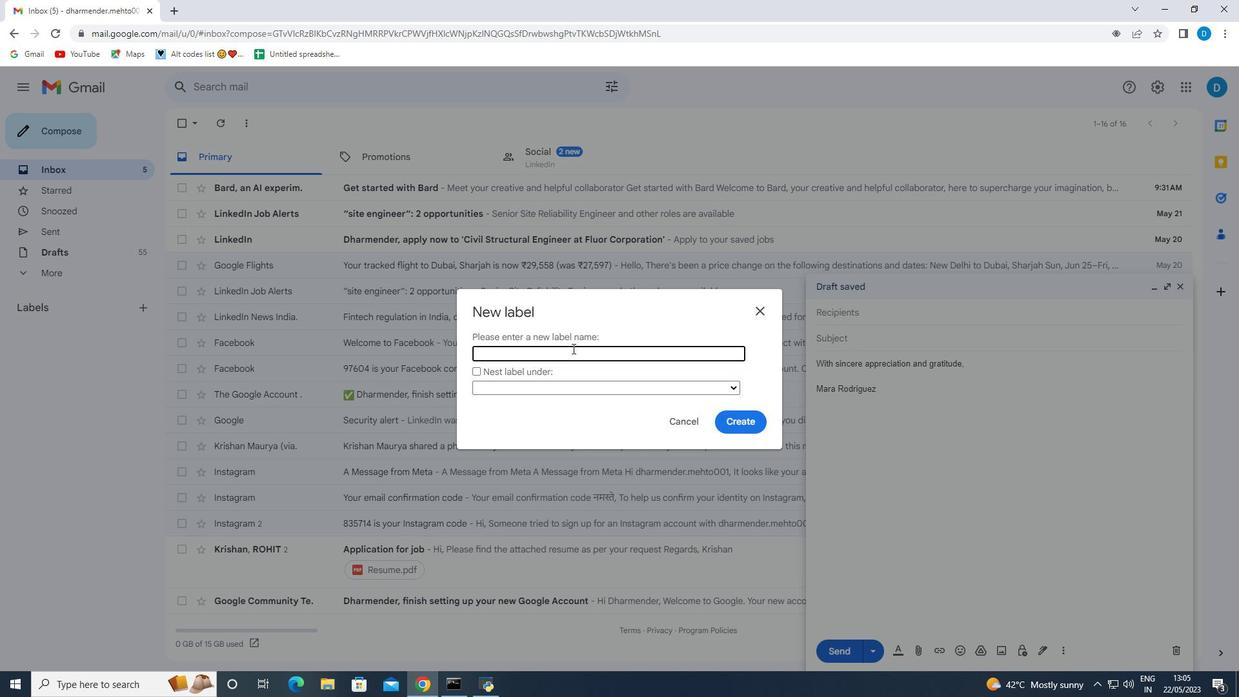 
Action: Mouse pressed left at (572, 350)
Screenshot: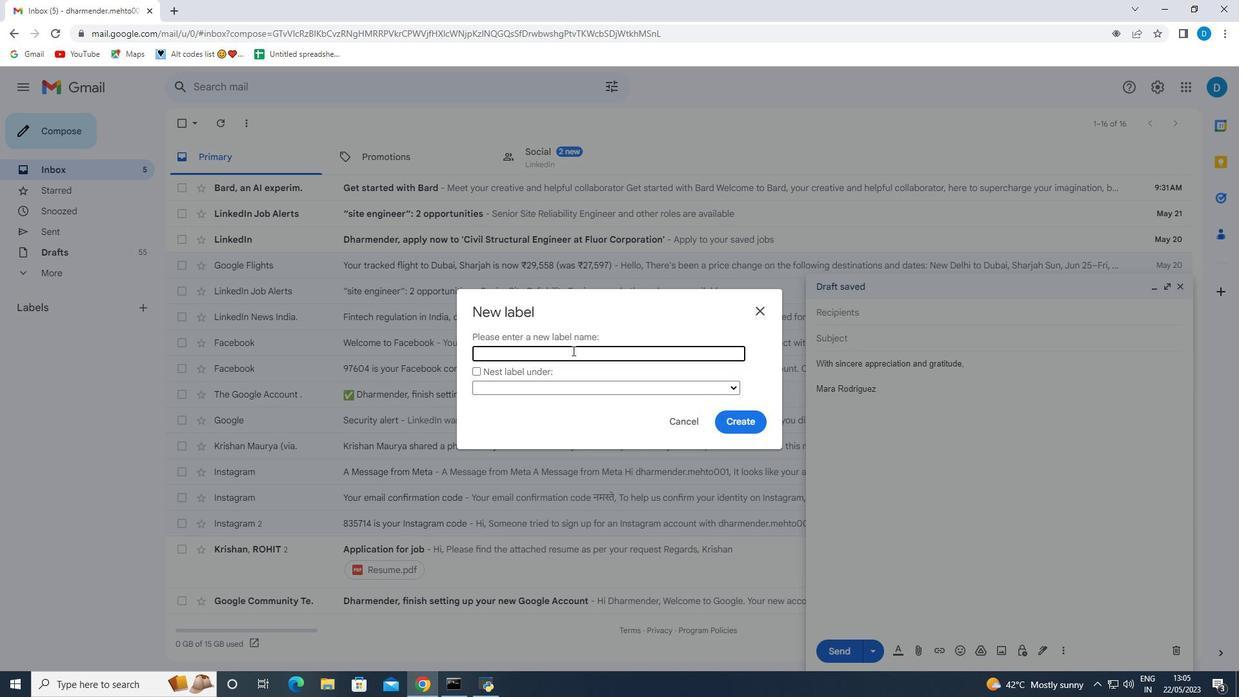 
Action: Key pressed <Key.shift>Non-disclosure<Key.space>agreements
Screenshot: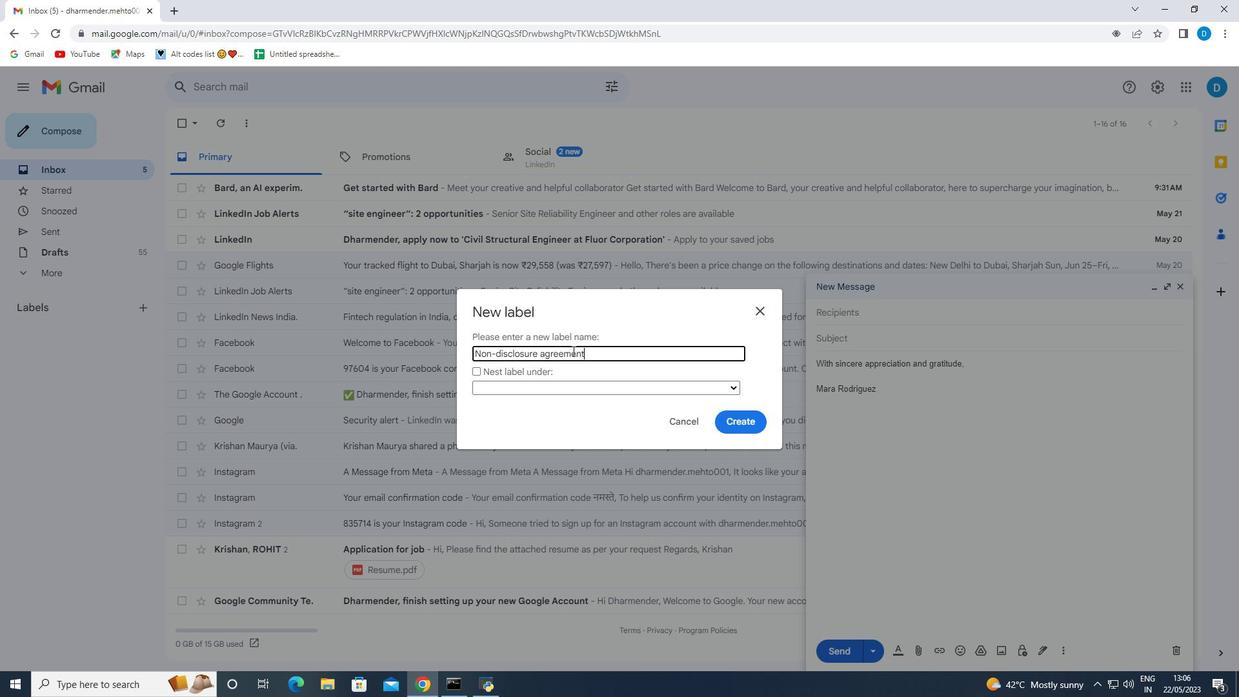 
Action: Mouse moved to (737, 418)
Screenshot: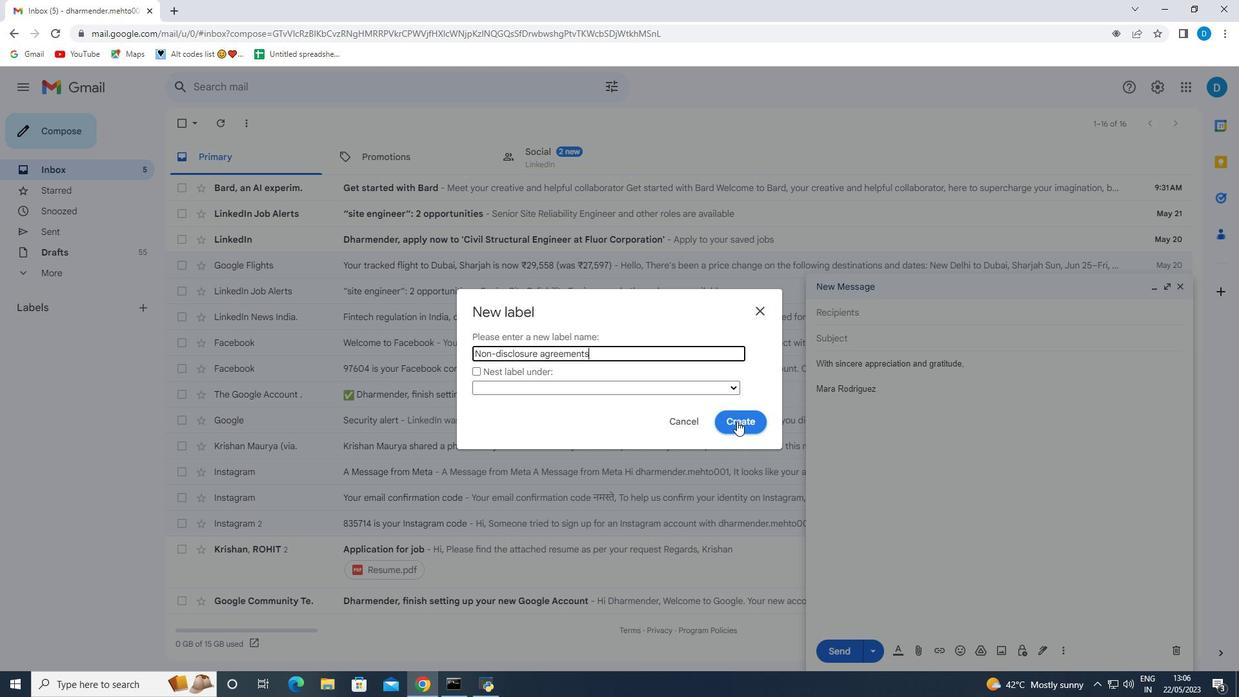 
Action: Mouse pressed left at (737, 418)
Screenshot: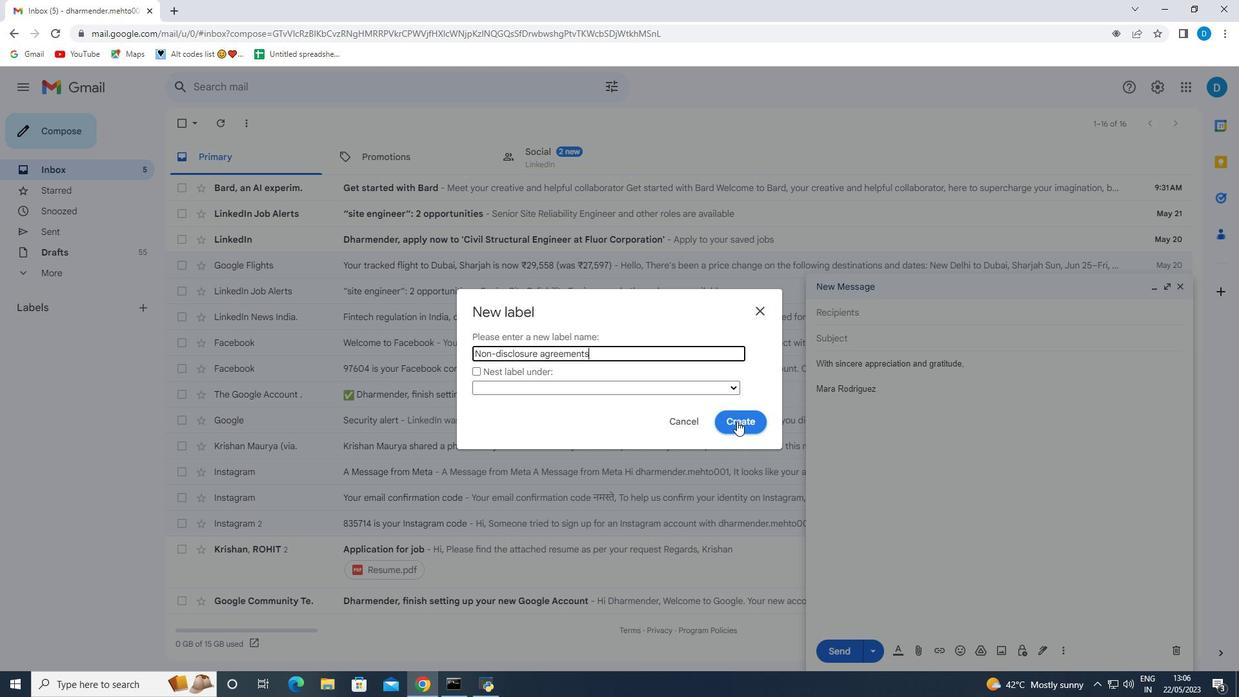 
Action: Mouse moved to (145, 336)
Screenshot: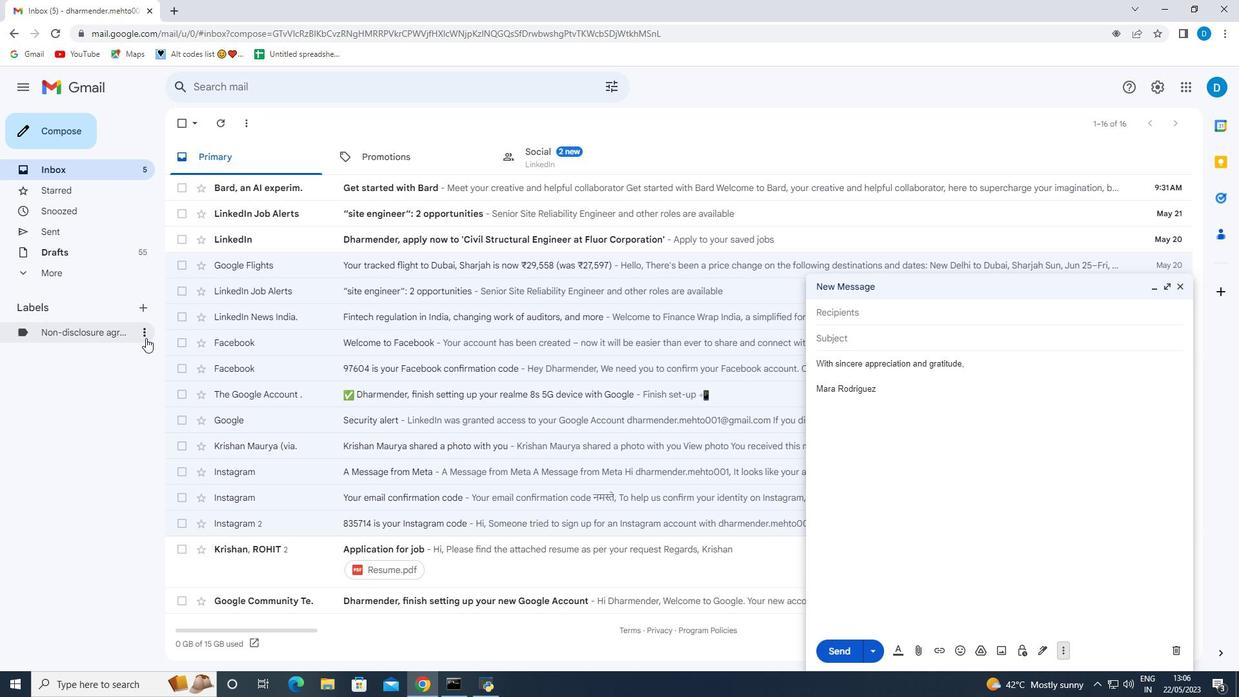 
Action: Mouse pressed left at (145, 336)
Screenshot: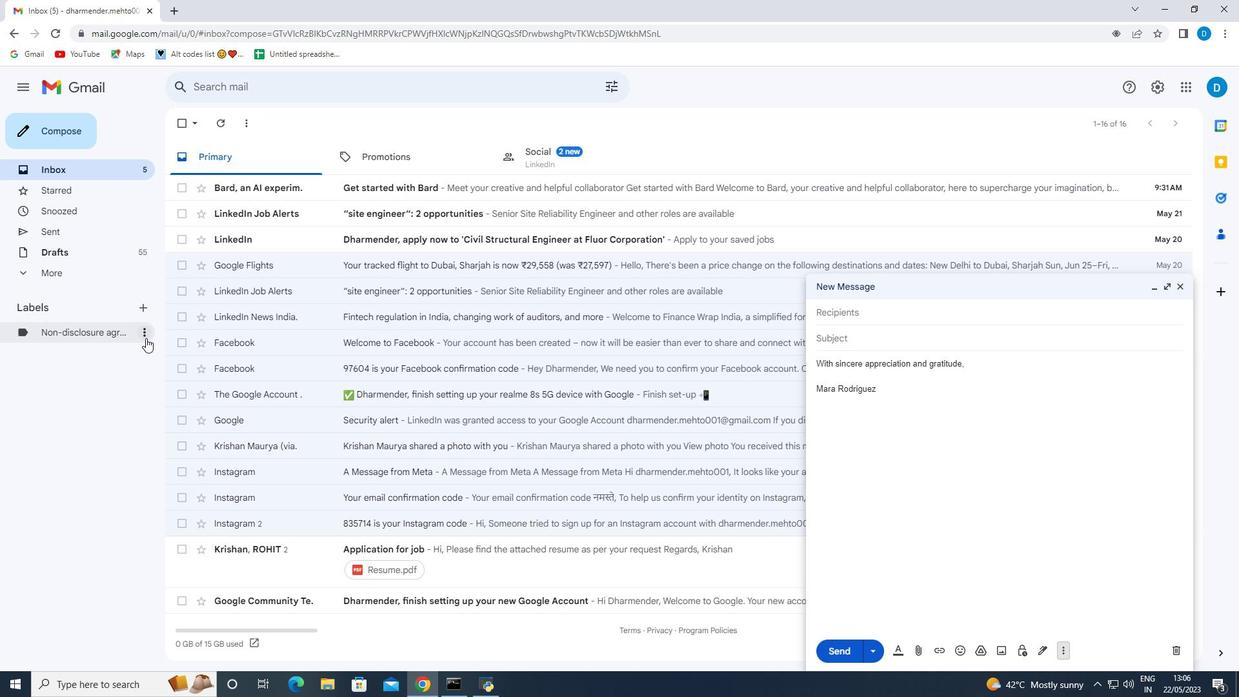 
Action: Mouse moved to (163, 350)
Screenshot: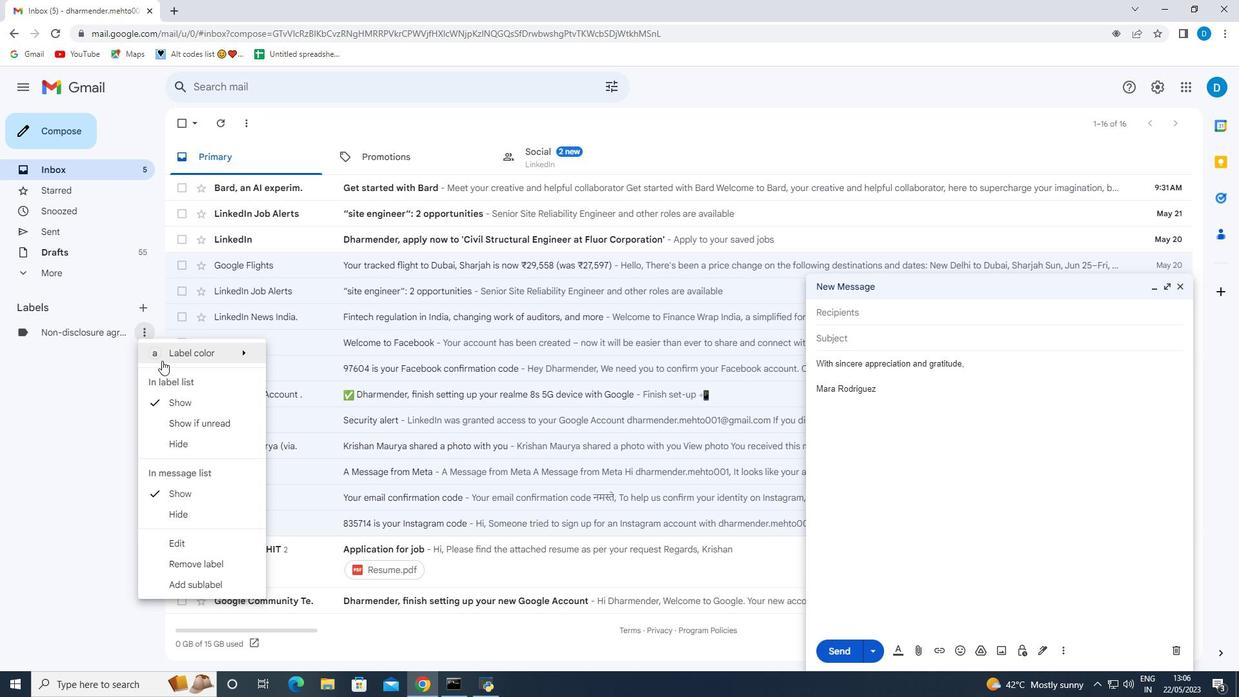 
Action: Mouse pressed left at (163, 350)
Screenshot: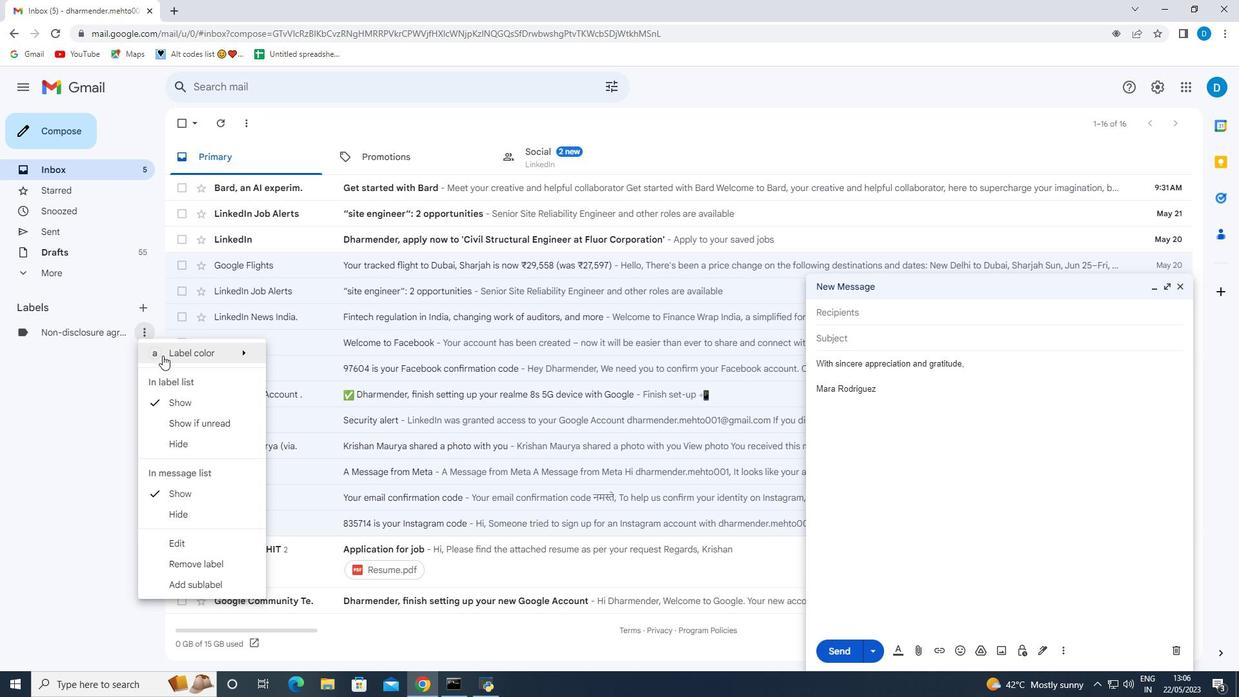 
Action: Mouse moved to (301, 377)
Screenshot: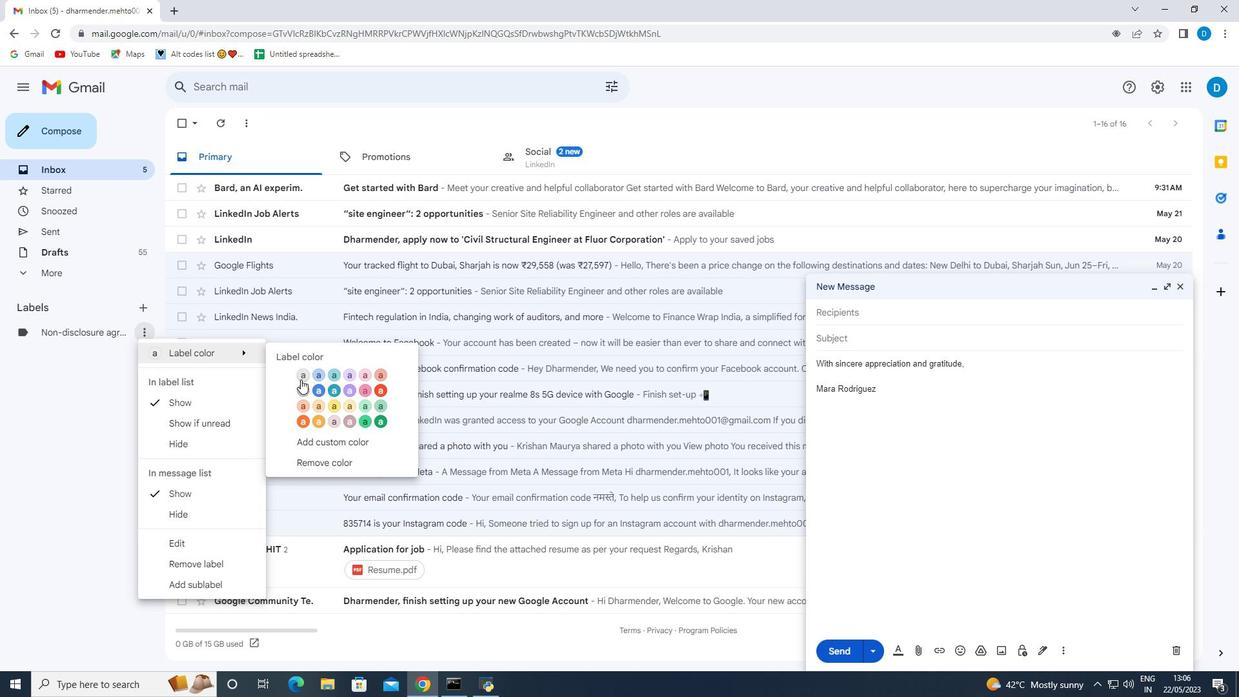 
Action: Mouse pressed left at (301, 377)
Screenshot: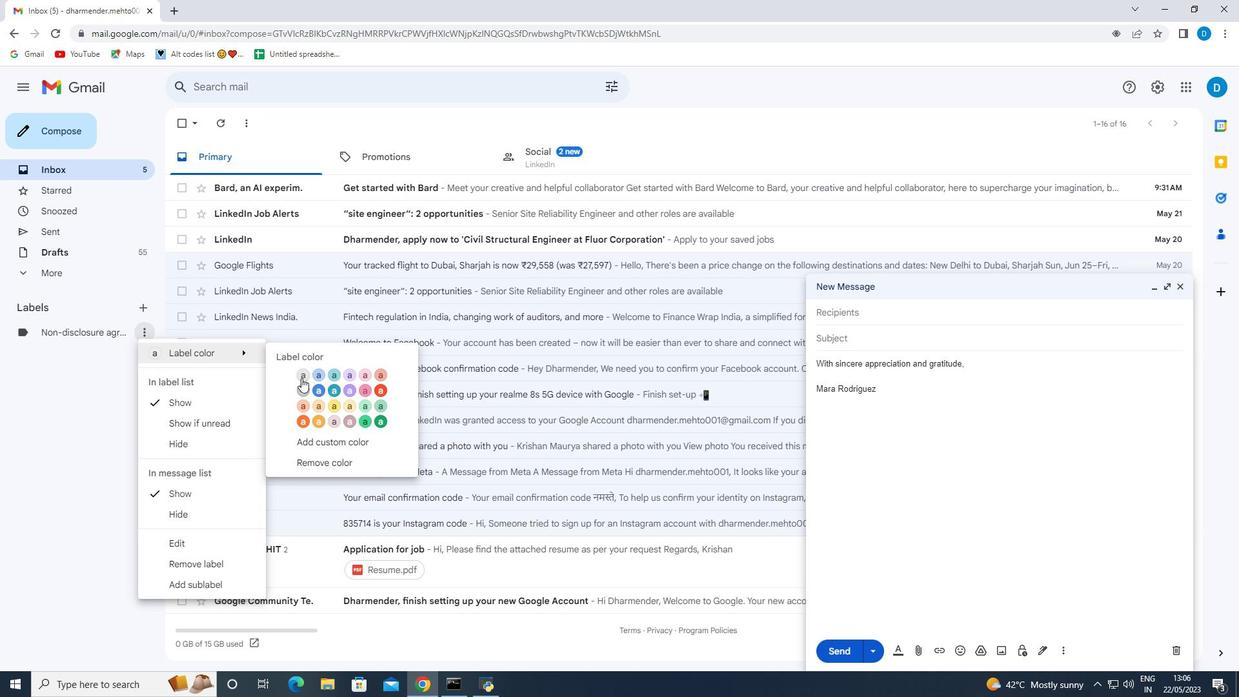 
Action: Mouse moved to (1063, 651)
Screenshot: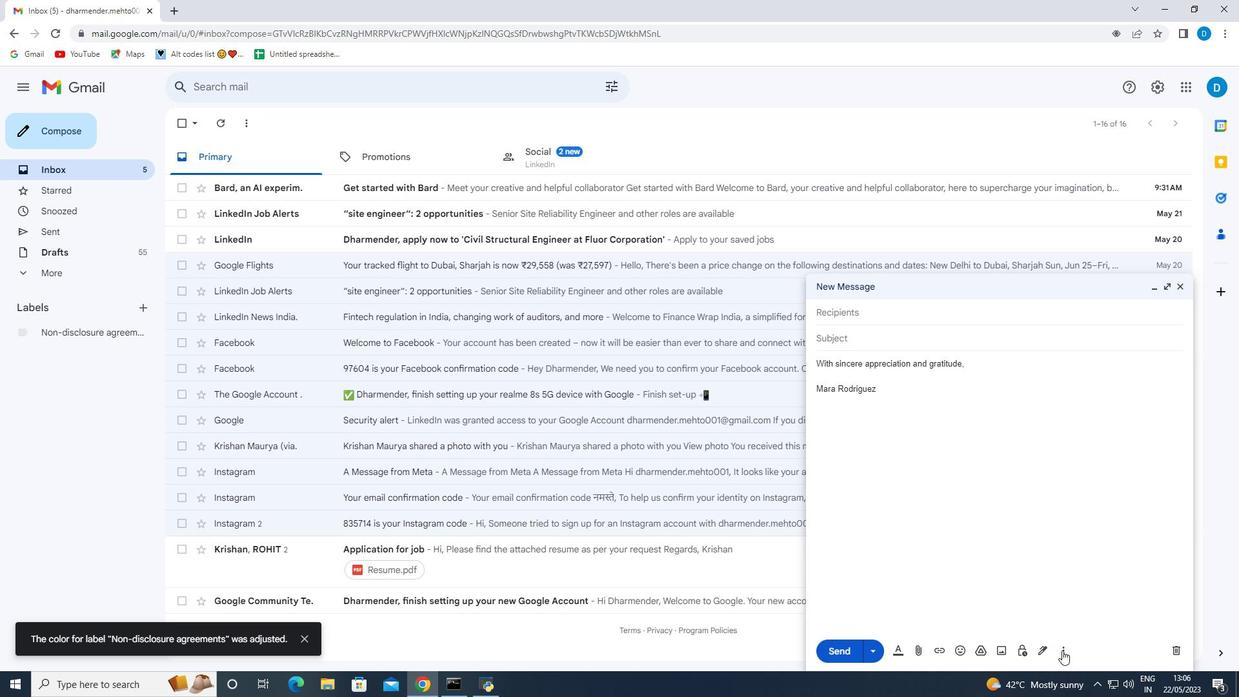 
Action: Mouse pressed left at (1063, 651)
Screenshot: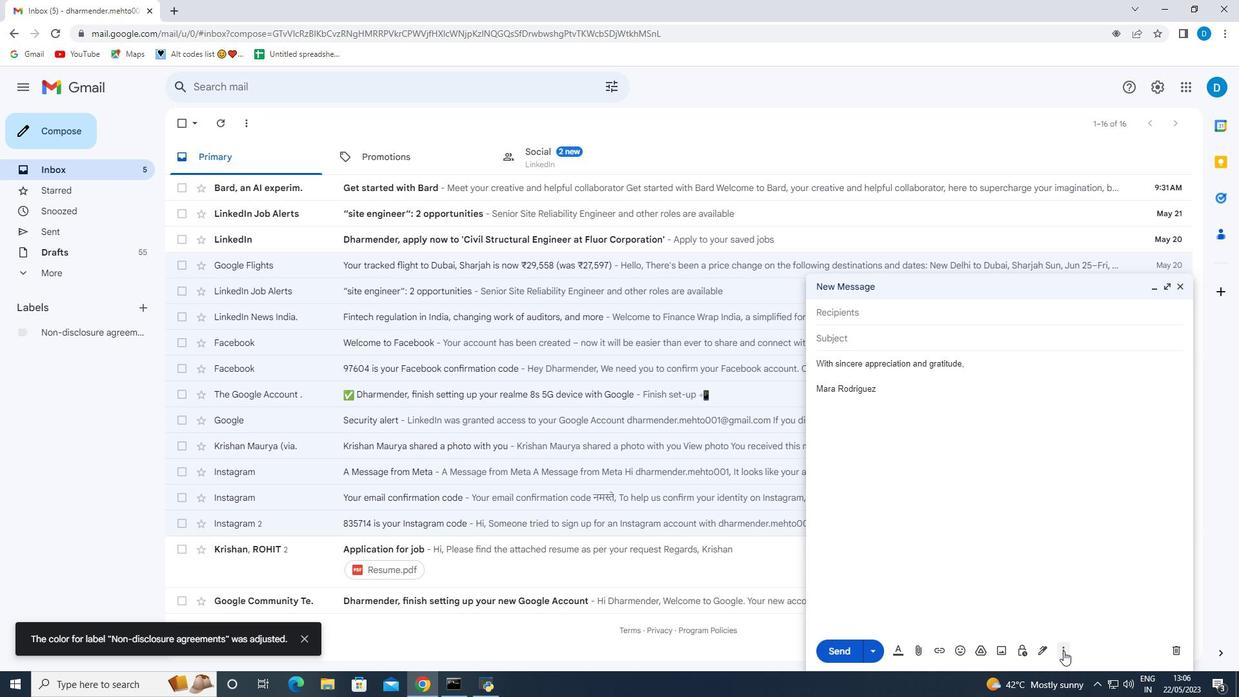 
Action: Mouse moved to (1095, 529)
Screenshot: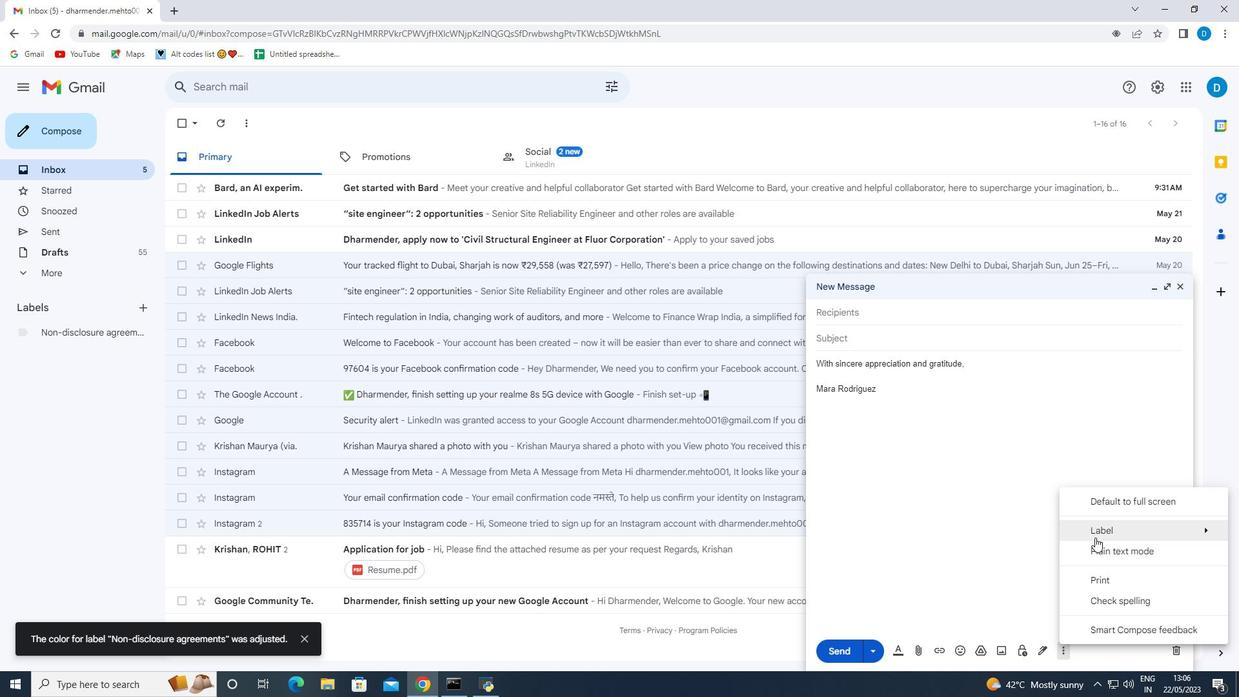 
Action: Mouse pressed left at (1095, 529)
Screenshot: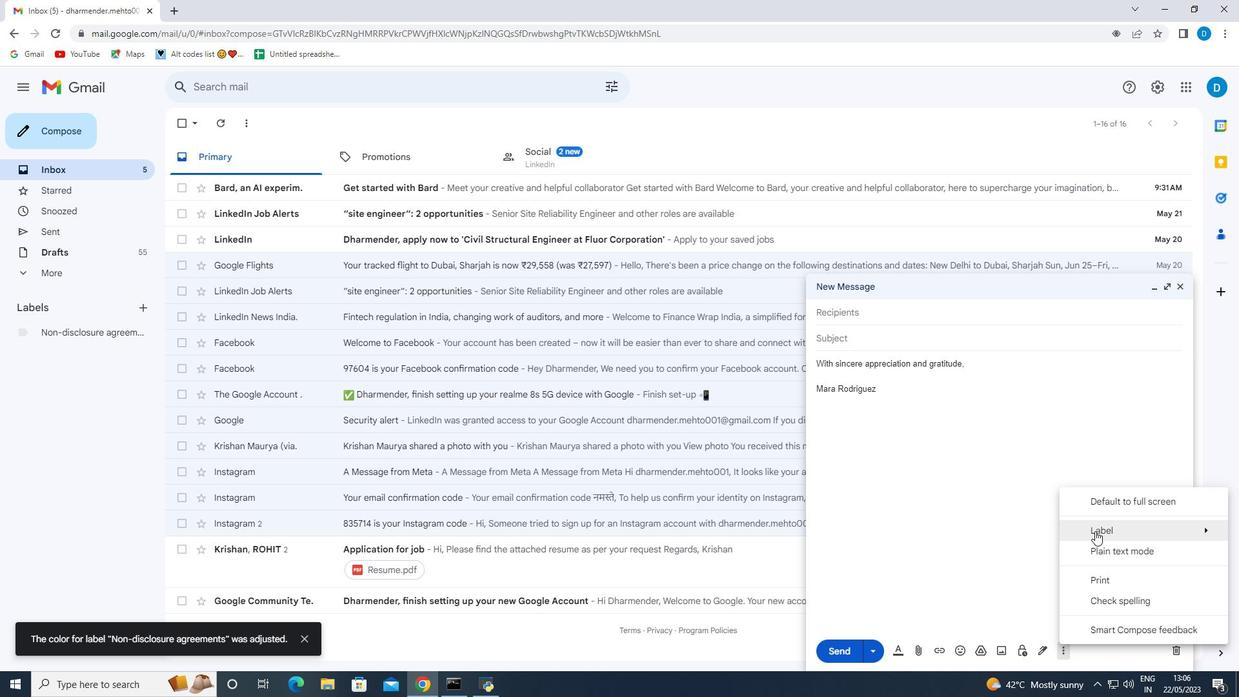 
Action: Mouse moved to (902, 363)
Screenshot: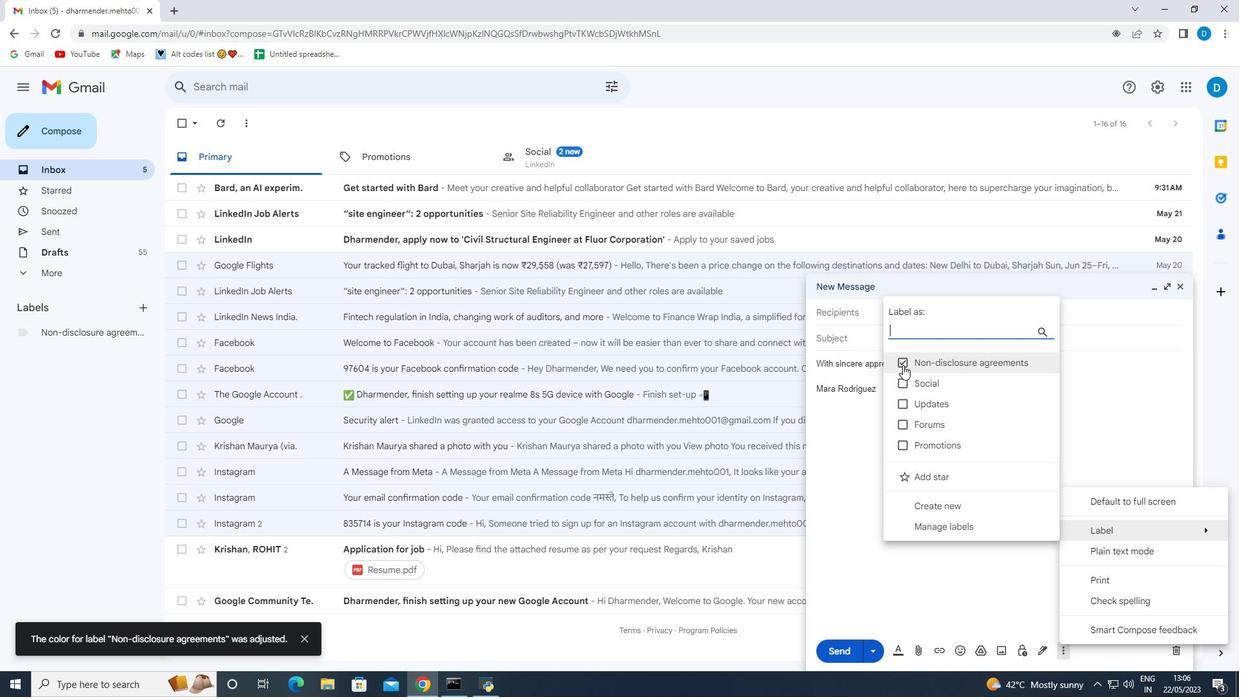 
Action: Mouse pressed left at (902, 363)
Screenshot: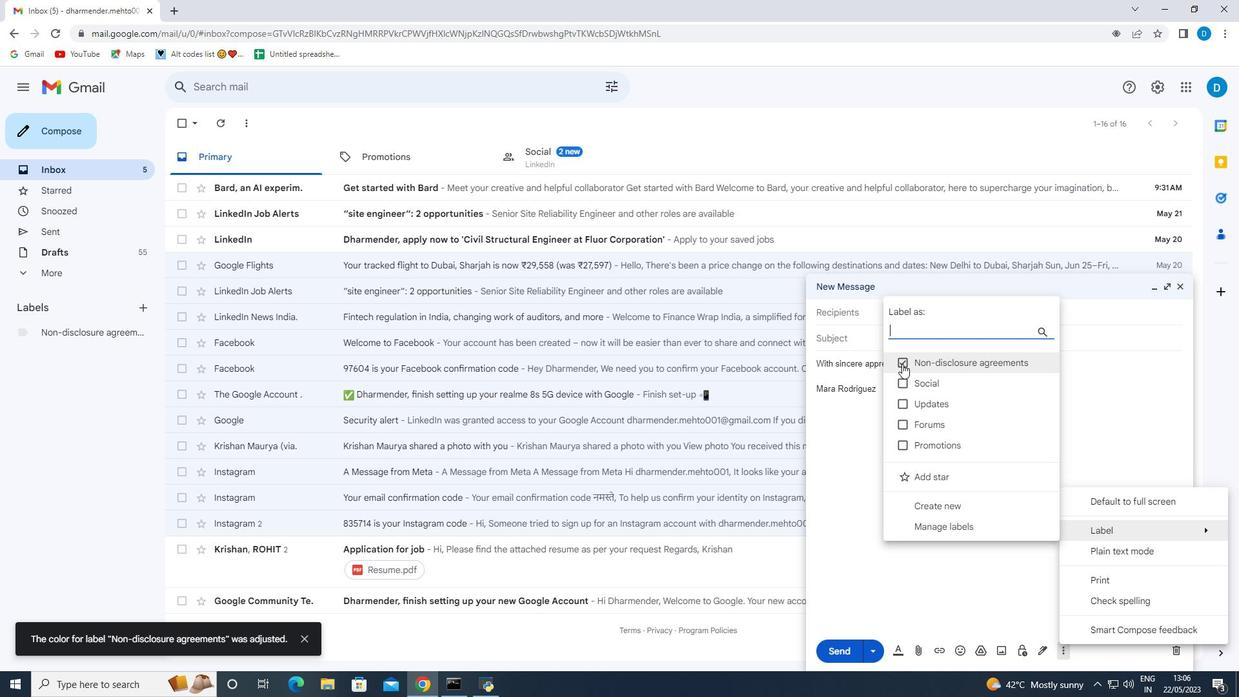 
Action: Mouse pressed left at (902, 363)
Screenshot: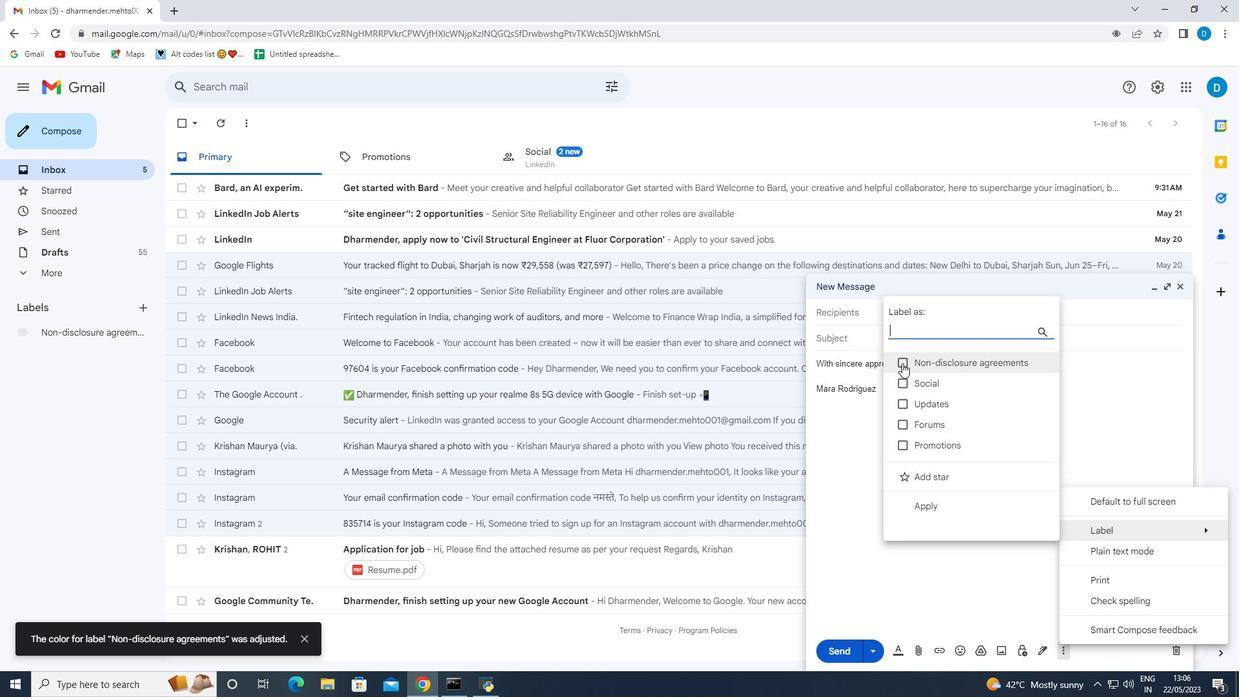 
Action: Mouse moved to (868, 583)
Screenshot: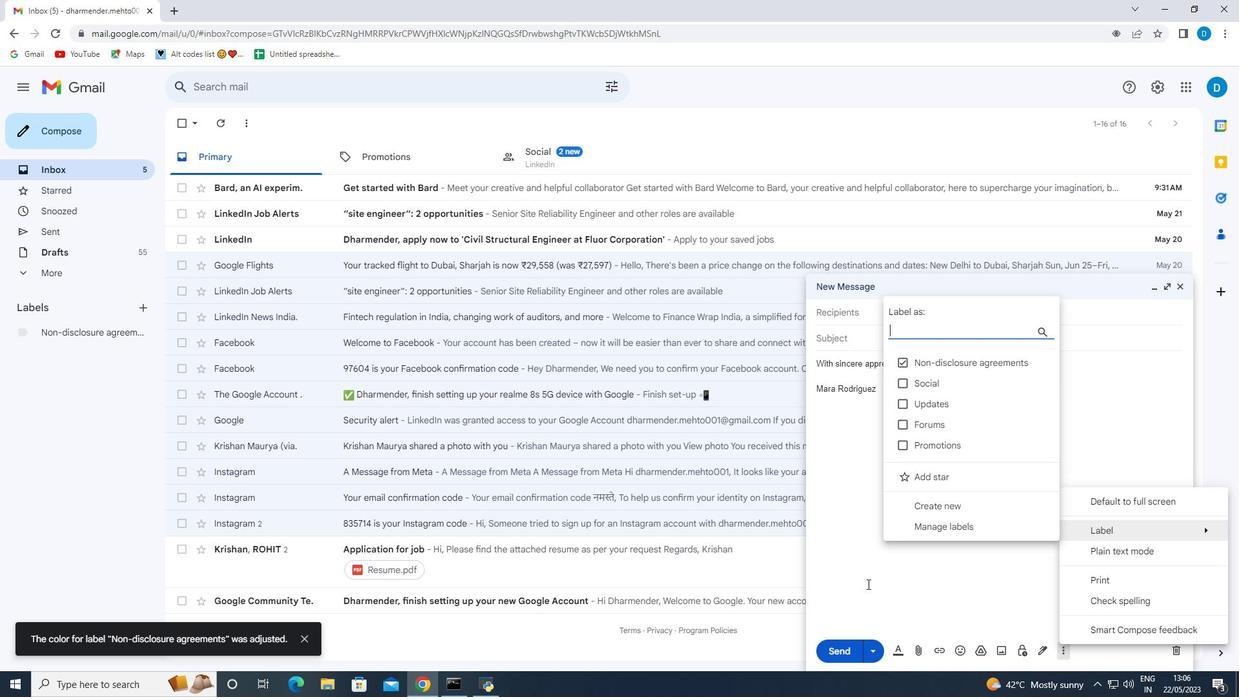 
Action: Mouse pressed left at (868, 583)
Screenshot: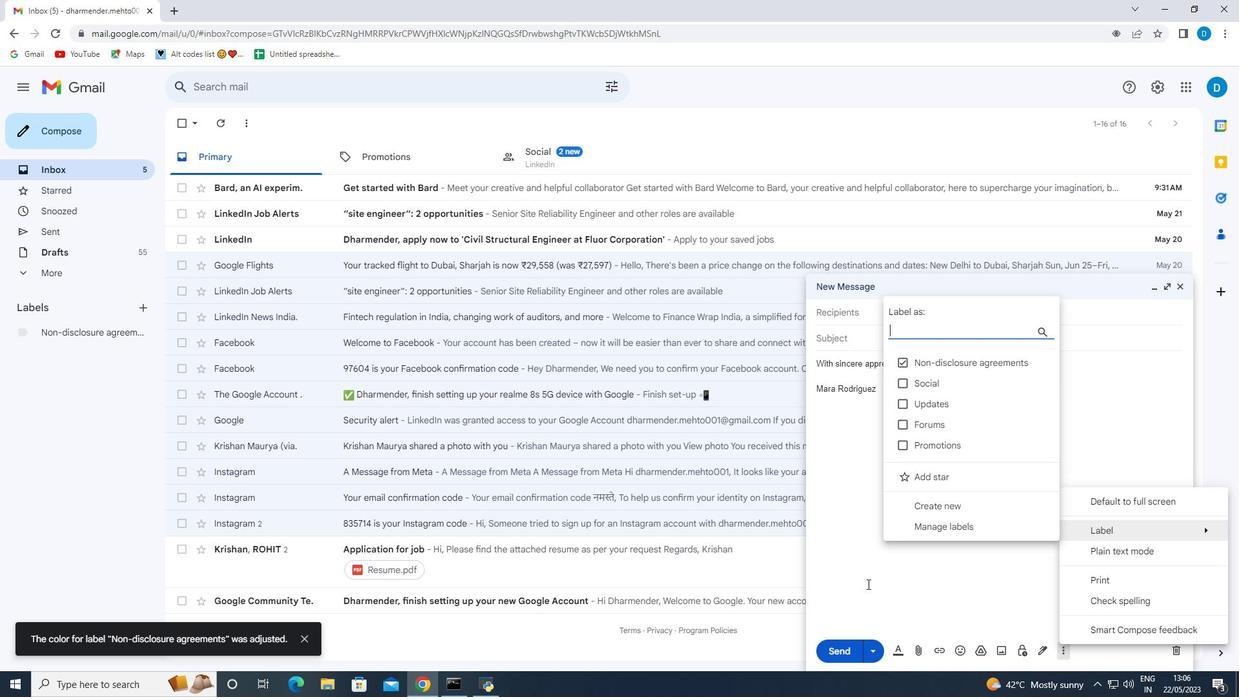 
Action: Mouse moved to (818, 389)
Screenshot: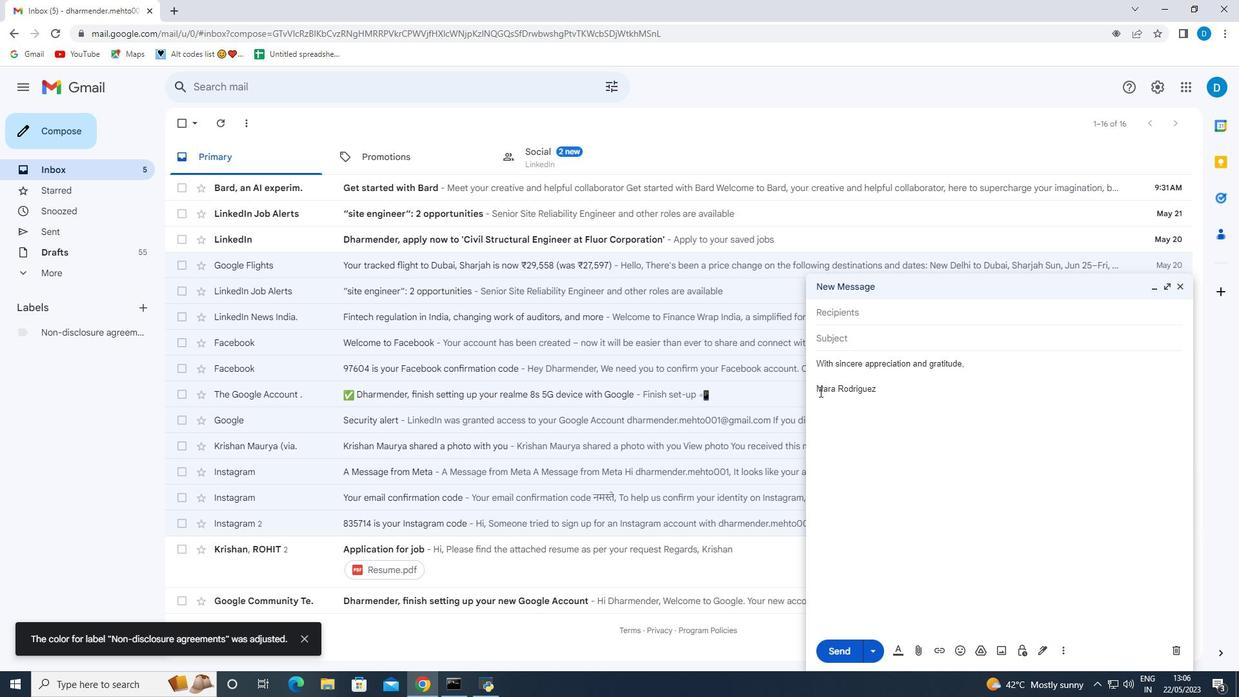 
Action: Mouse pressed left at (818, 389)
Screenshot: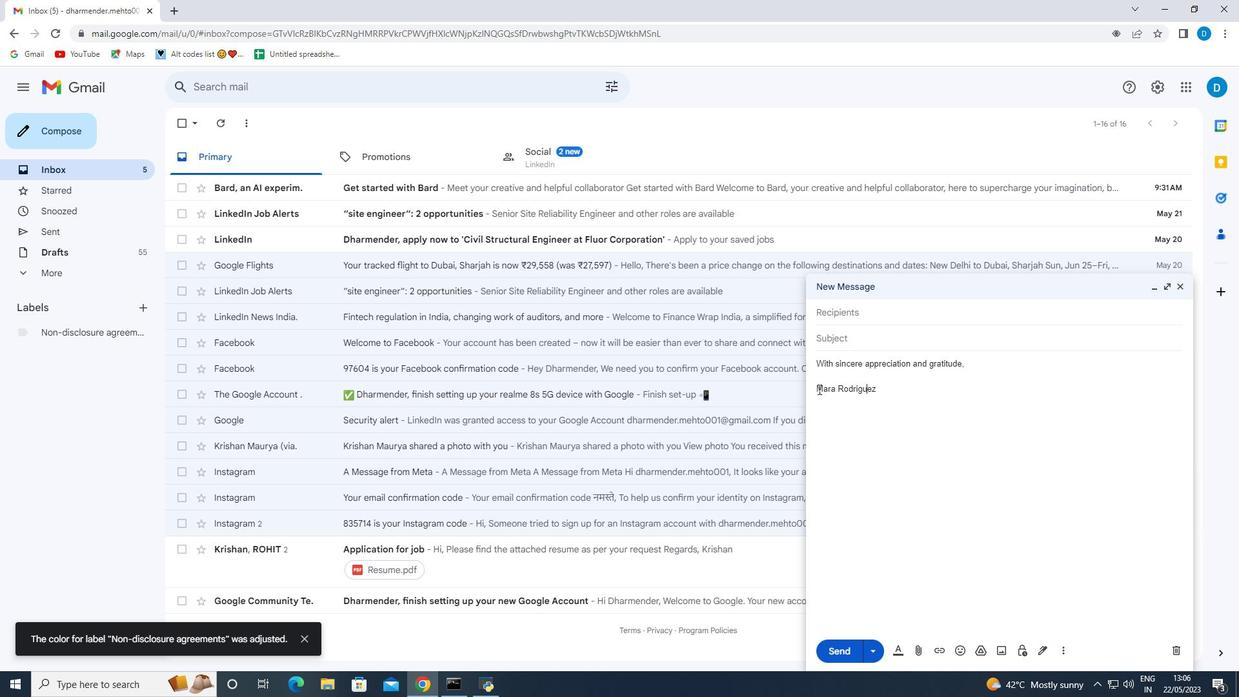 
Action: Mouse moved to (901, 391)
Screenshot: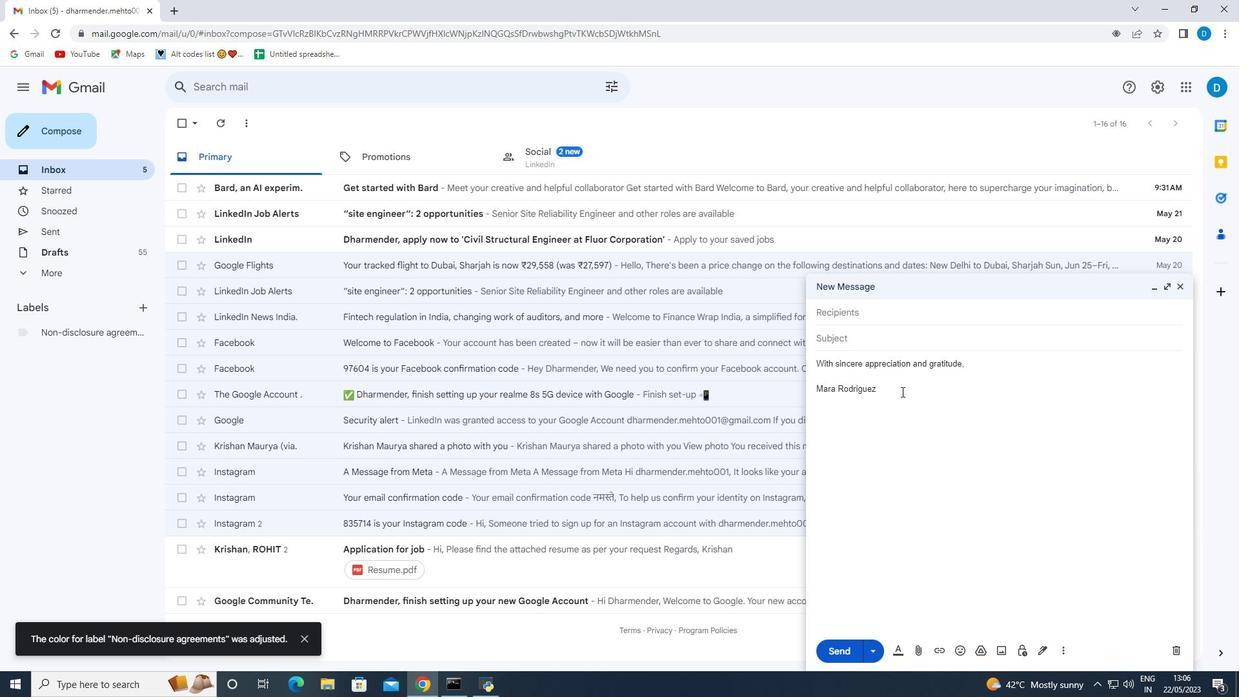 
Action: Mouse pressed left at (901, 391)
Screenshot: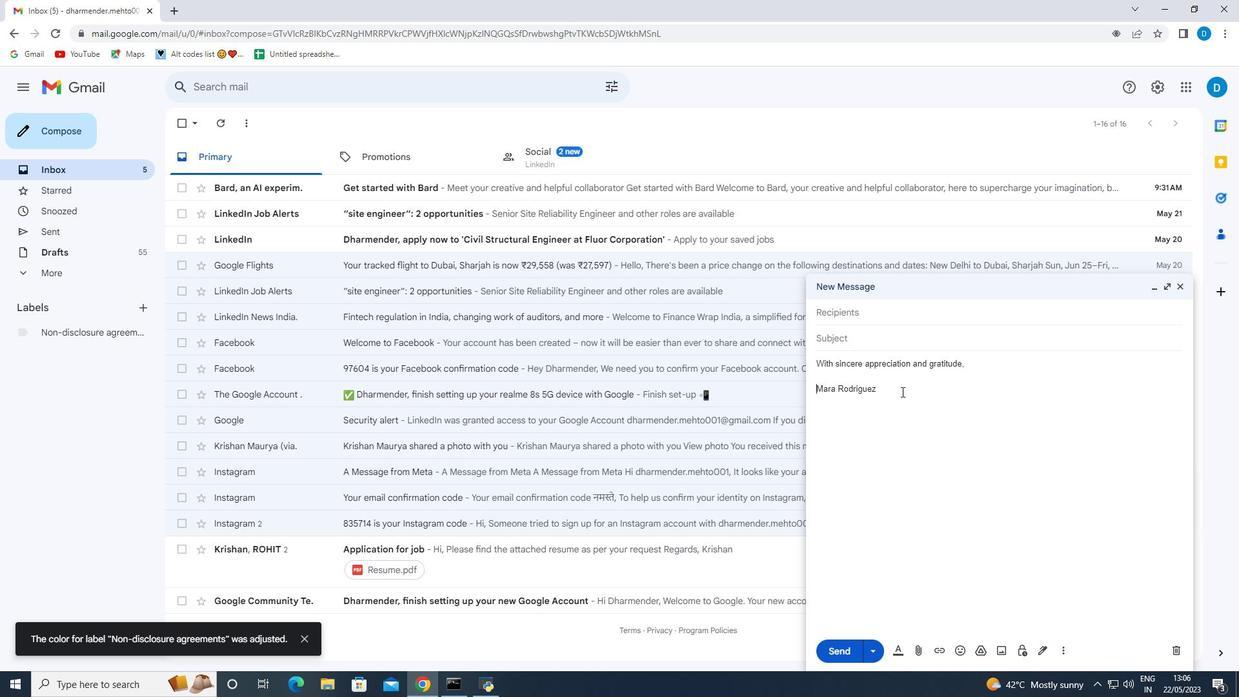 
Action: Mouse moved to (839, 309)
Screenshot: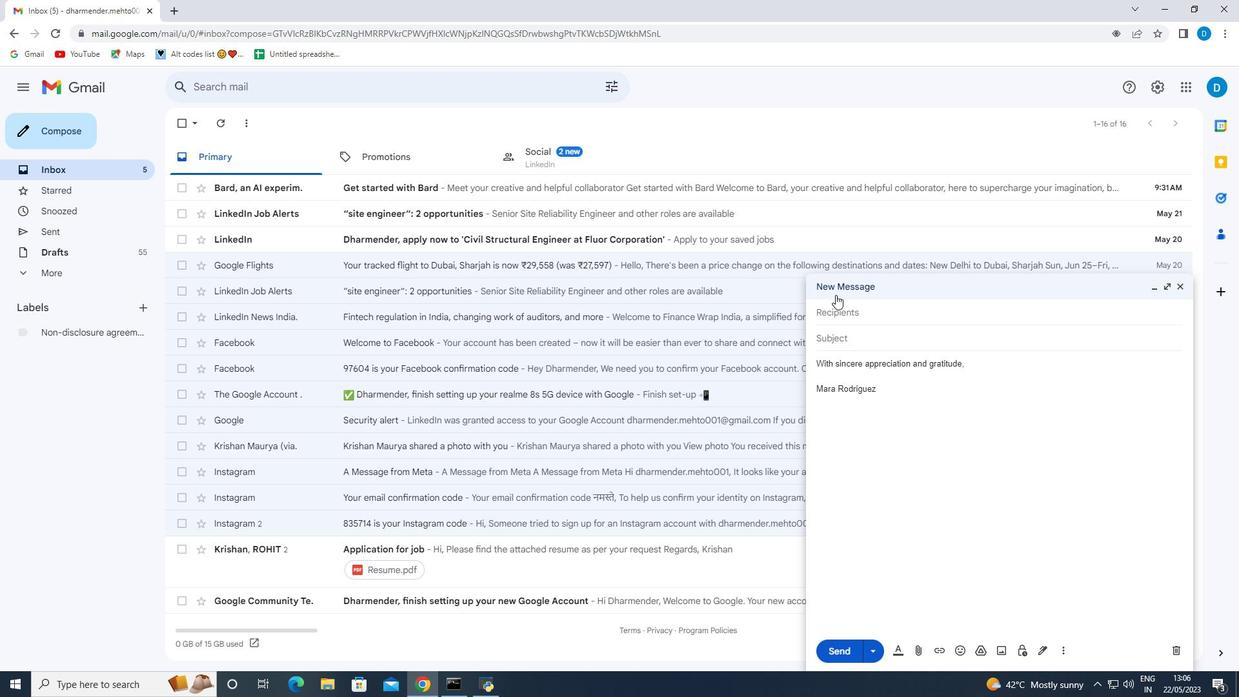 
Action: Mouse pressed left at (839, 309)
Screenshot: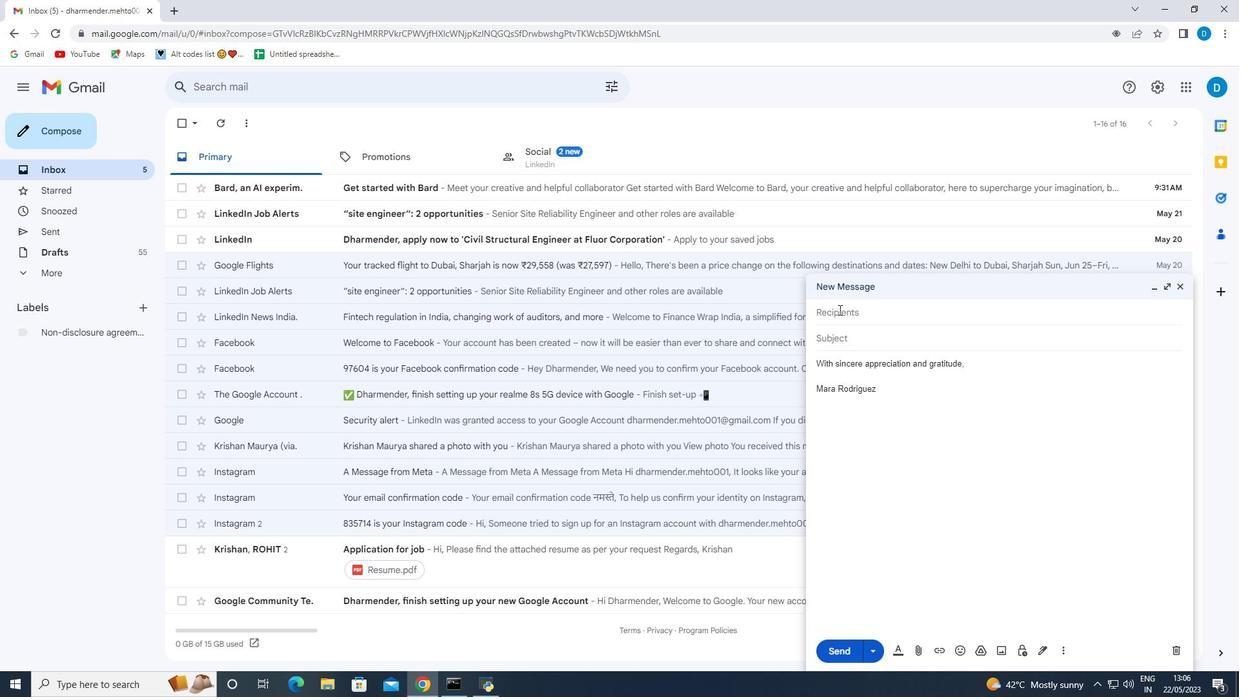 
Action: Key pressed softage.9<Key.shift>@softage.net
Screenshot: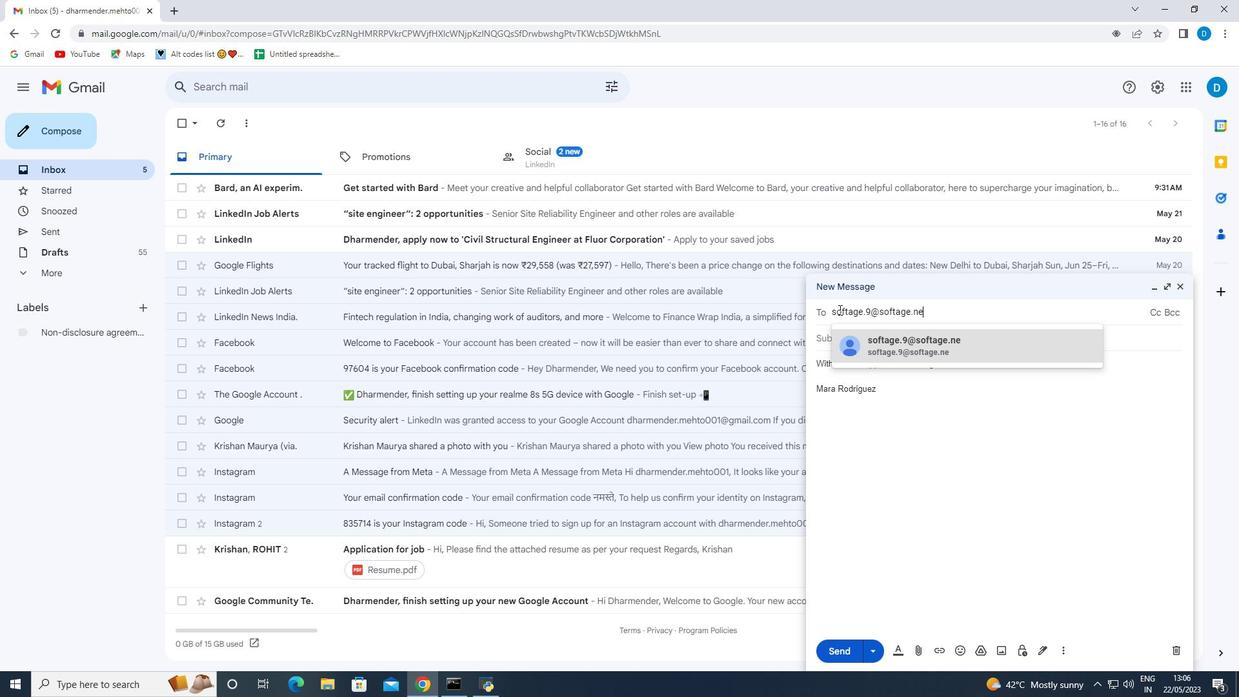 
Action: Mouse moved to (904, 358)
Screenshot: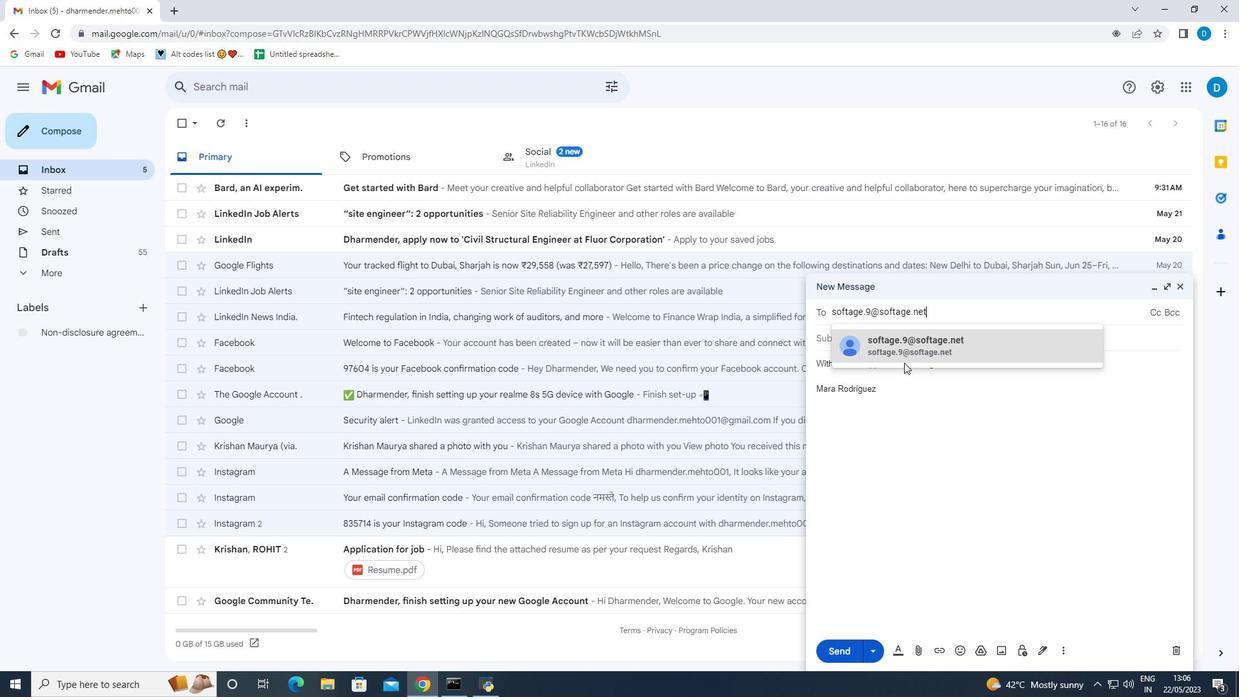 
Action: Mouse pressed left at (904, 358)
Screenshot: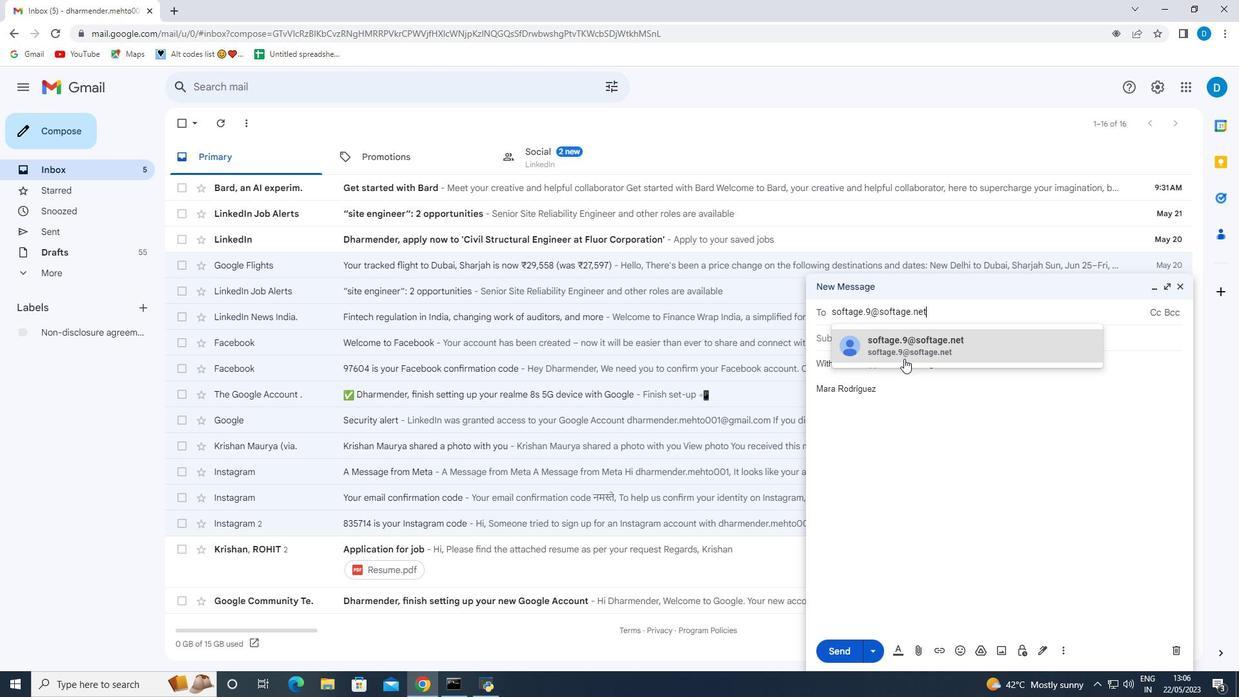 
Action: Mouse moved to (1061, 650)
Screenshot: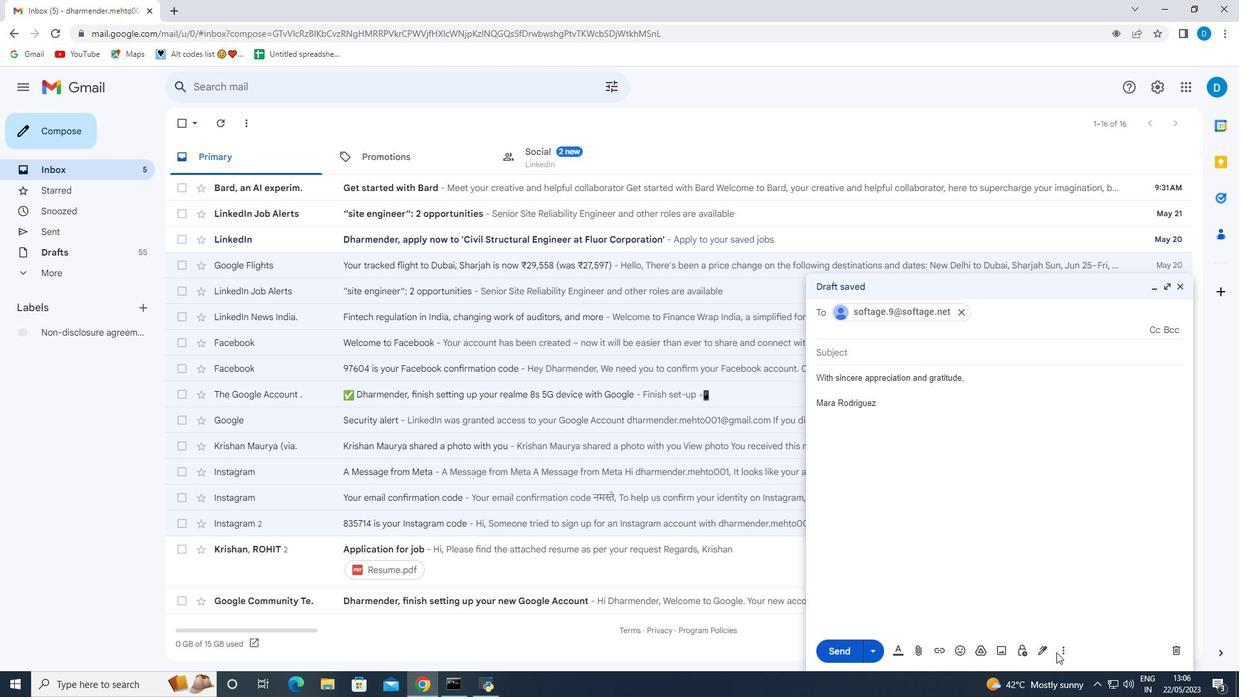 
Action: Mouse pressed left at (1061, 650)
Screenshot: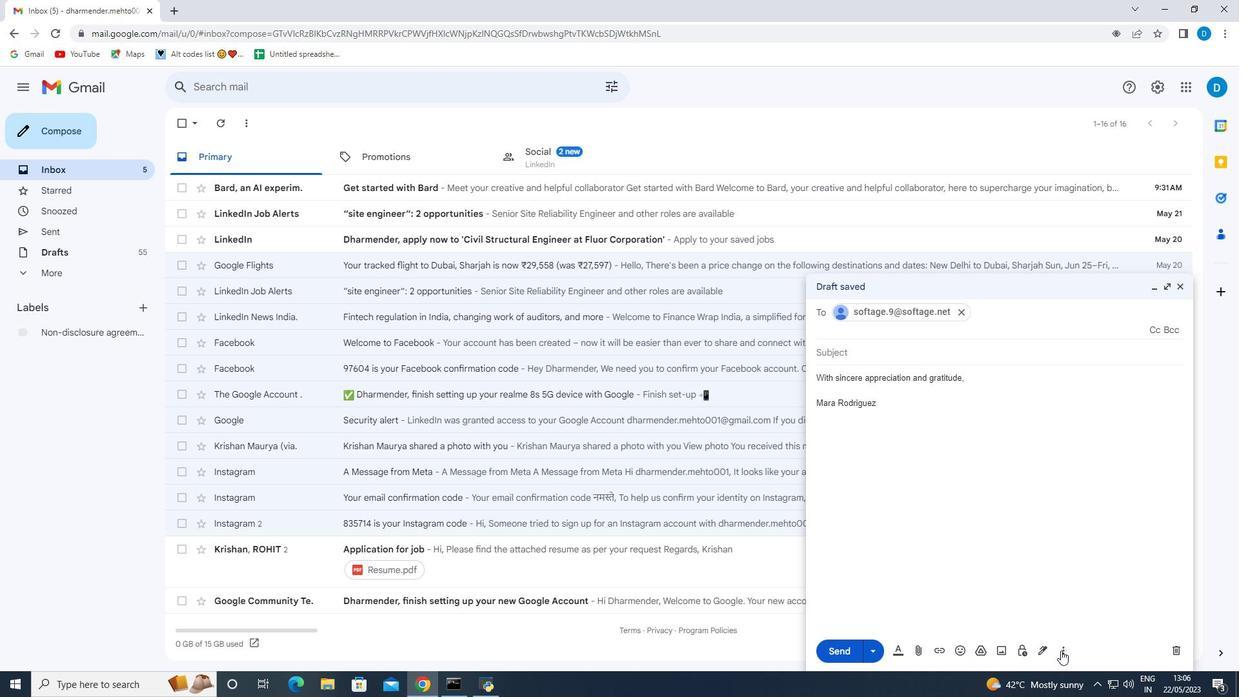 
Action: Mouse moved to (1098, 536)
Screenshot: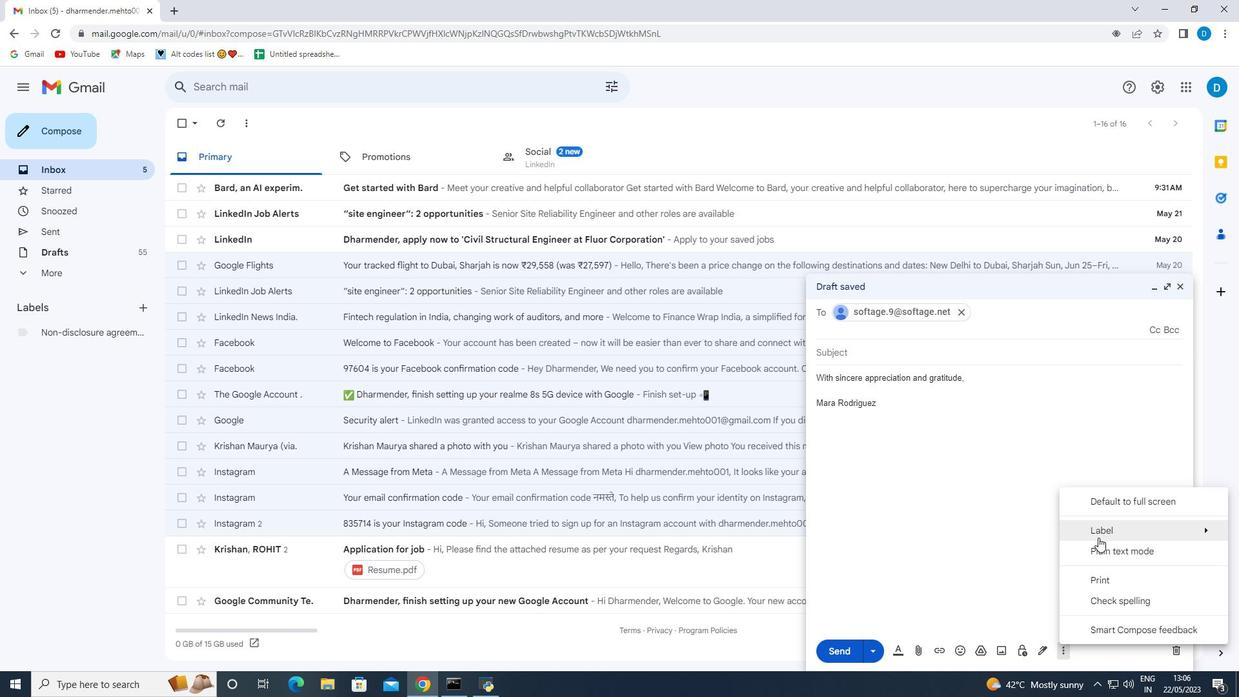 
Action: Mouse pressed left at (1098, 536)
Screenshot: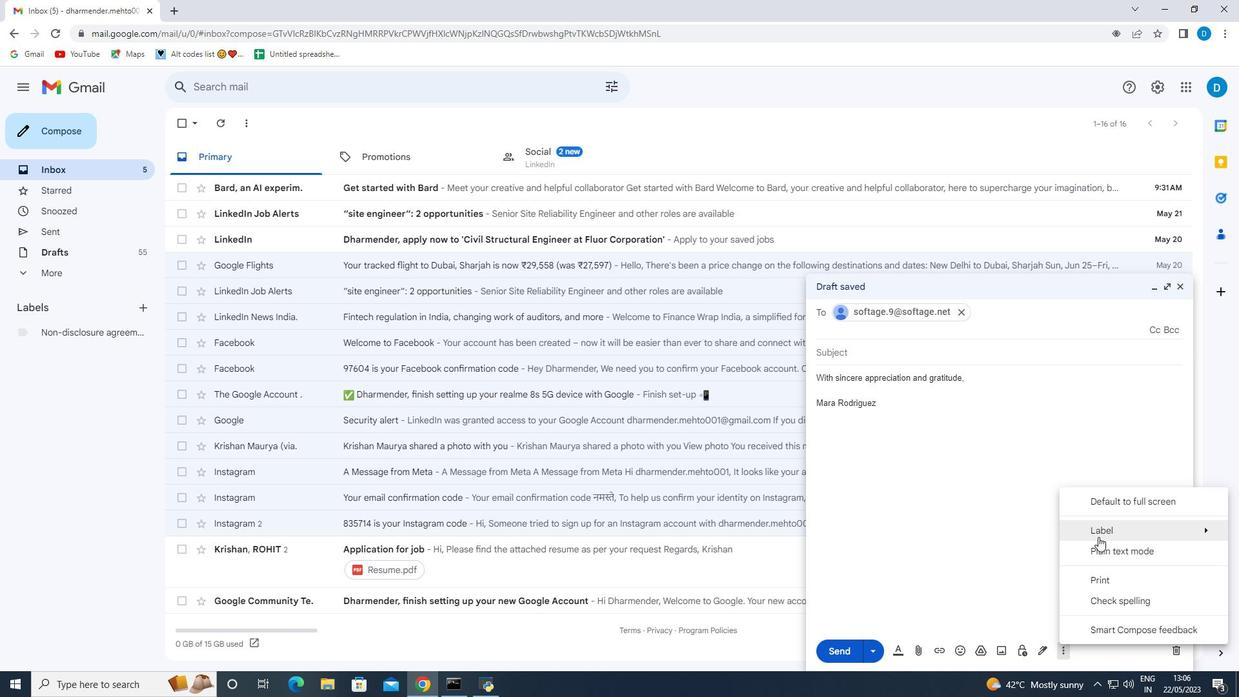 
Action: Mouse moved to (1010, 577)
Screenshot: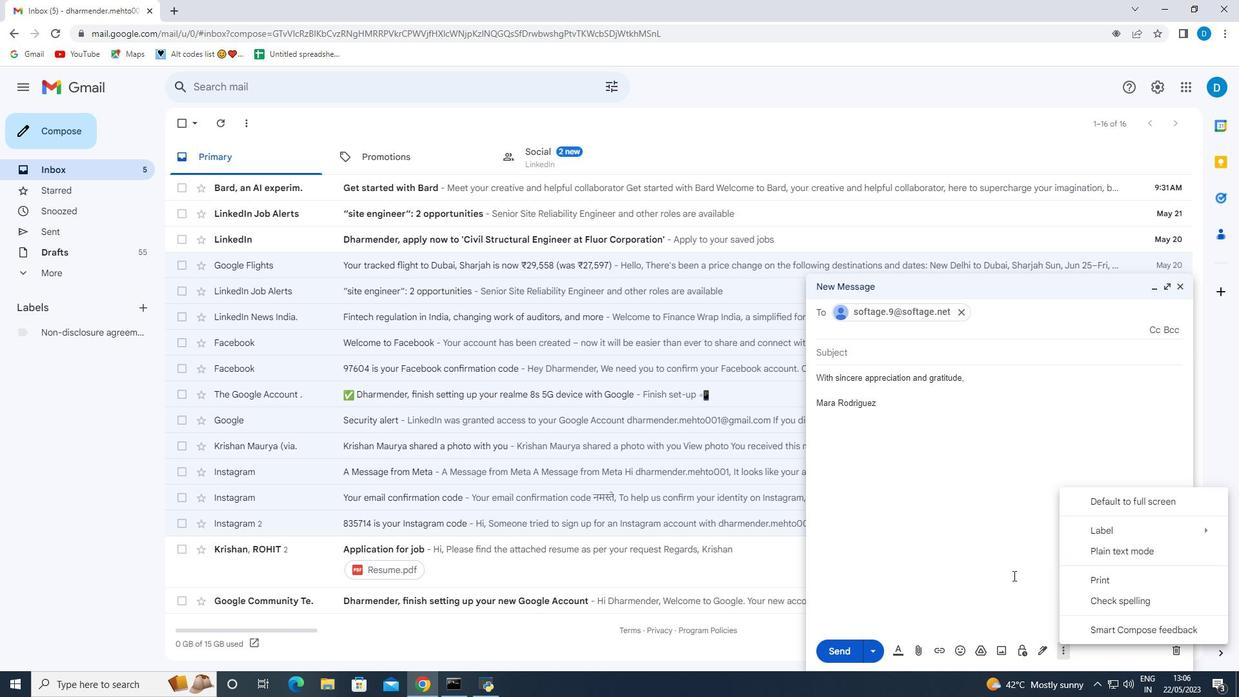 
Action: Mouse pressed left at (1010, 577)
Screenshot: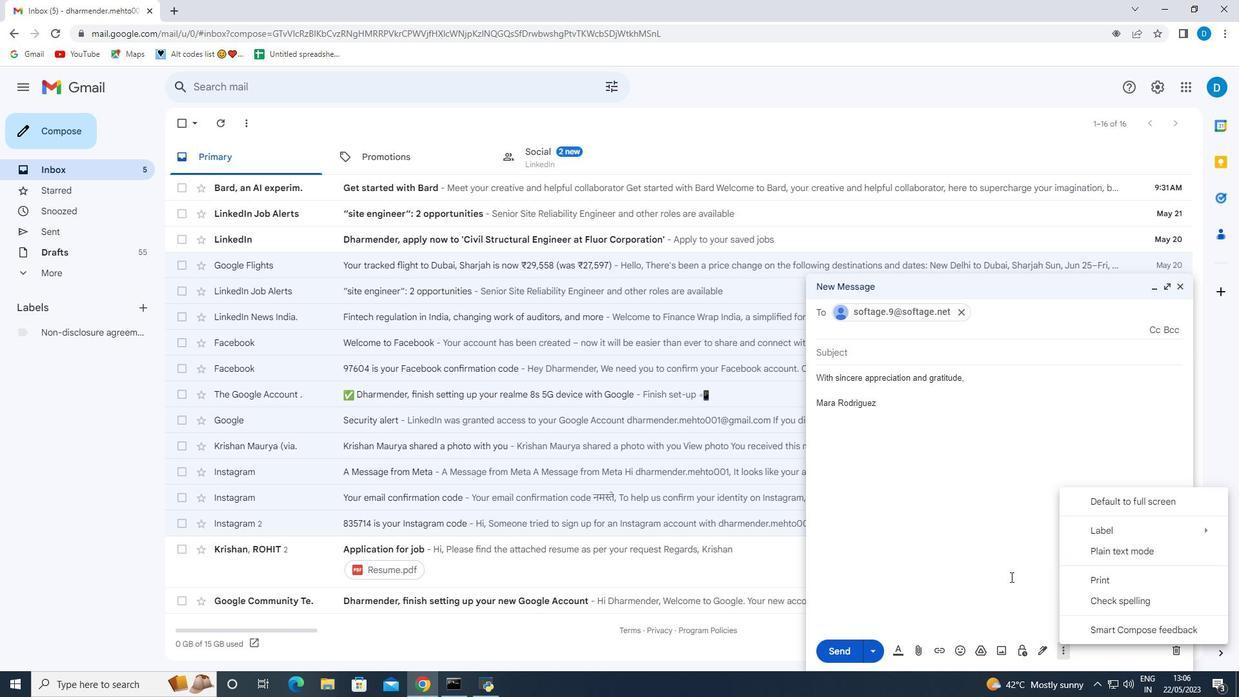 
Action: Mouse moved to (919, 546)
Screenshot: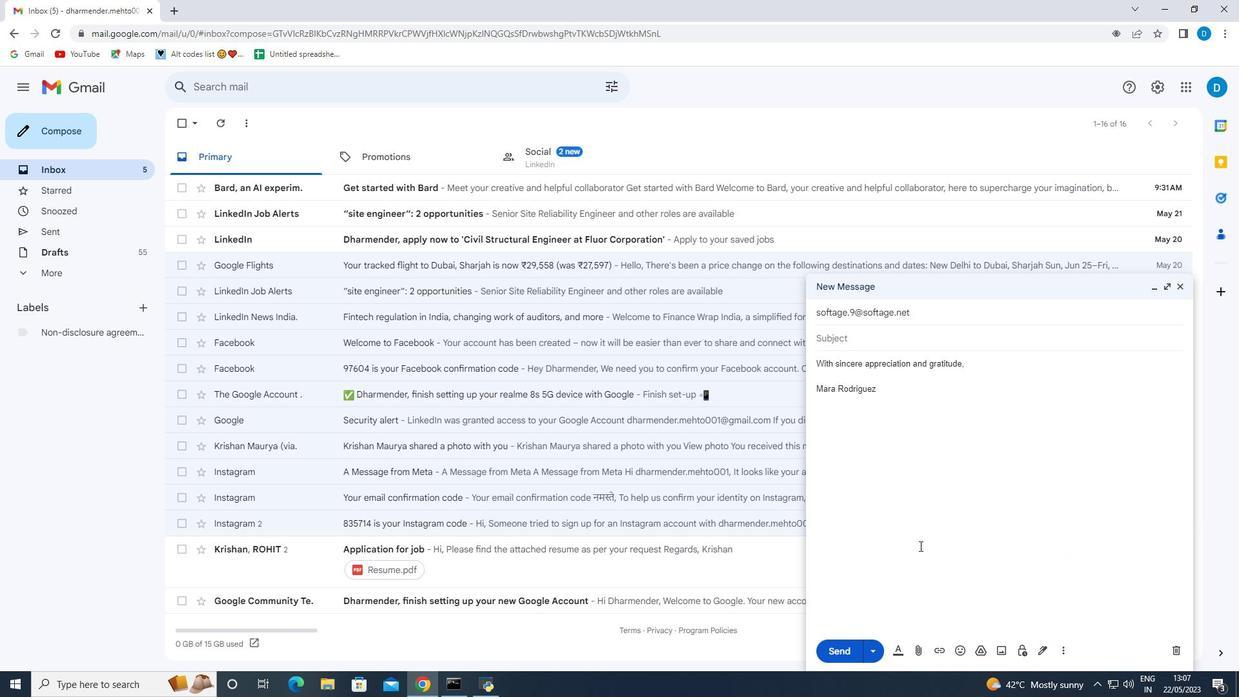
